 Task: Check the traffic conditions on the I-95 in South Florida .
Action: Mouse moved to (313, 127)
Screenshot: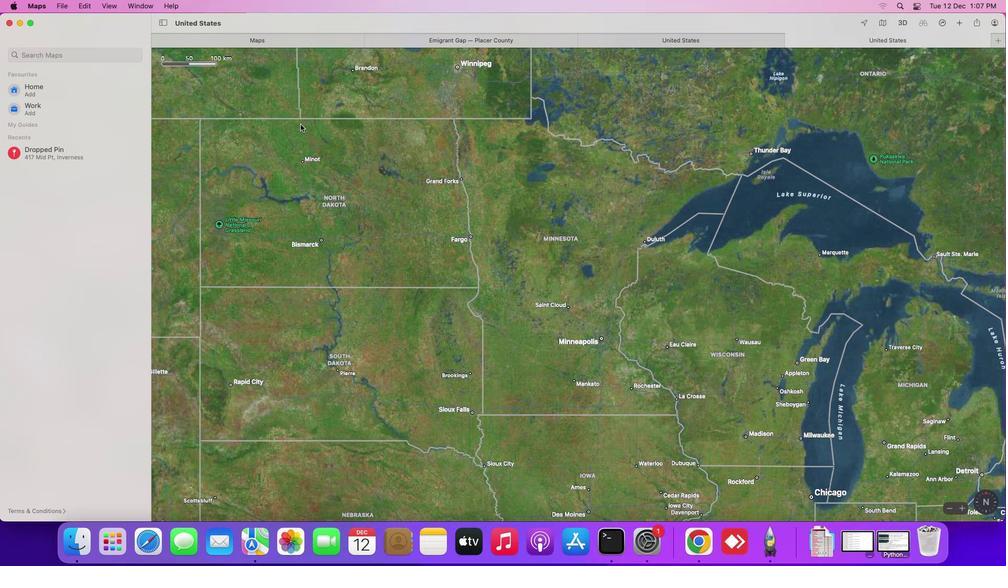 
Action: Mouse pressed left at (313, 127)
Screenshot: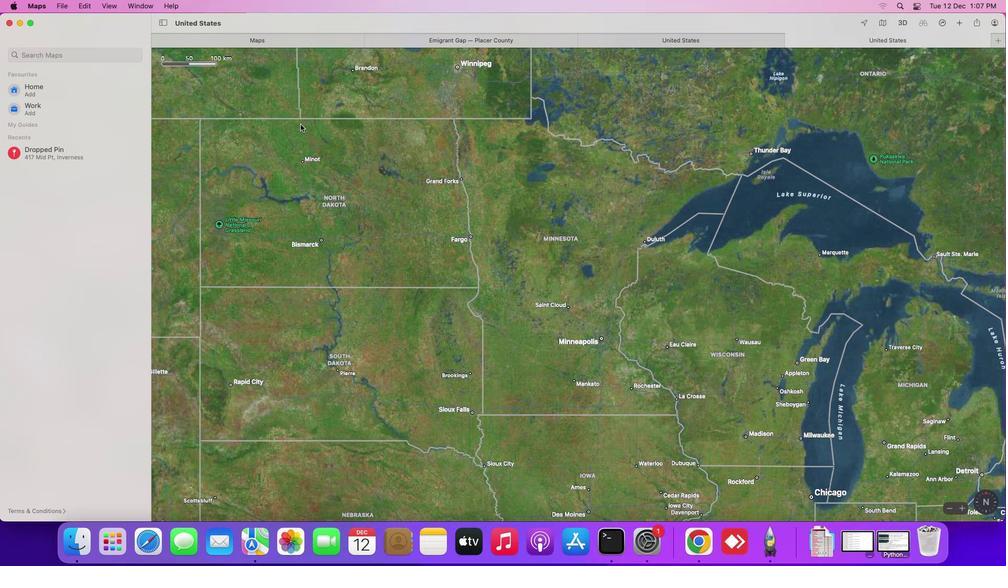 
Action: Mouse moved to (78, 58)
Screenshot: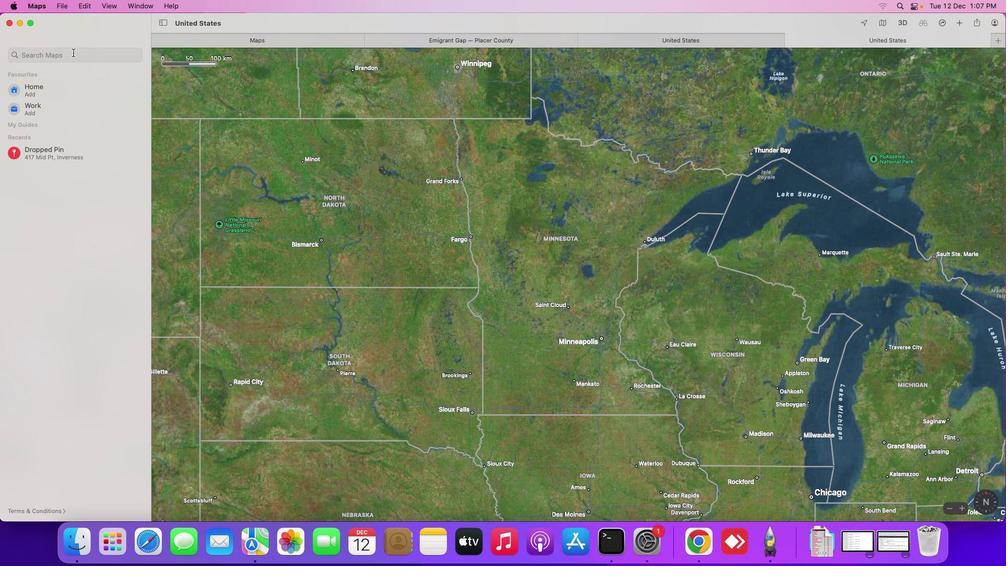 
Action: Mouse pressed left at (78, 58)
Screenshot: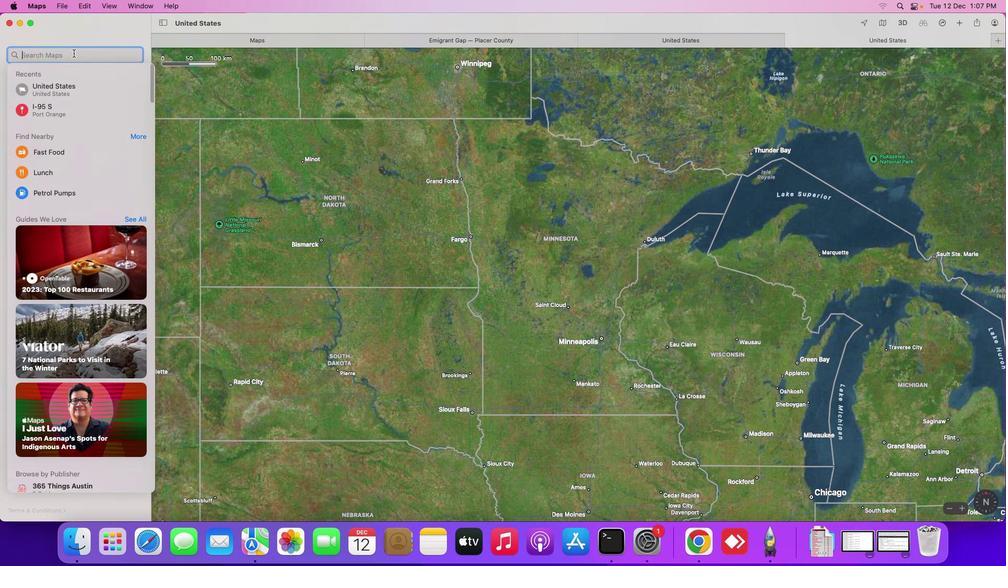 
Action: Mouse moved to (79, 58)
Screenshot: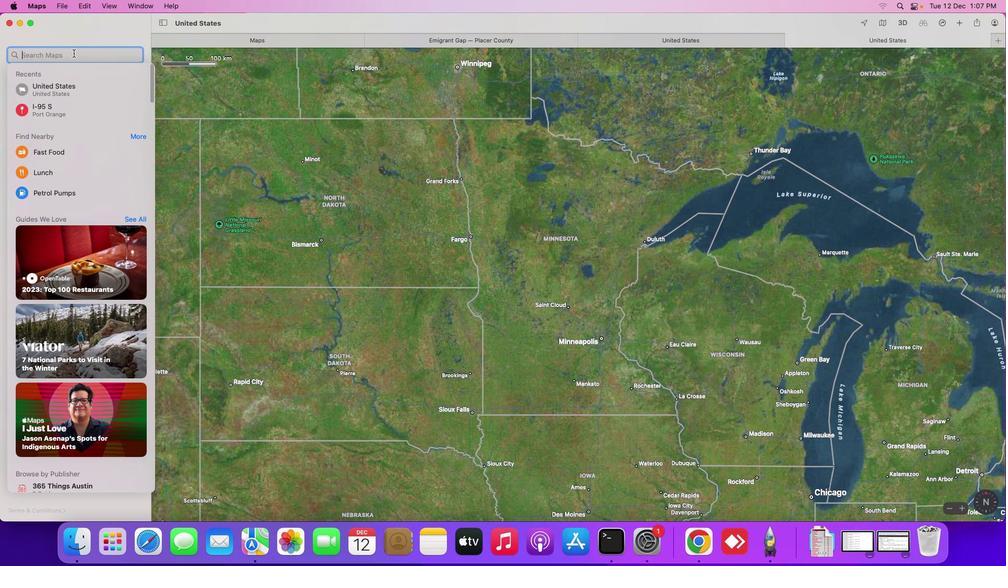 
Action: Key pressed Key.shift_r'I''-''9''5'Key.space'i''n'Key.spaceKey.shift_r'S''o''u''t''h'Key.spaceKey.shift_r'F''l''o''r''i''d''a'Key.enter
Screenshot: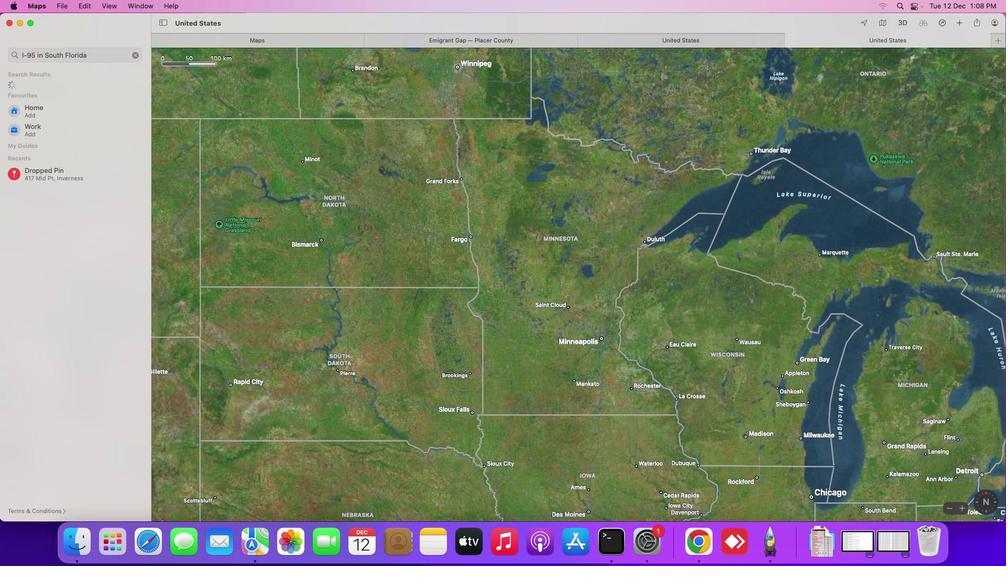 
Action: Mouse moved to (888, 26)
Screenshot: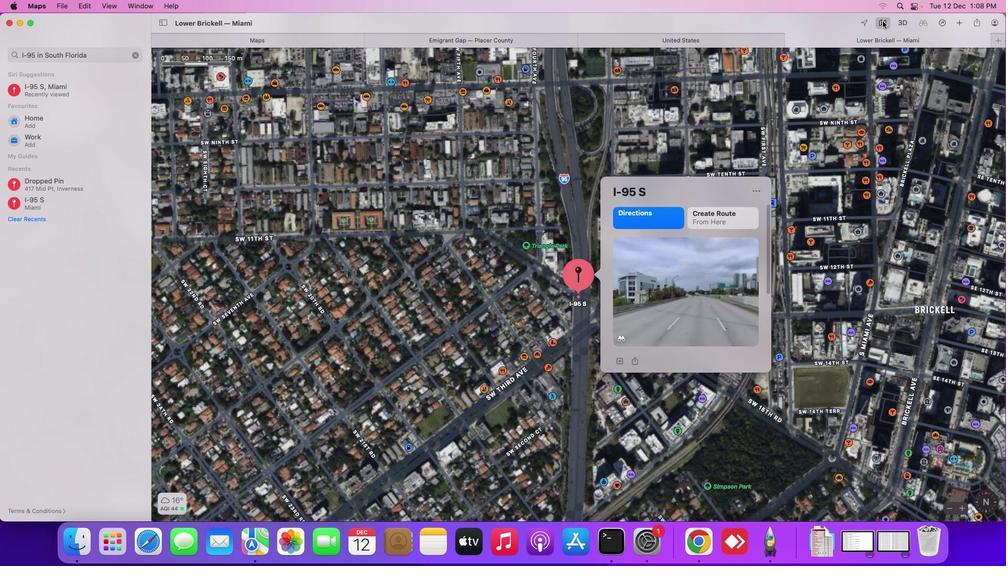 
Action: Mouse pressed left at (888, 26)
Screenshot: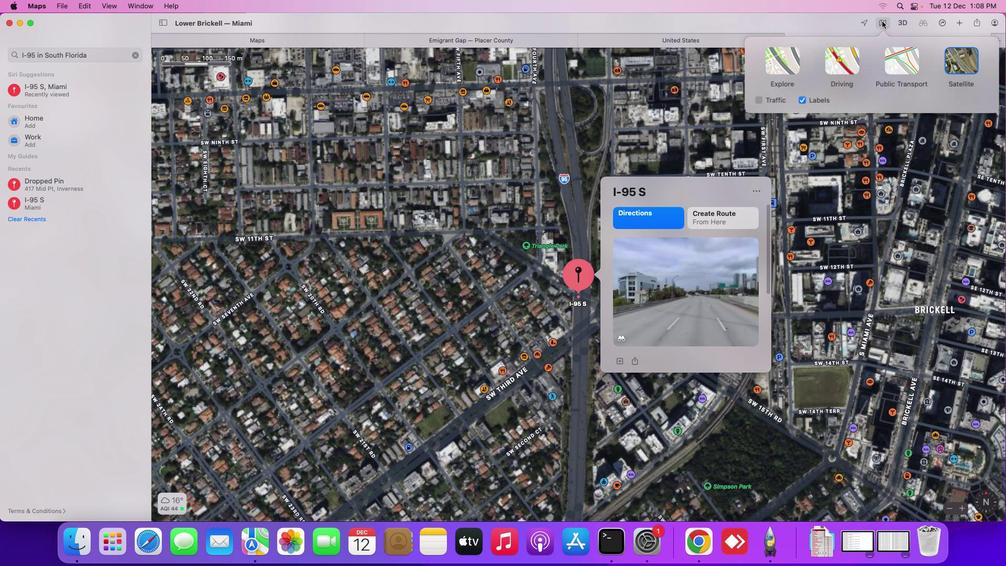
Action: Mouse moved to (767, 106)
Screenshot: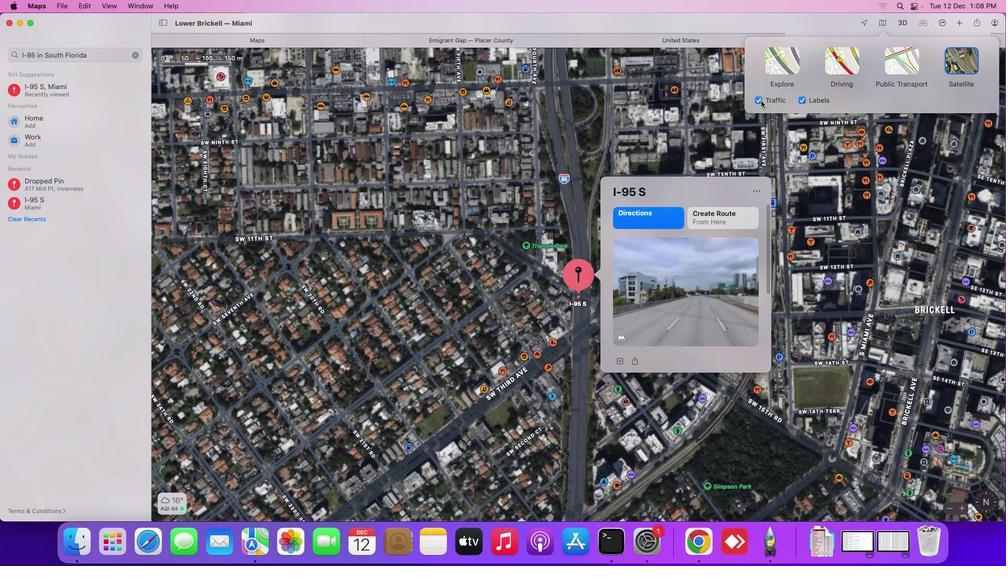 
Action: Mouse pressed left at (767, 106)
Screenshot: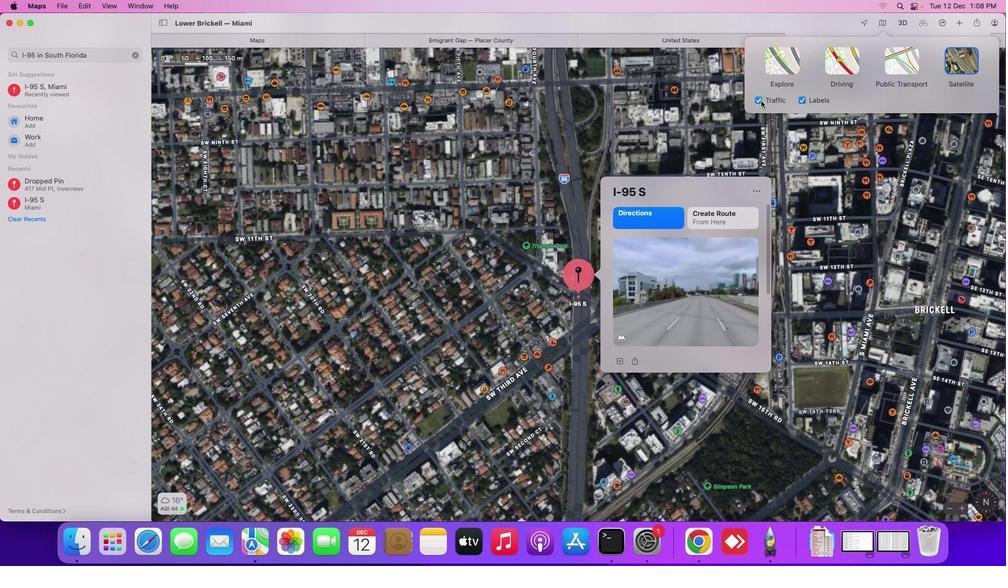 
Action: Mouse moved to (991, 512)
Screenshot: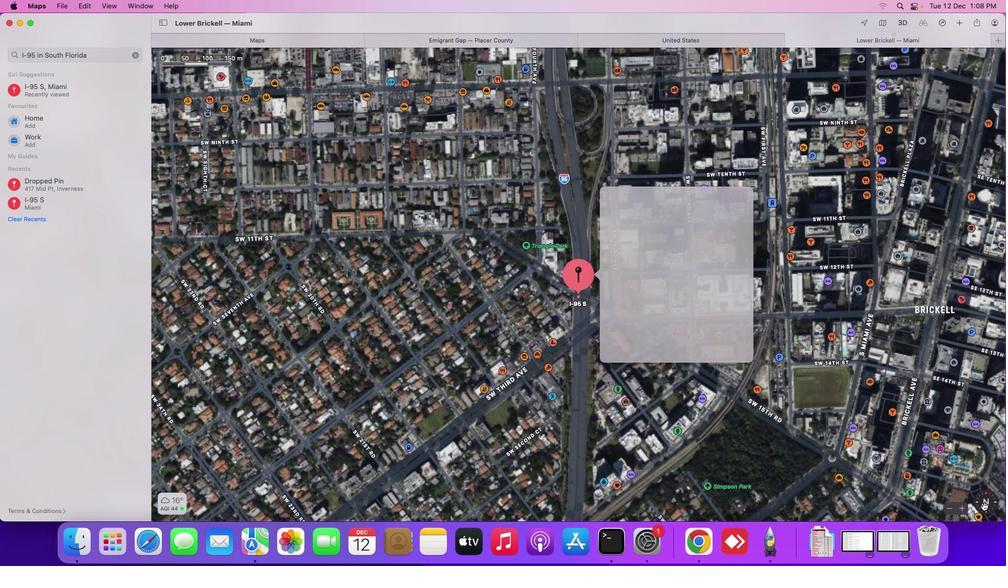 
Action: Mouse pressed left at (991, 512)
Screenshot: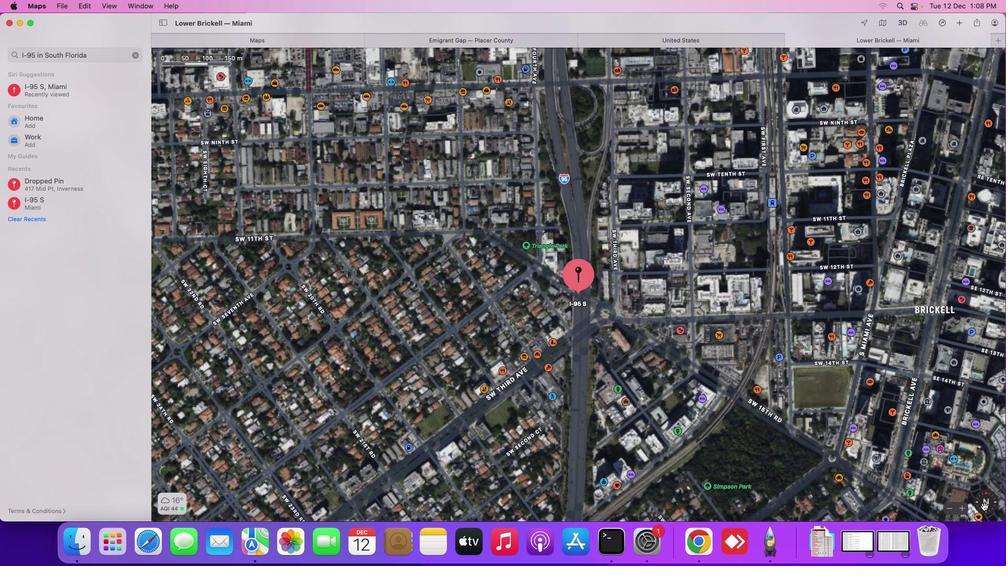 
Action: Mouse moved to (991, 512)
Screenshot: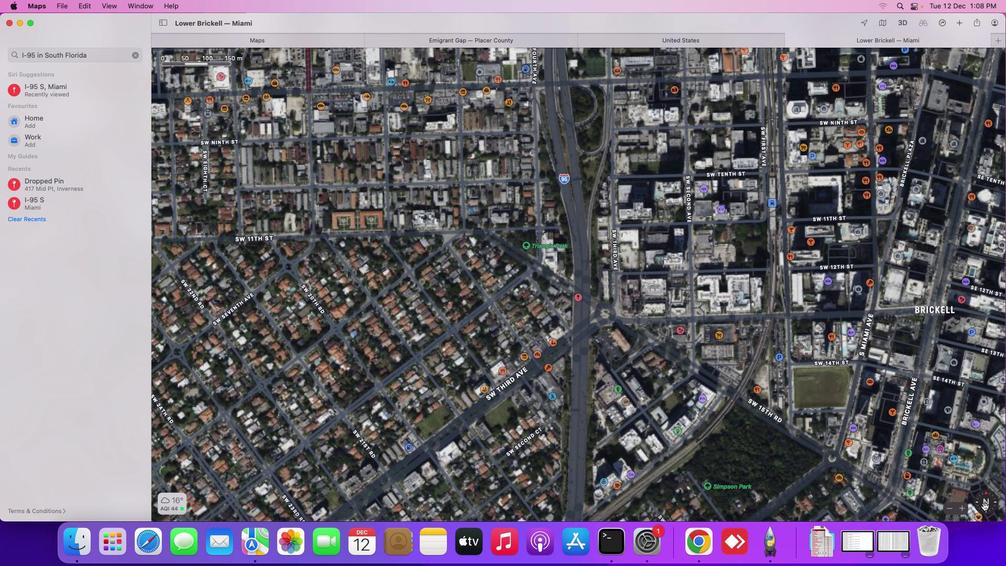 
Action: Mouse pressed left at (991, 512)
Screenshot: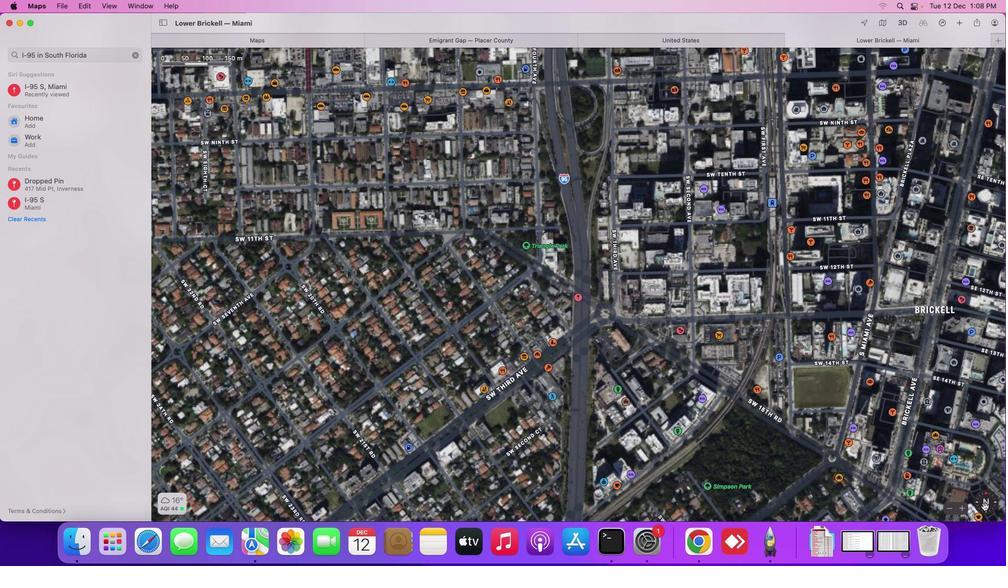 
Action: Mouse moved to (585, 314)
Screenshot: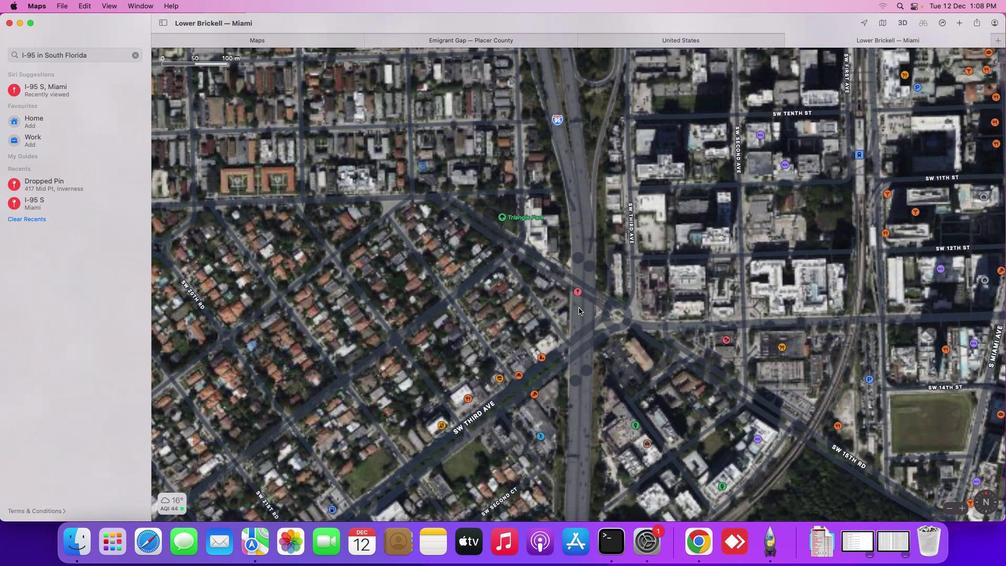 
Action: Mouse scrolled (585, 314) with delta (5, 6)
Screenshot: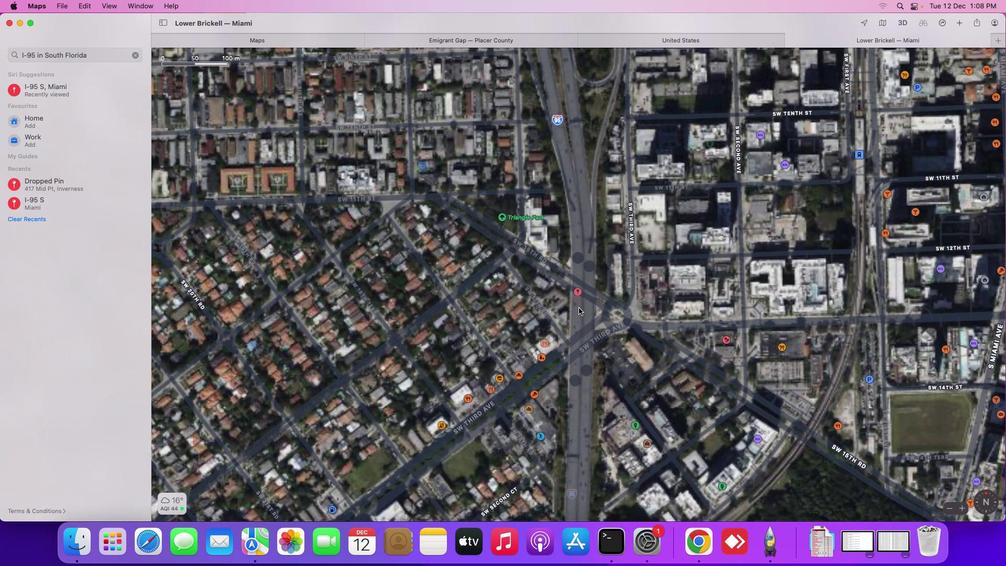 
Action: Mouse scrolled (585, 314) with delta (5, 6)
Screenshot: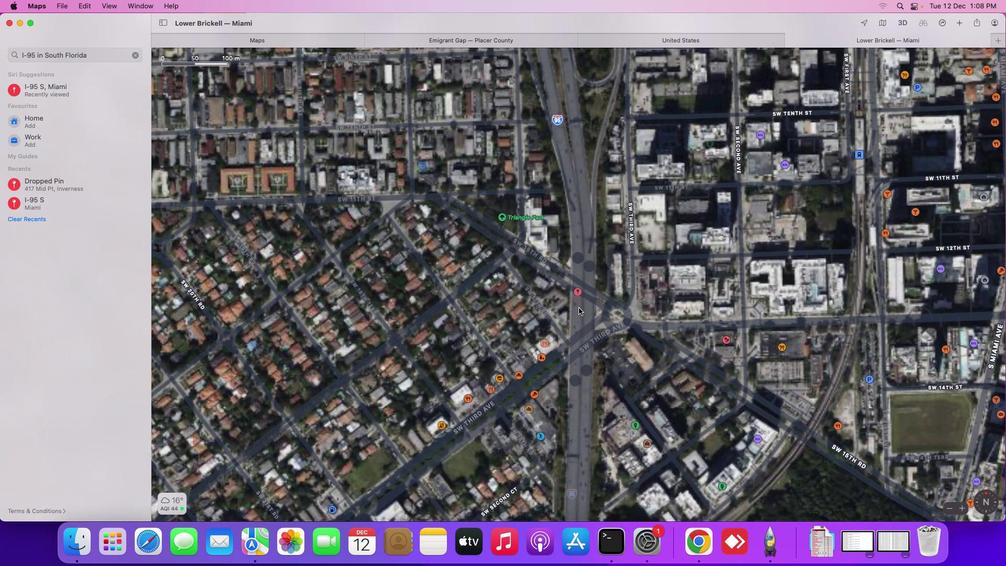 
Action: Mouse scrolled (585, 314) with delta (5, 7)
Screenshot: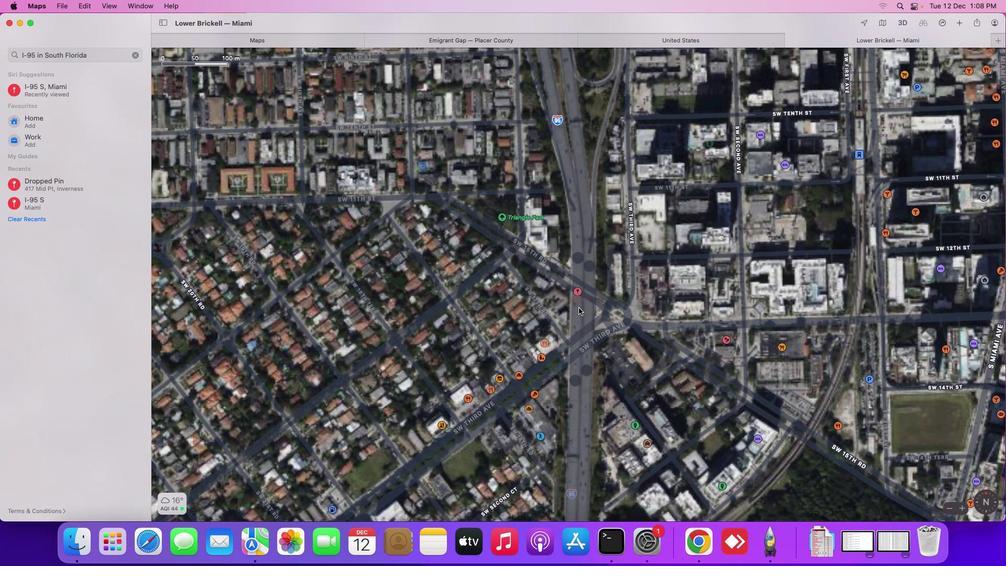 
Action: Mouse scrolled (585, 314) with delta (5, 8)
Screenshot: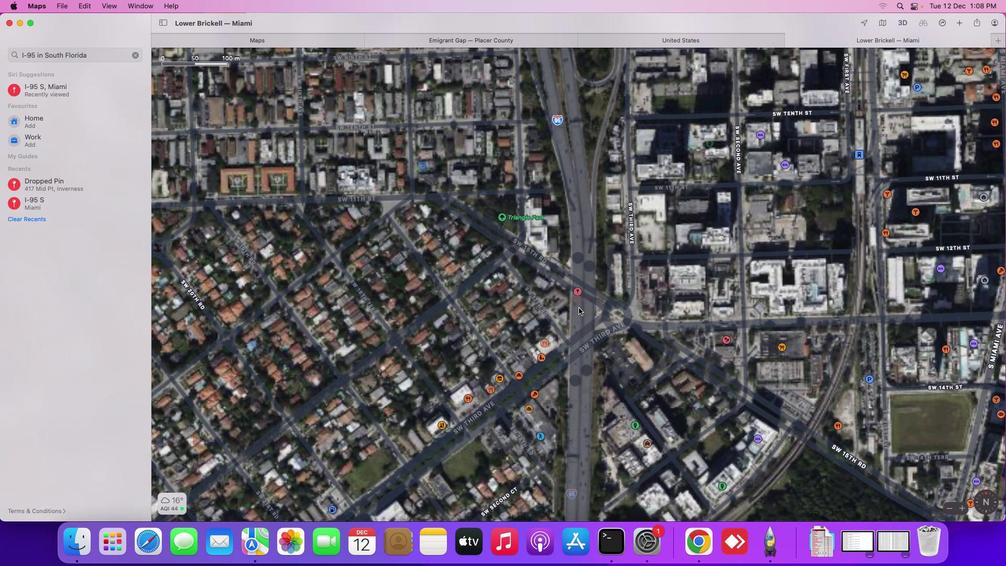 
Action: Mouse moved to (585, 314)
Screenshot: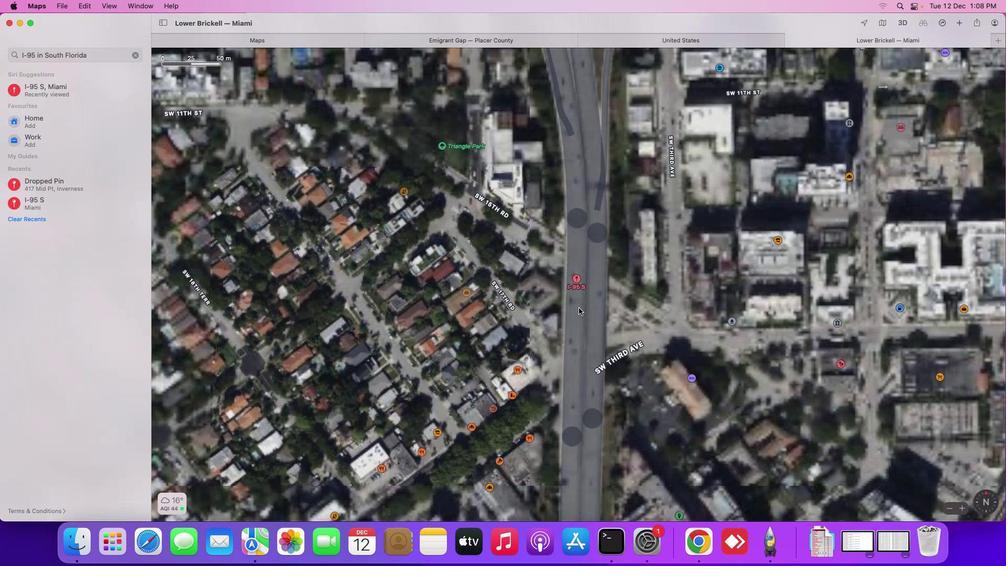 
Action: Mouse scrolled (585, 314) with delta (5, 6)
Screenshot: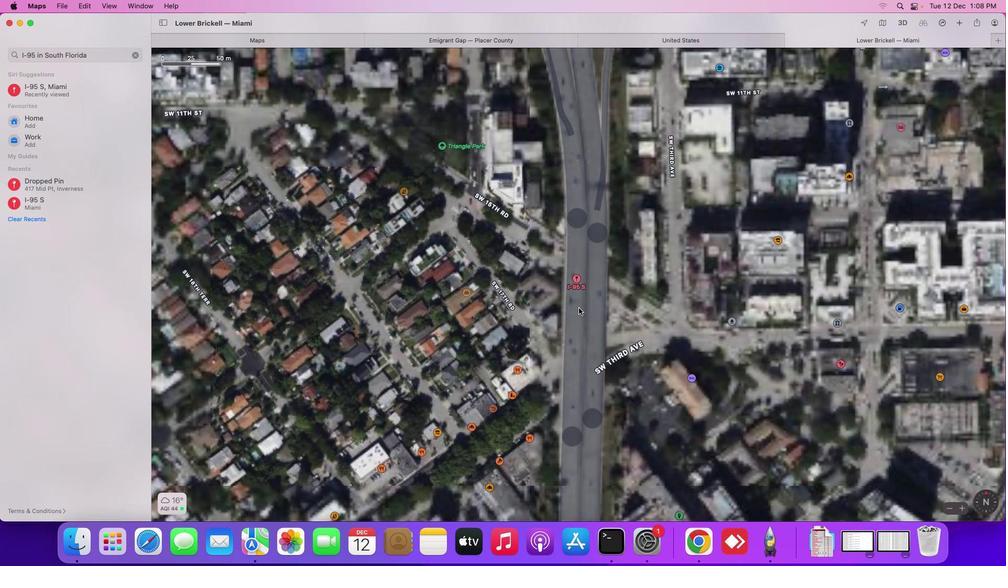 
Action: Mouse scrolled (585, 314) with delta (5, 6)
Screenshot: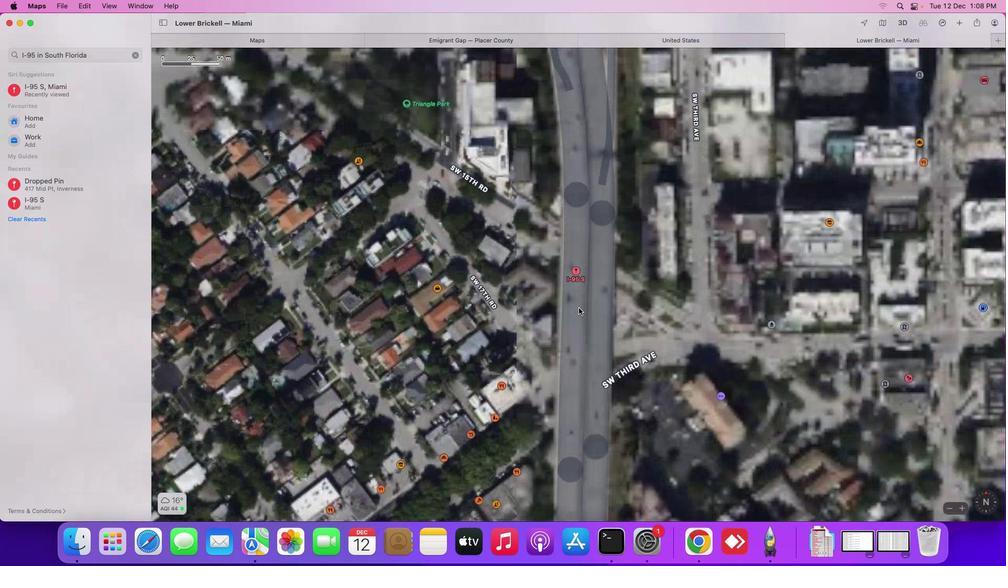 
Action: Mouse scrolled (585, 314) with delta (5, 7)
Screenshot: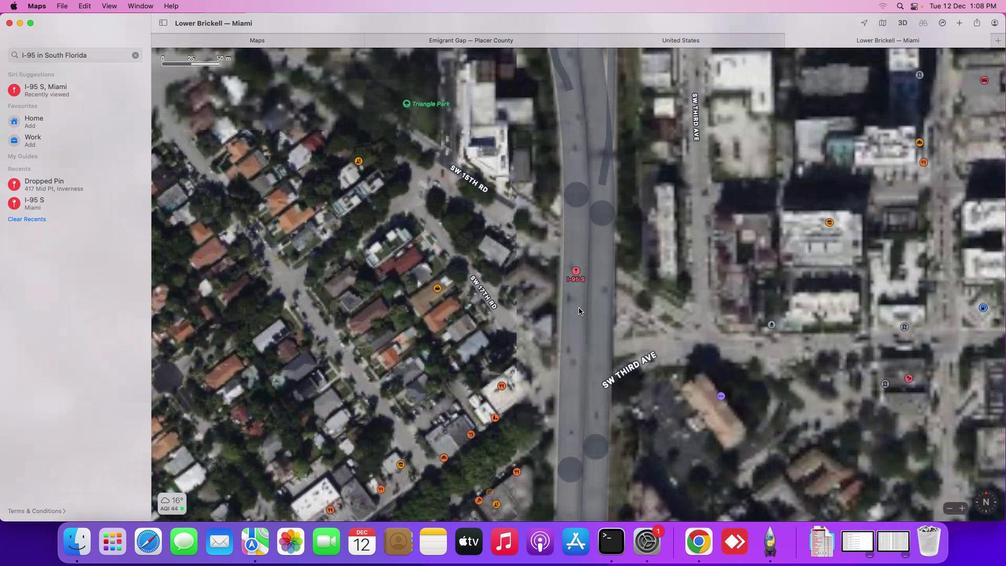 
Action: Mouse scrolled (585, 314) with delta (5, 8)
Screenshot: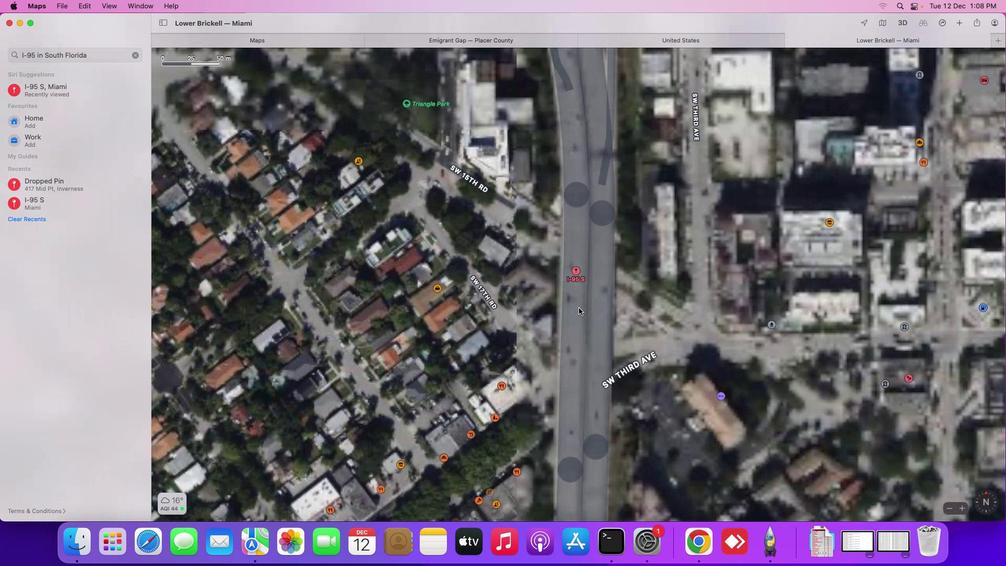 
Action: Mouse scrolled (585, 314) with delta (5, 8)
Screenshot: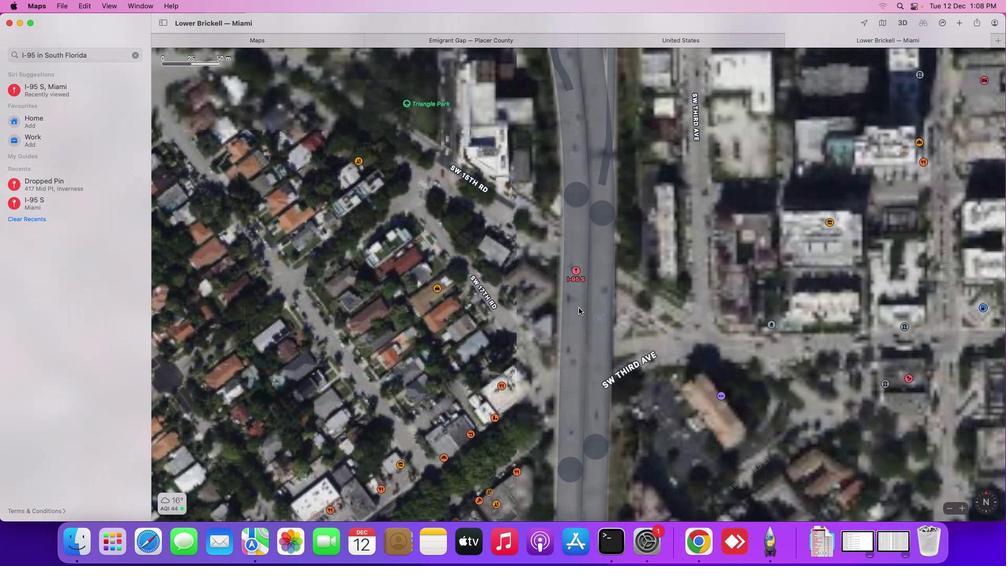 
Action: Mouse scrolled (585, 314) with delta (5, 8)
Screenshot: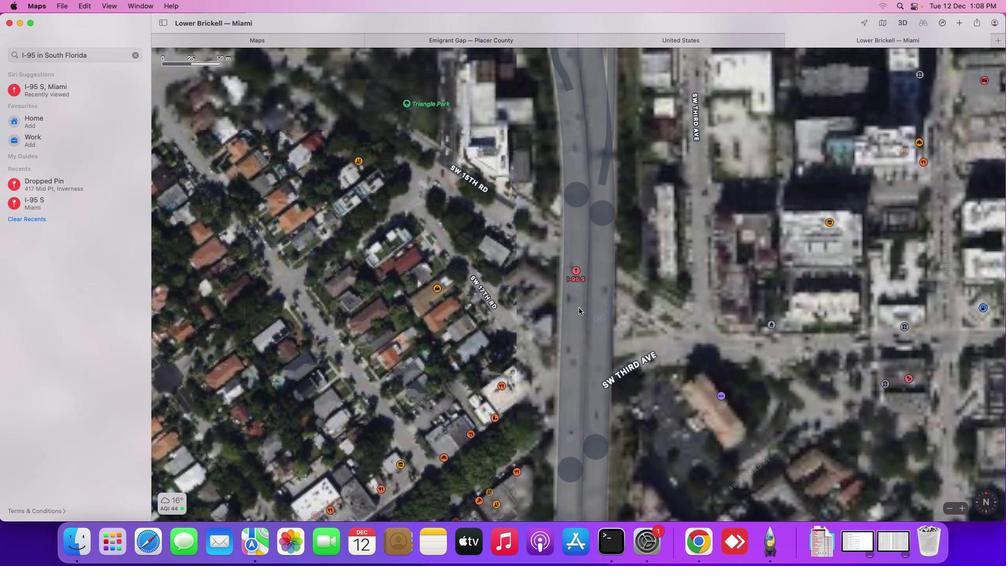 
Action: Mouse scrolled (585, 314) with delta (5, 6)
Screenshot: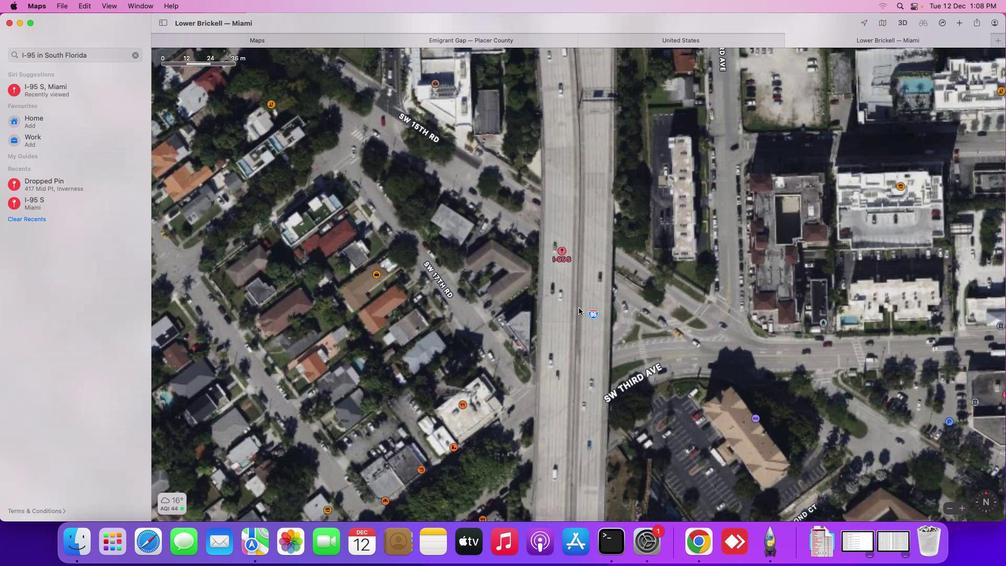 
Action: Mouse scrolled (585, 314) with delta (5, 6)
Screenshot: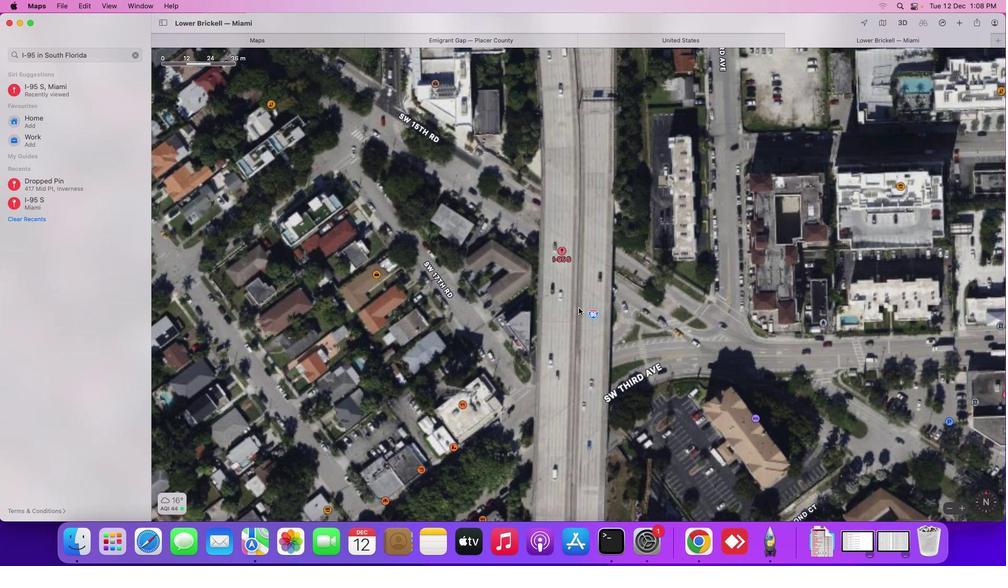 
Action: Mouse scrolled (585, 314) with delta (5, 6)
Screenshot: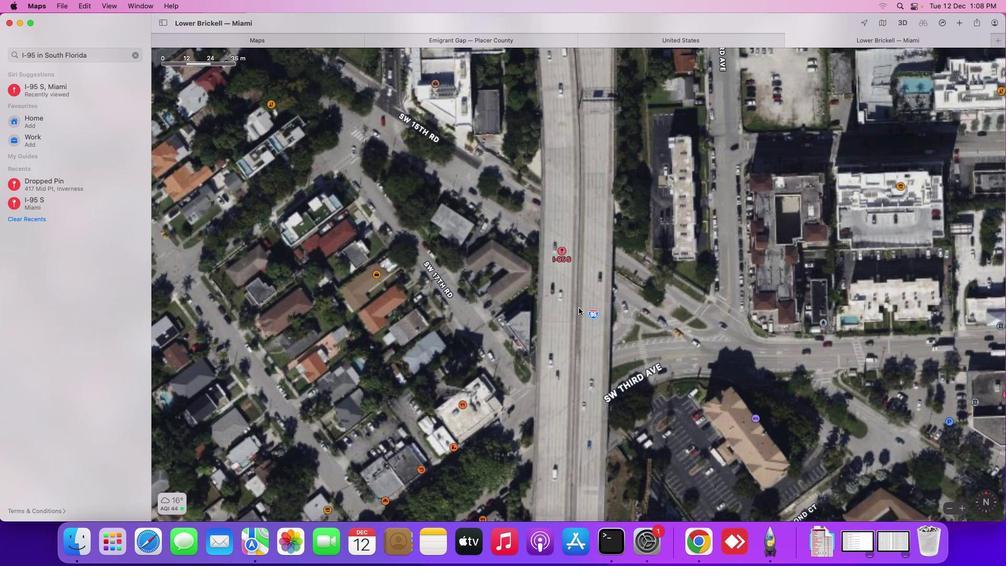
Action: Mouse scrolled (585, 314) with delta (5, 7)
Screenshot: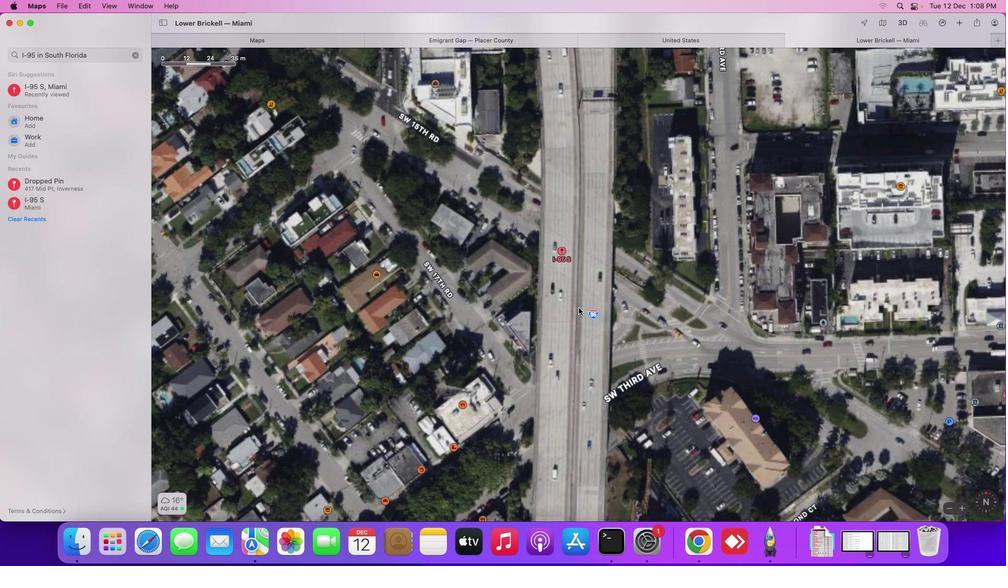 
Action: Mouse scrolled (585, 314) with delta (5, 8)
Screenshot: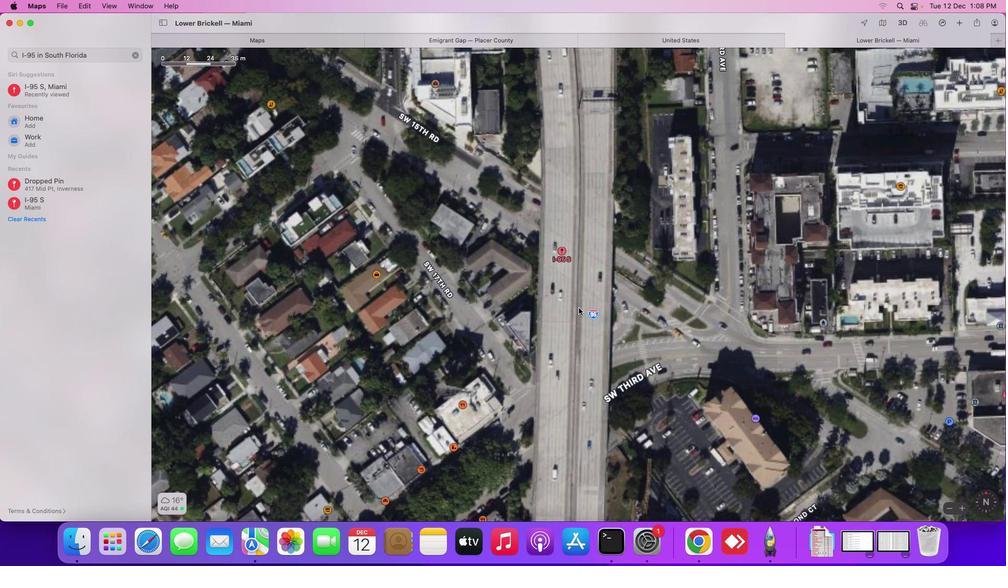 
Action: Mouse scrolled (585, 314) with delta (5, 8)
Screenshot: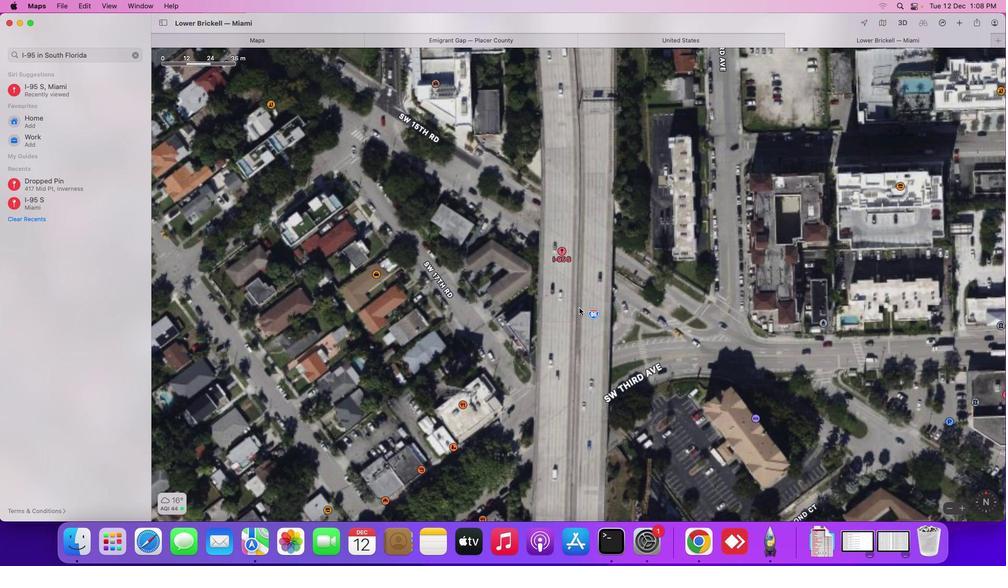 
Action: Mouse moved to (578, 299)
Screenshot: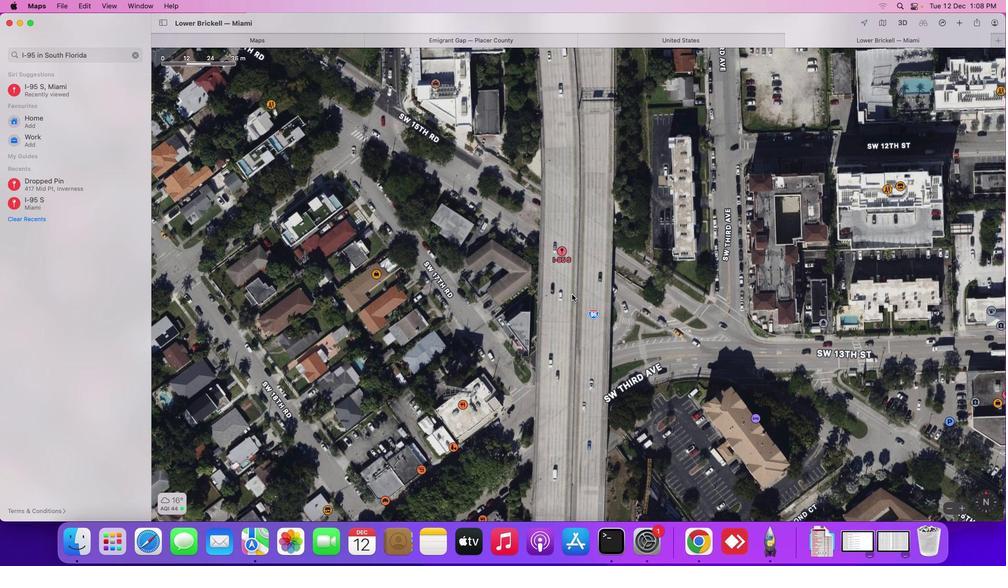 
Action: Mouse scrolled (578, 299) with delta (5, 6)
Screenshot: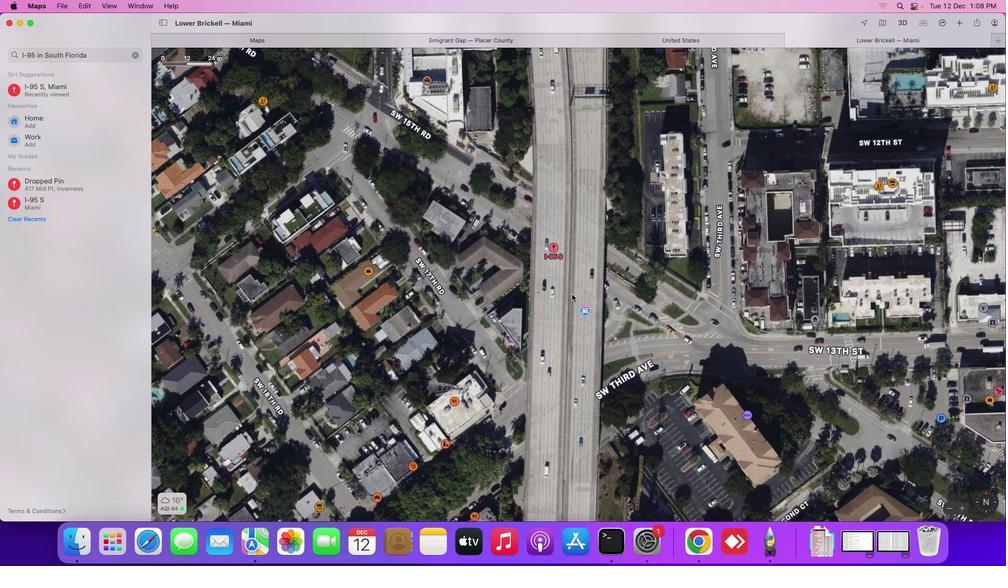 
Action: Mouse moved to (578, 299)
Screenshot: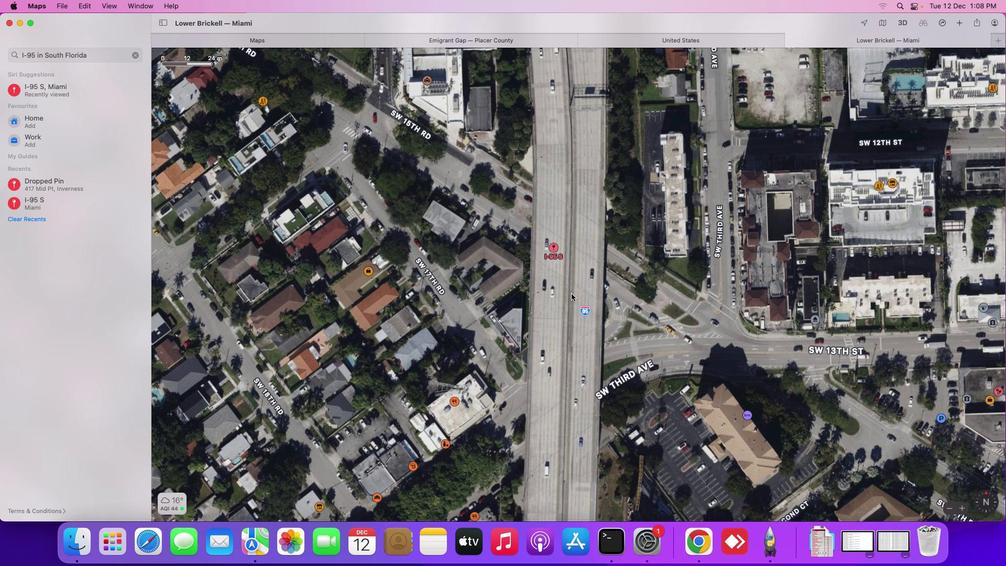 
Action: Mouse scrolled (578, 299) with delta (5, 6)
Screenshot: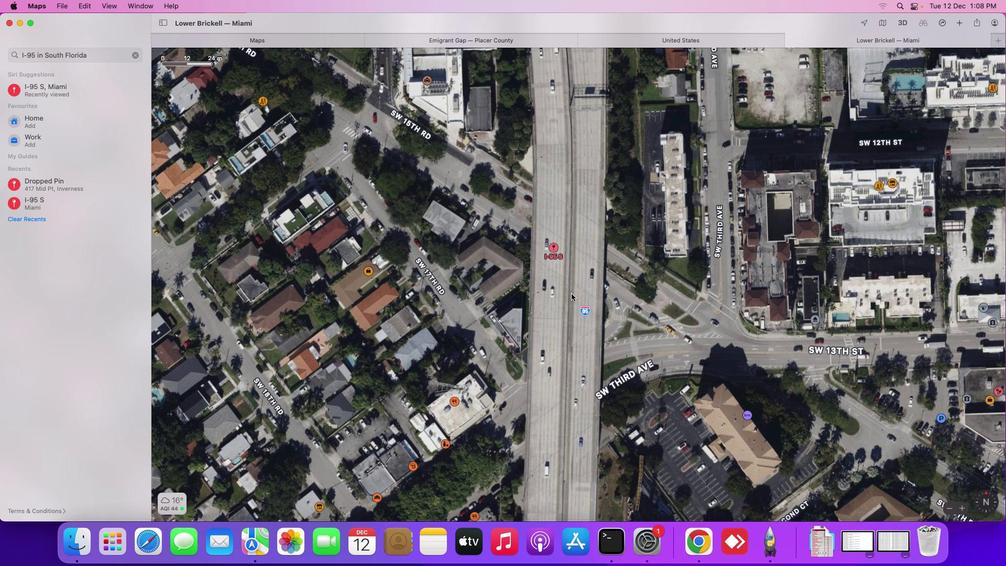 
Action: Mouse moved to (578, 299)
Screenshot: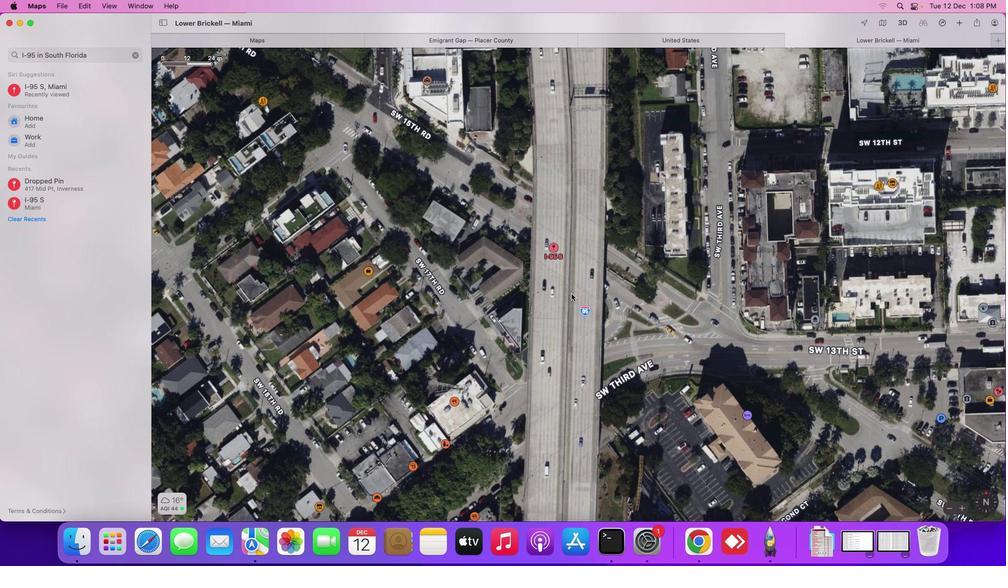 
Action: Mouse scrolled (578, 299) with delta (5, 7)
Screenshot: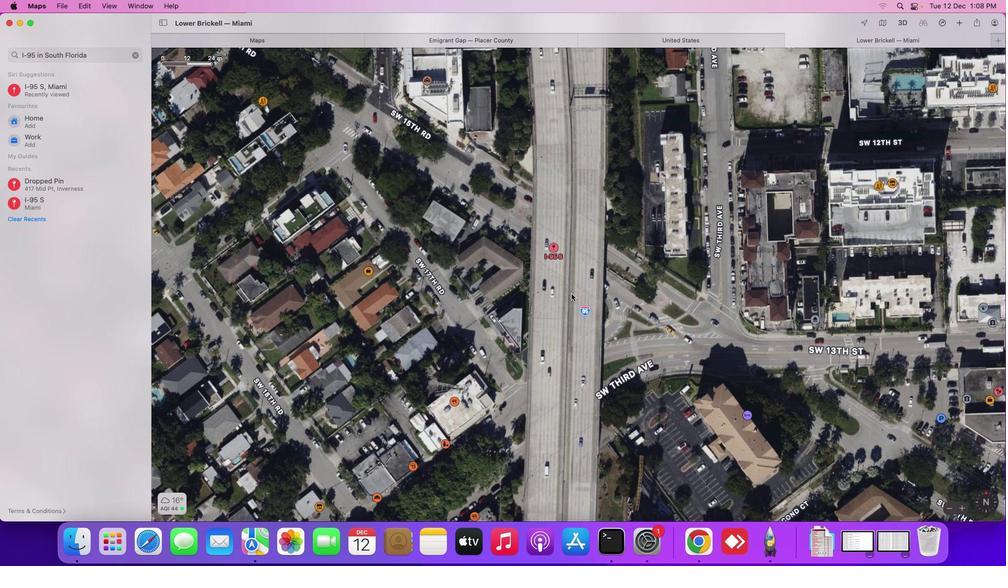 
Action: Mouse moved to (578, 299)
Screenshot: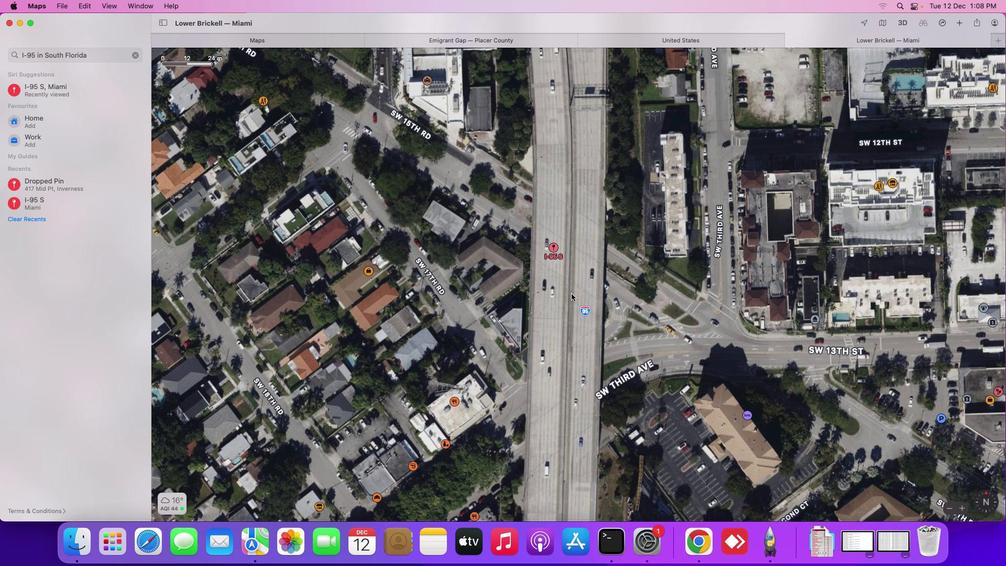 
Action: Mouse scrolled (578, 299) with delta (5, 7)
Screenshot: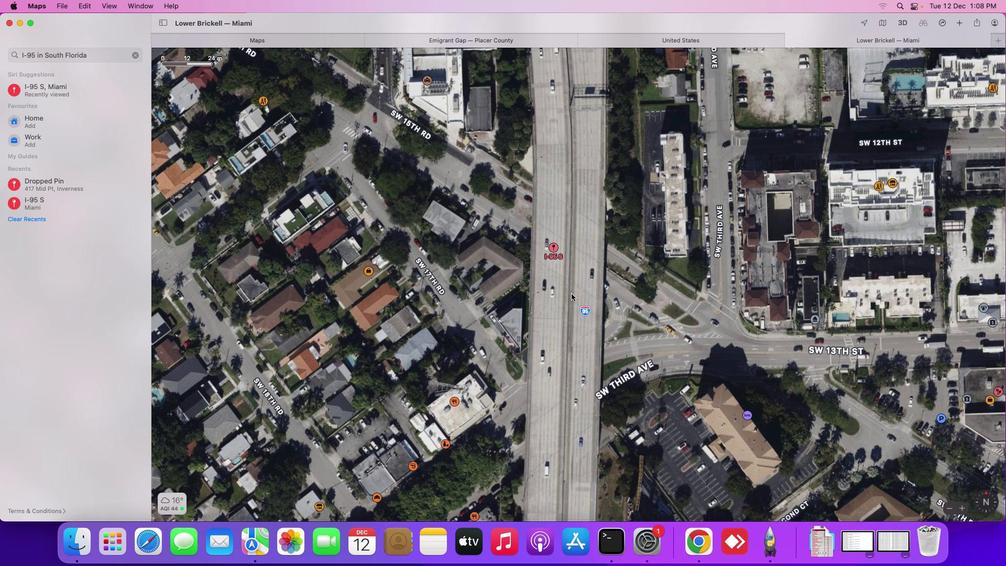 
Action: Mouse moved to (577, 299)
Screenshot: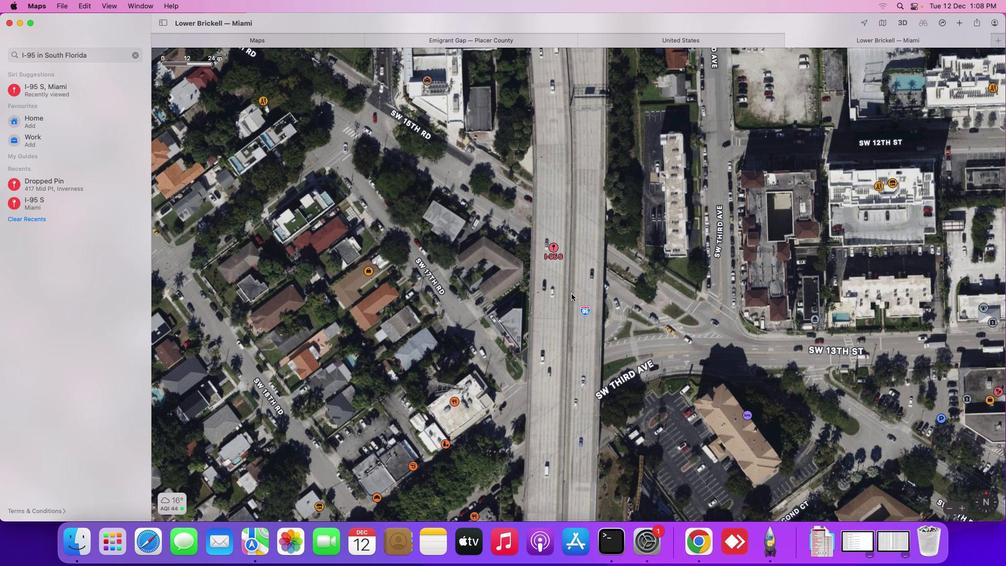 
Action: Mouse scrolled (577, 299) with delta (5, 5)
Screenshot: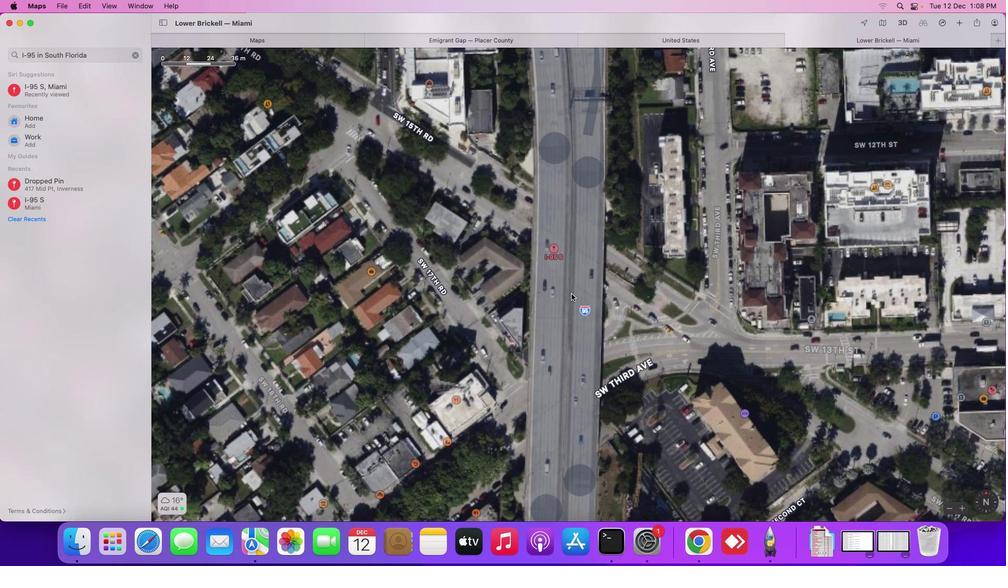 
Action: Mouse scrolled (577, 299) with delta (5, 5)
Screenshot: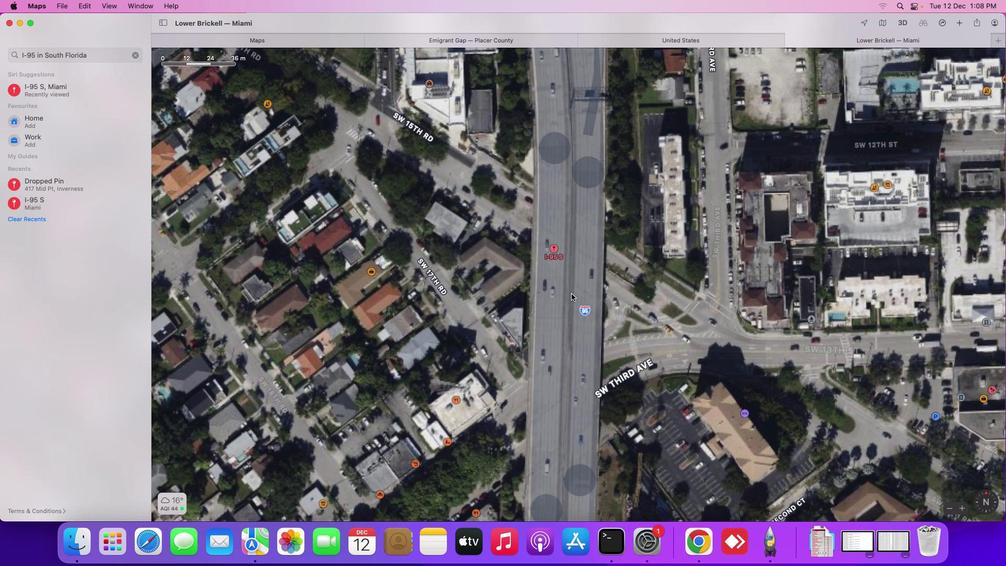 
Action: Mouse scrolled (577, 299) with delta (5, 5)
Screenshot: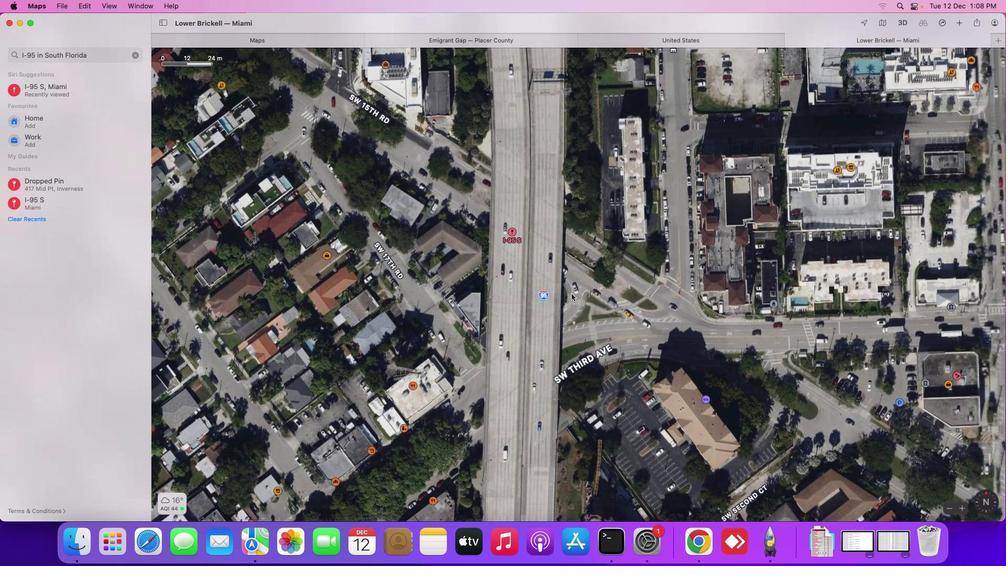 
Action: Mouse scrolled (577, 299) with delta (5, 6)
Screenshot: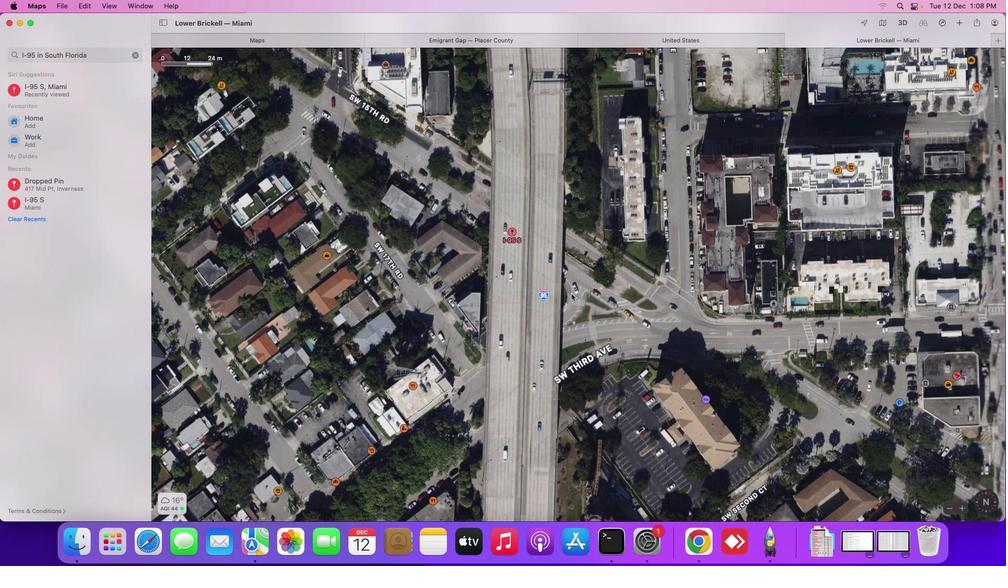 
Action: Mouse scrolled (577, 299) with delta (5, 6)
Screenshot: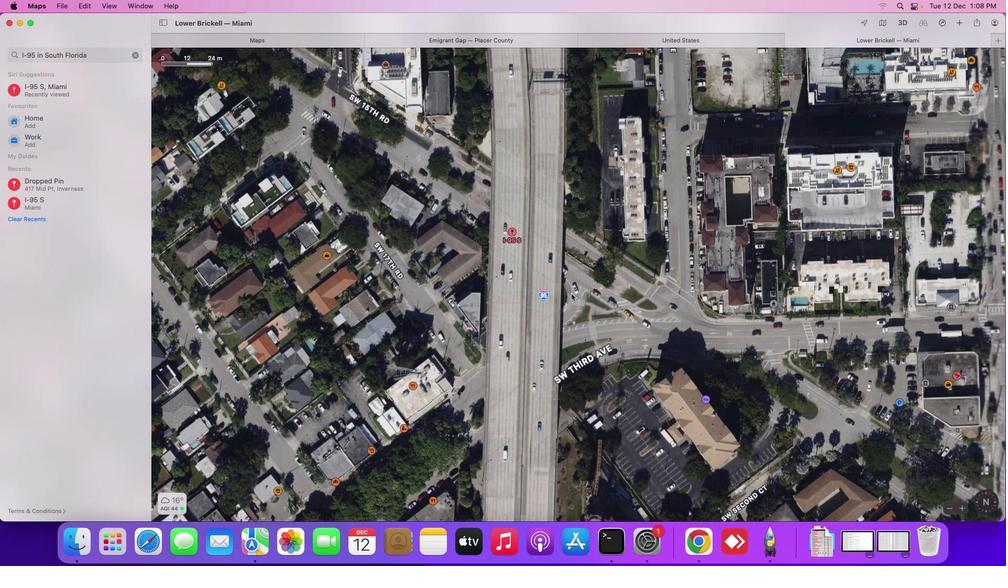 
Action: Mouse scrolled (577, 299) with delta (5, 8)
Screenshot: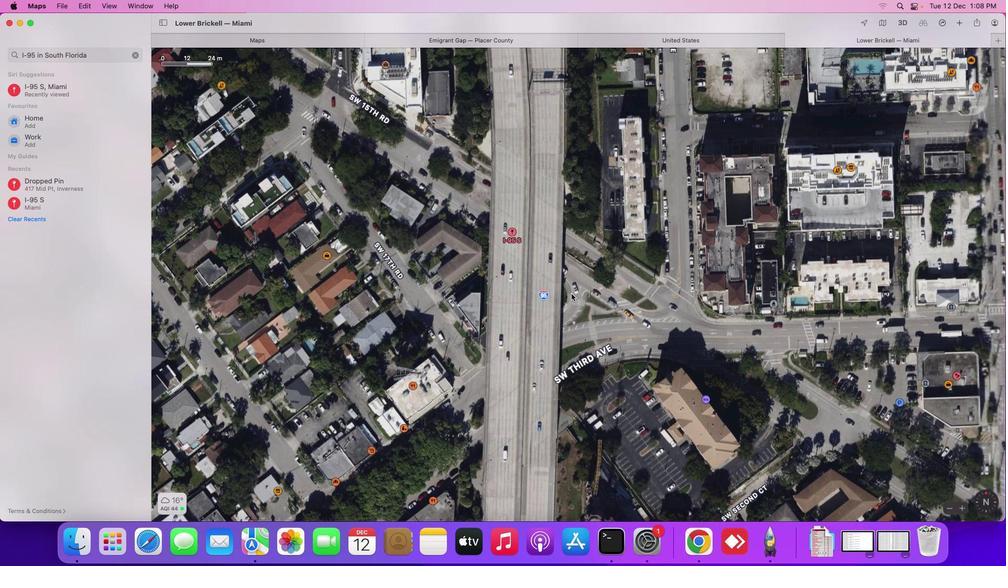 
Action: Mouse scrolled (577, 299) with delta (5, 8)
Screenshot: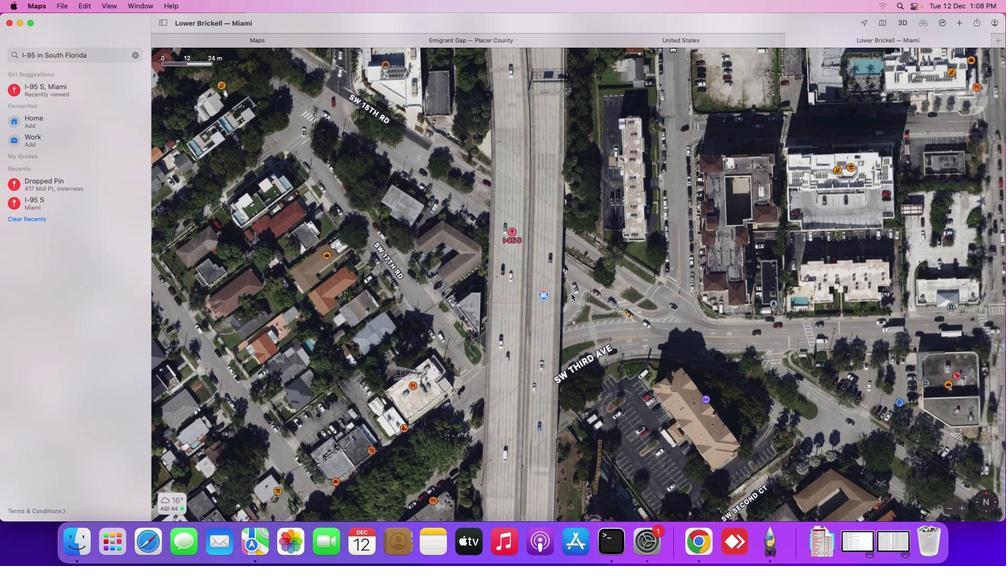 
Action: Mouse scrolled (577, 299) with delta (5, 8)
Screenshot: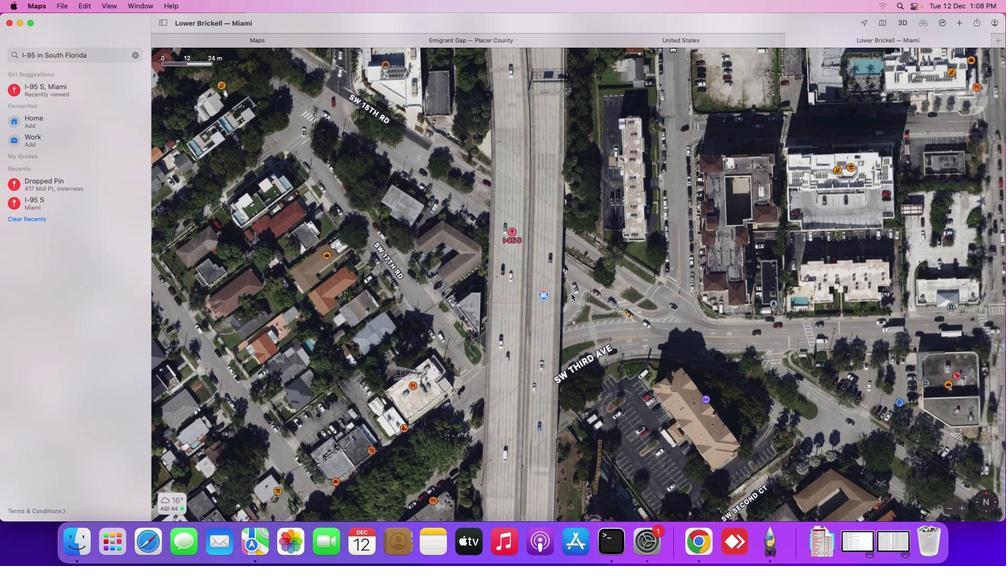 
Action: Mouse scrolled (577, 299) with delta (5, 9)
Screenshot: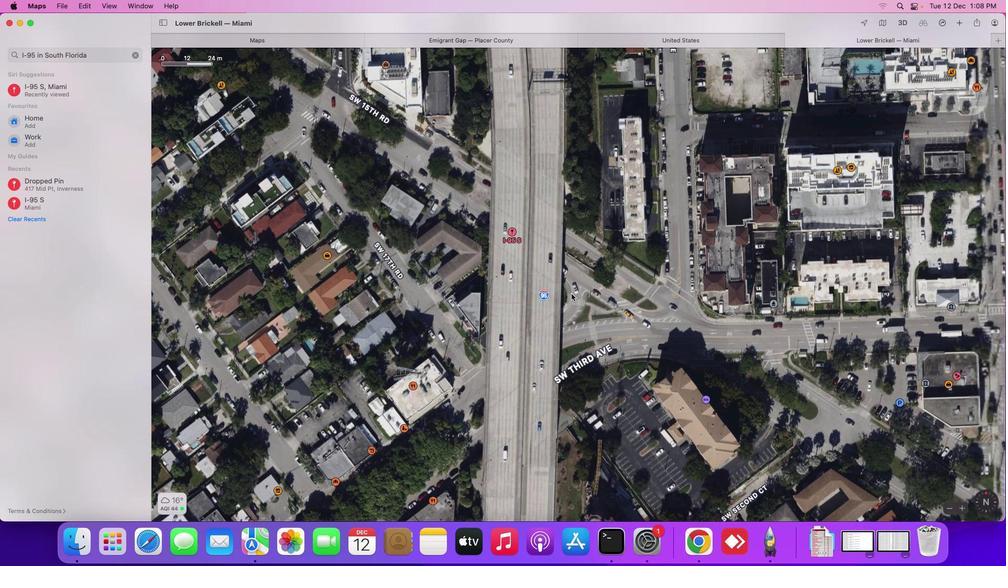 
Action: Mouse moved to (510, 245)
Screenshot: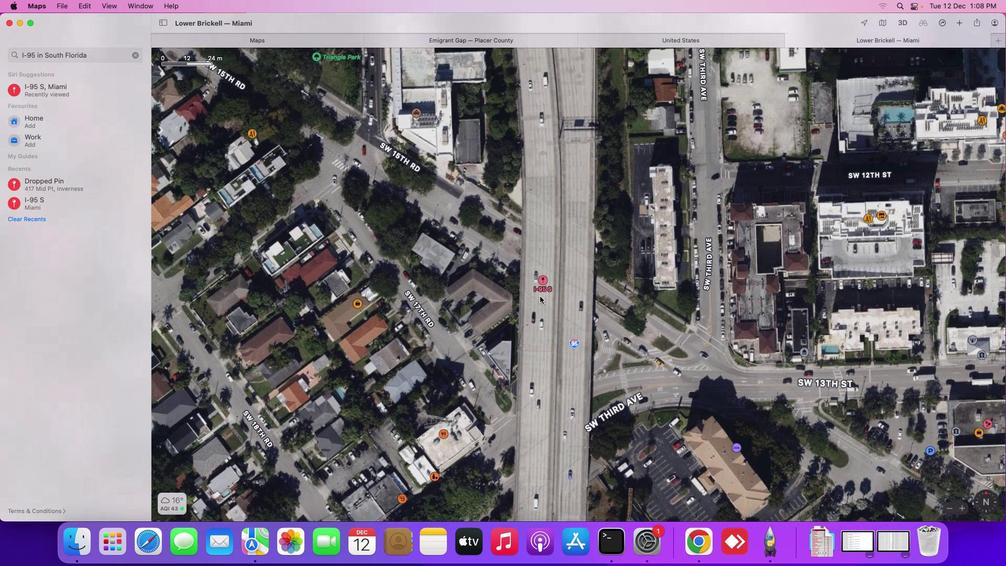 
Action: Mouse pressed left at (510, 245)
Screenshot: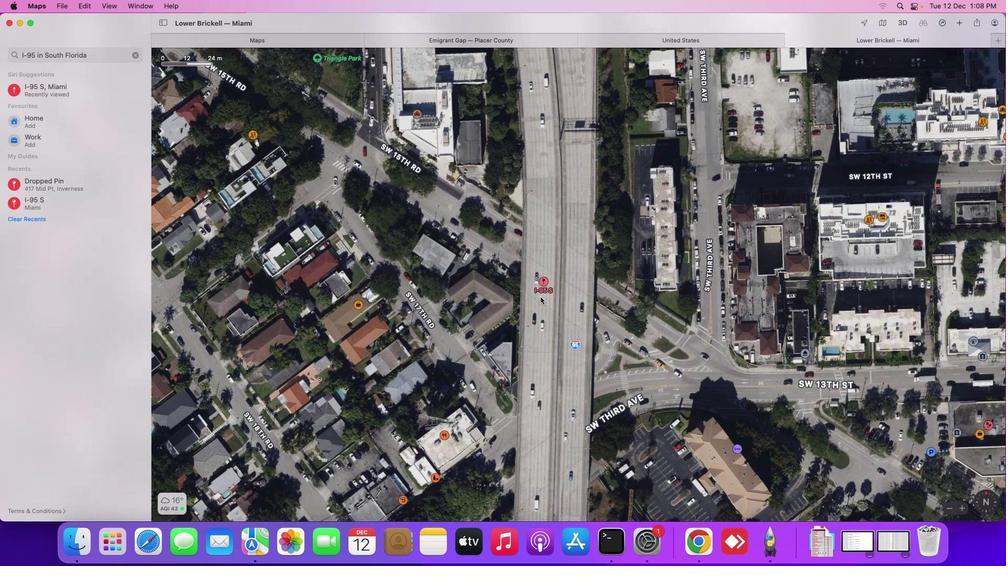 
Action: Mouse moved to (95, 60)
Screenshot: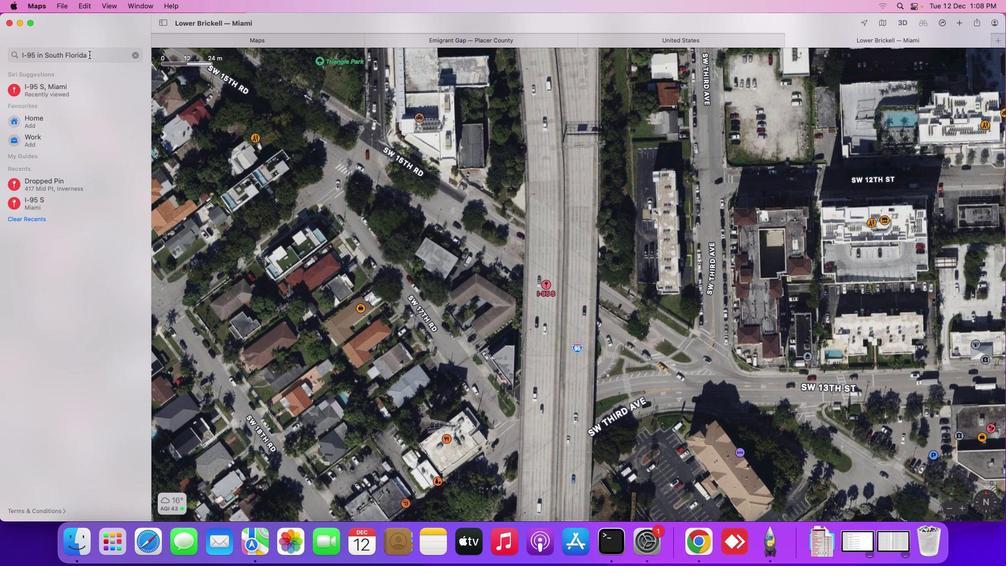 
Action: Mouse pressed left at (95, 60)
Screenshot: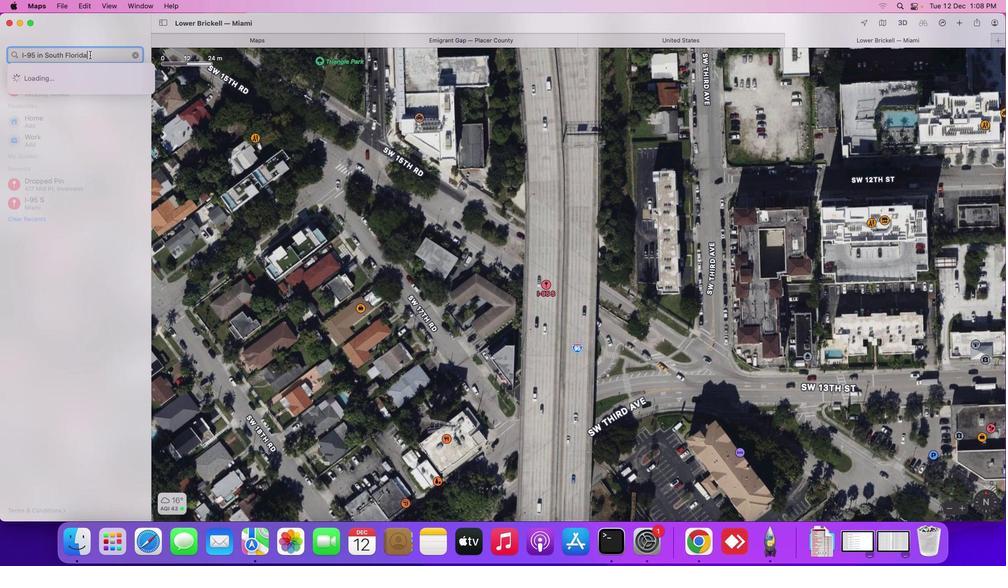 
Action: Mouse moved to (95, 60)
Screenshot: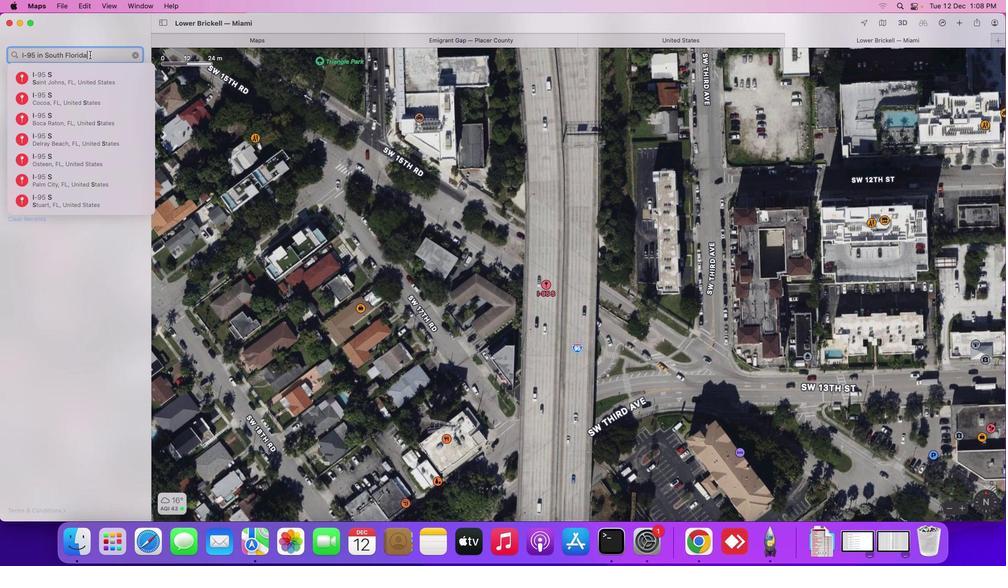 
Action: Key pressed Key.enter
Screenshot: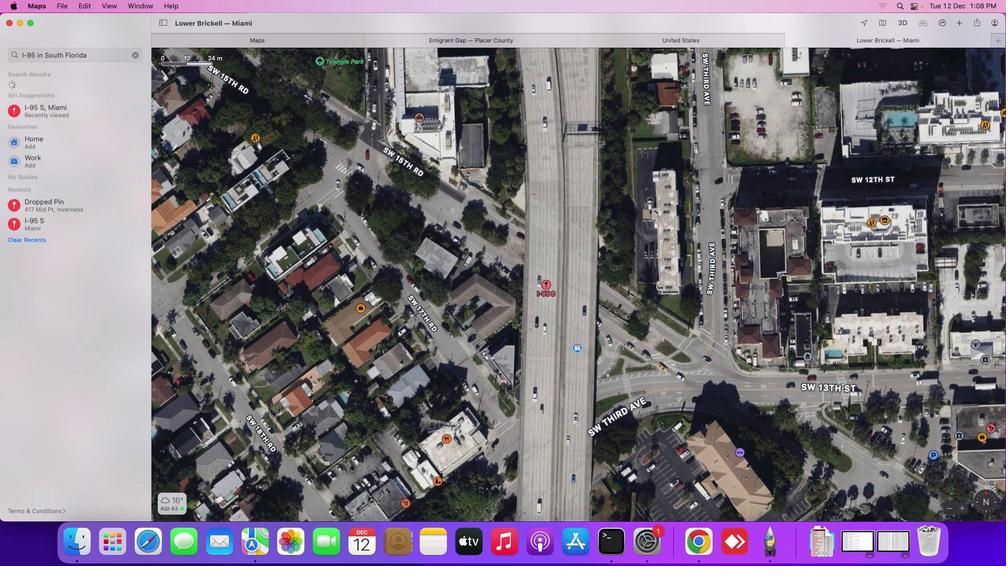 
Action: Mouse moved to (715, 319)
Screenshot: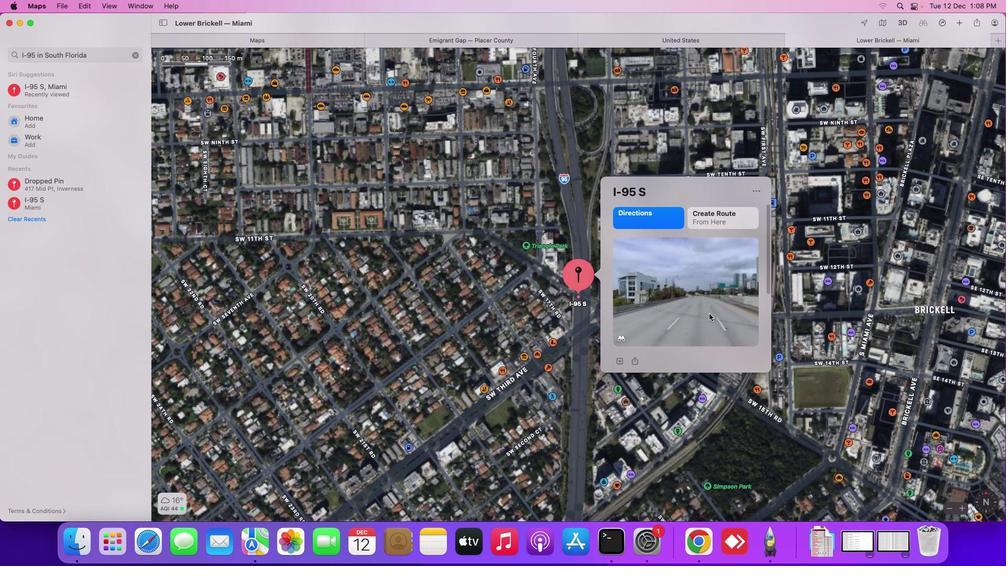 
Action: Mouse scrolled (715, 319) with delta (5, 5)
Screenshot: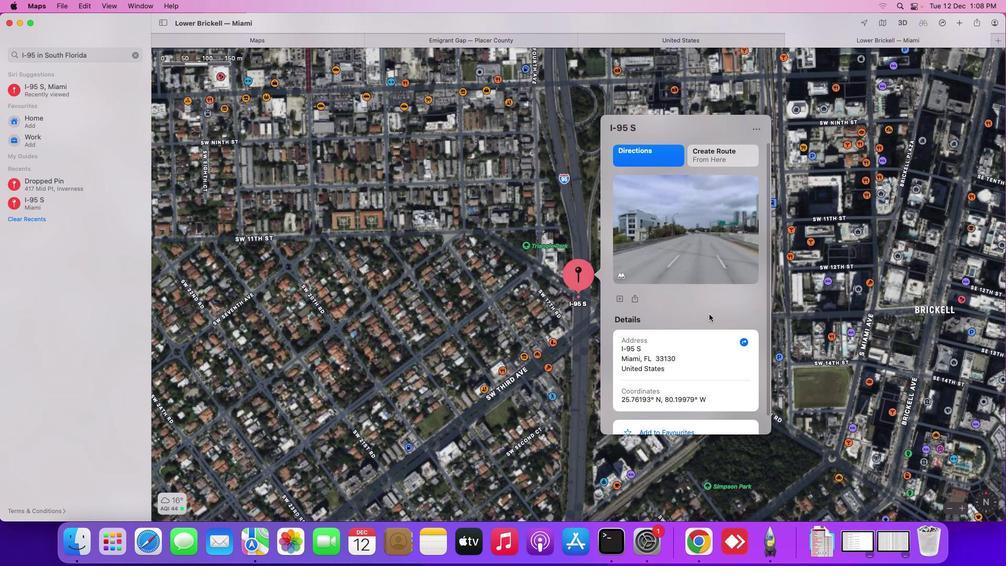 
Action: Mouse moved to (715, 321)
Screenshot: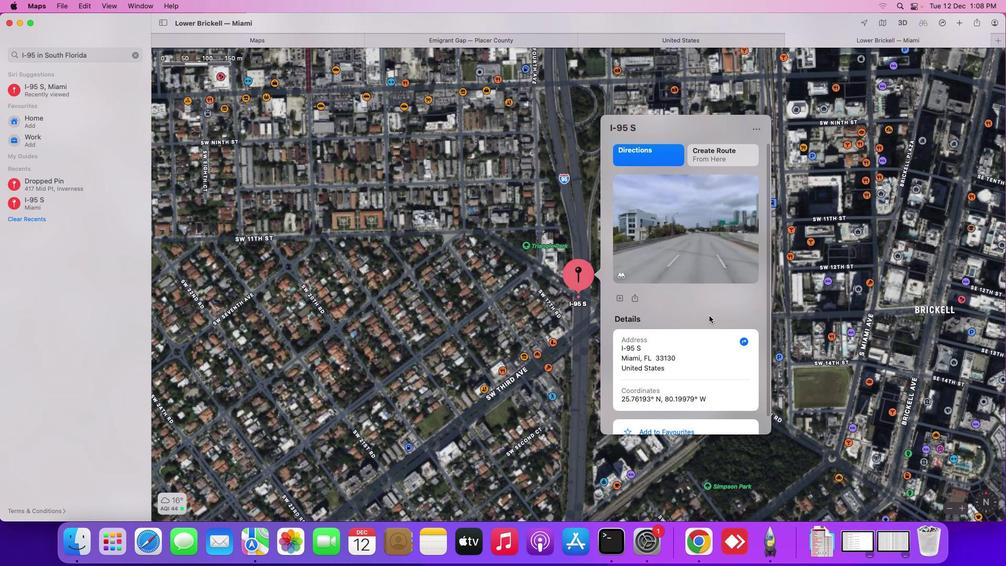 
Action: Mouse scrolled (715, 321) with delta (5, 5)
Screenshot: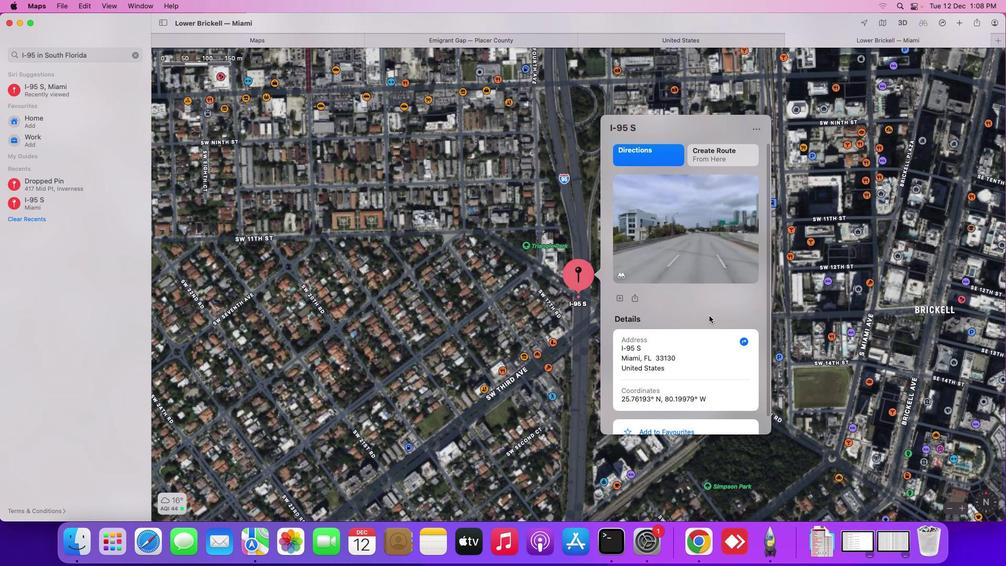 
Action: Mouse moved to (715, 321)
Screenshot: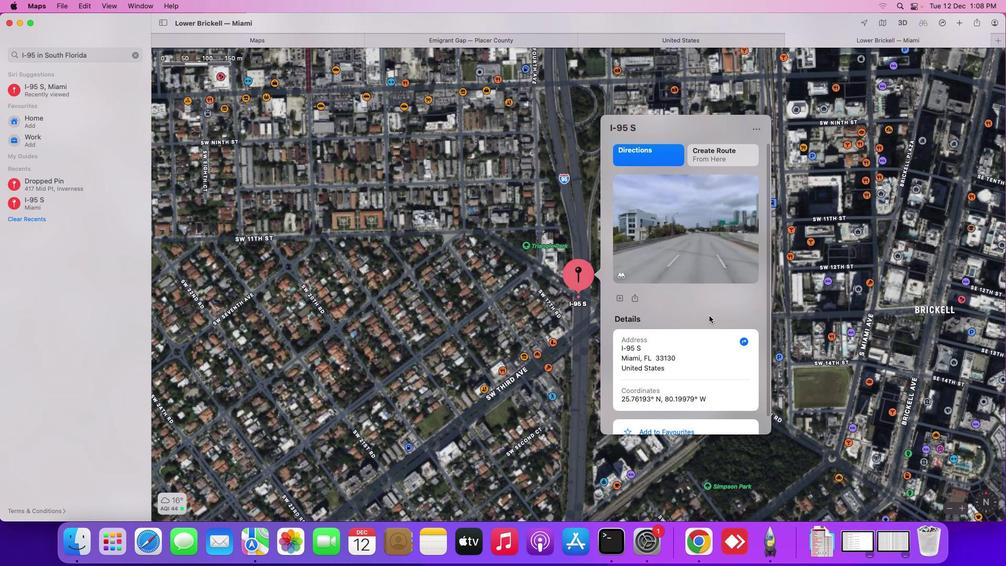 
Action: Mouse scrolled (715, 321) with delta (5, 5)
Screenshot: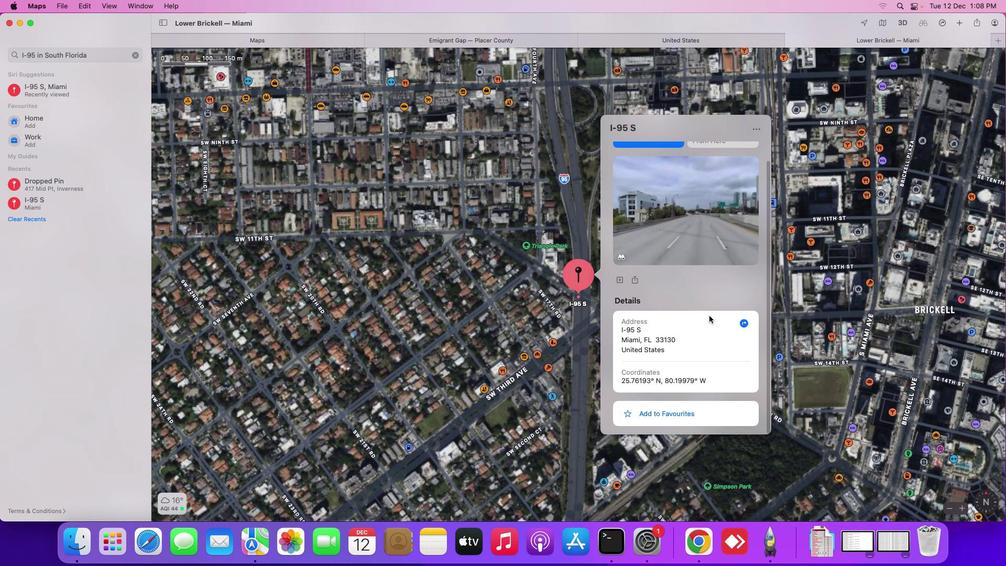 
Action: Mouse scrolled (715, 321) with delta (5, 5)
Screenshot: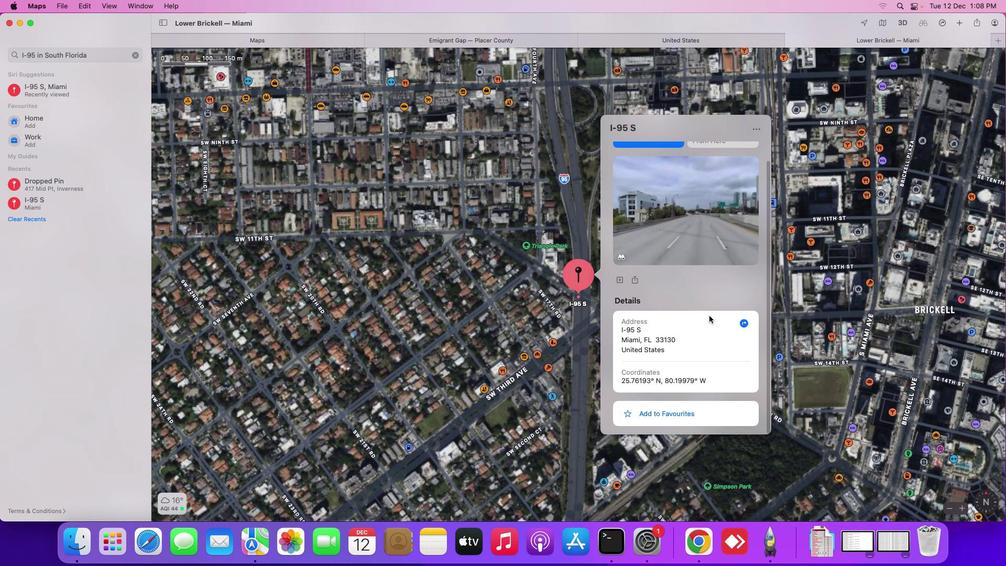 
Action: Mouse scrolled (715, 321) with delta (5, 4)
Screenshot: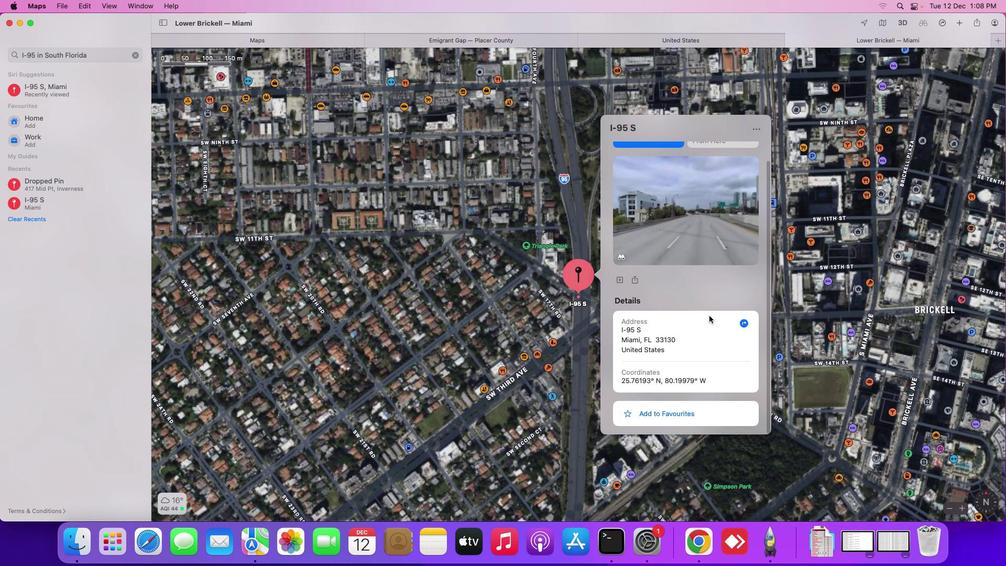 
Action: Mouse scrolled (715, 321) with delta (5, 3)
Screenshot: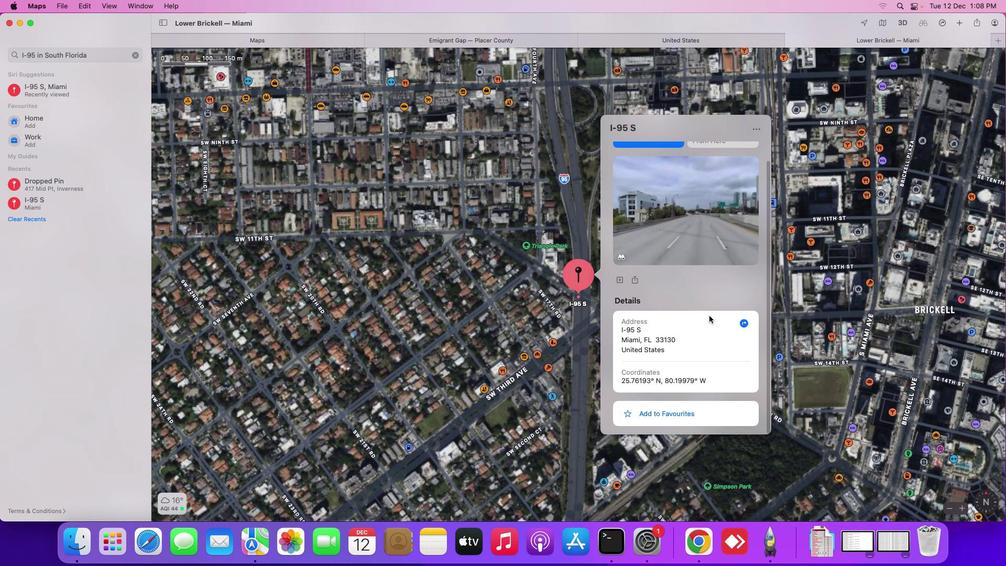 
Action: Mouse scrolled (715, 321) with delta (5, 5)
Screenshot: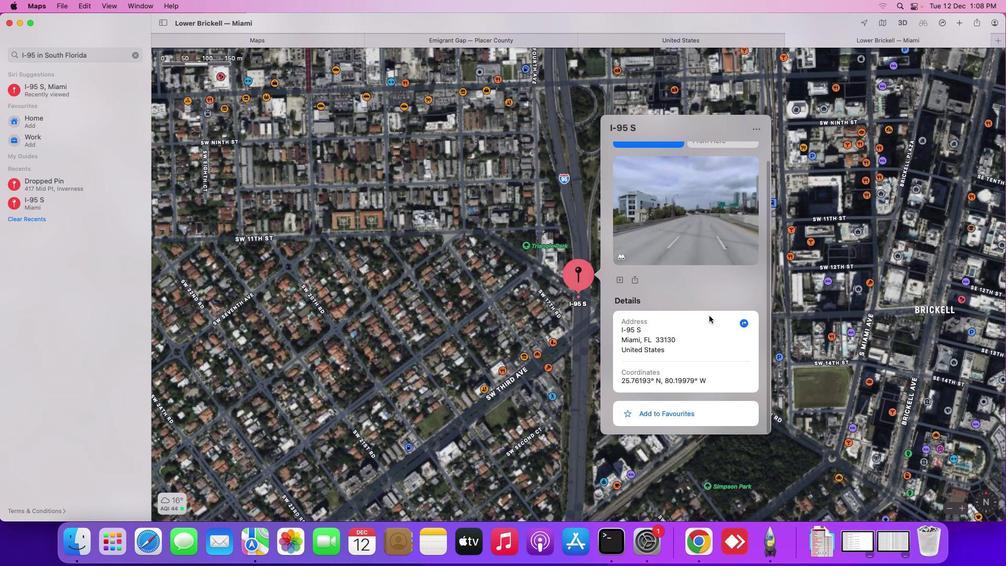 
Action: Mouse moved to (715, 321)
Screenshot: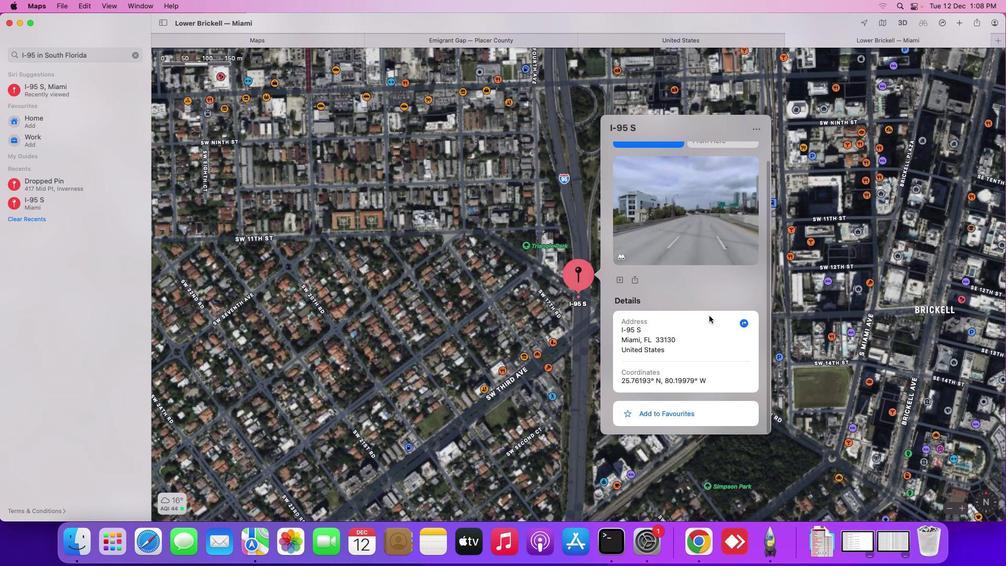 
Action: Mouse scrolled (715, 321) with delta (5, 6)
Screenshot: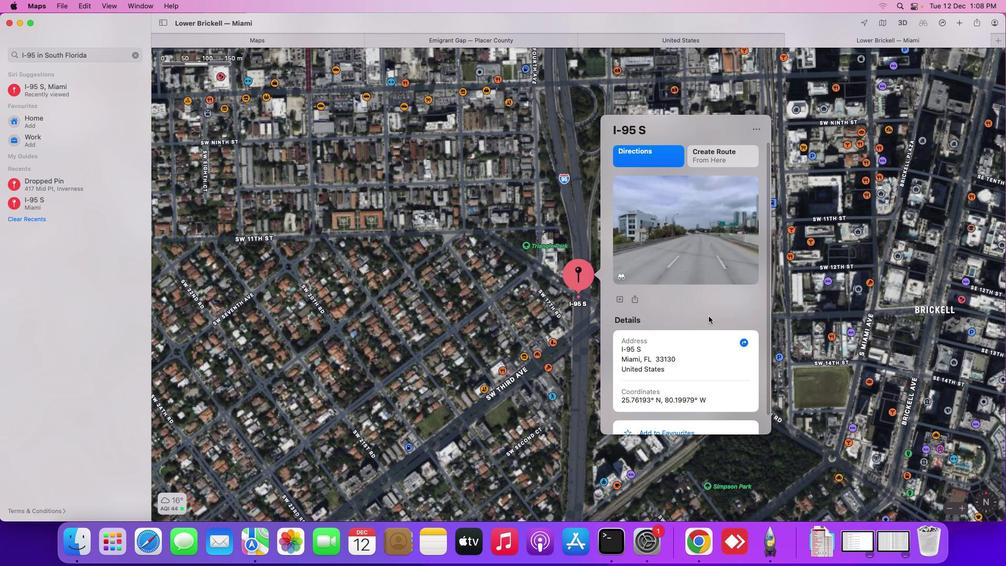 
Action: Mouse scrolled (715, 321) with delta (5, 6)
Screenshot: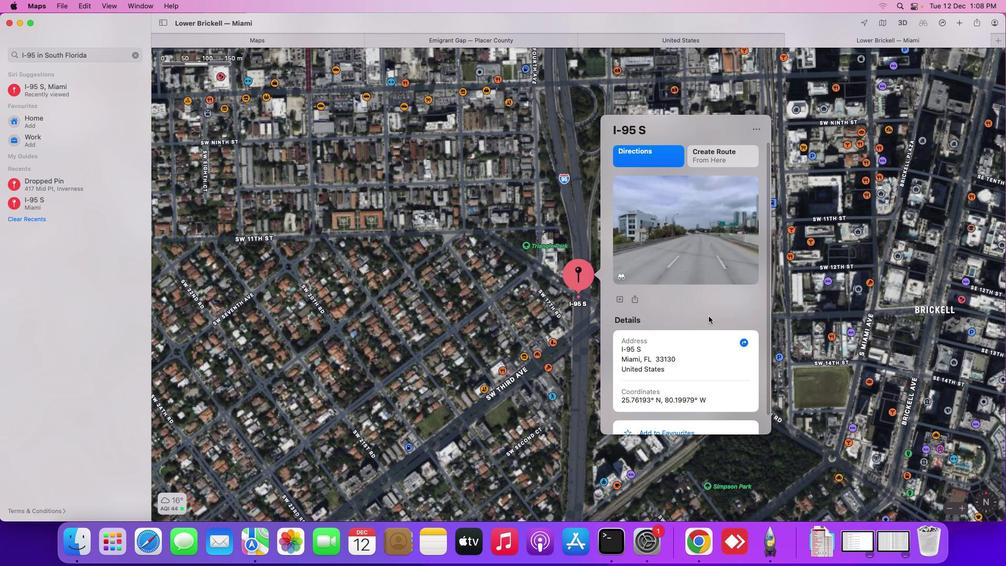 
Action: Mouse scrolled (715, 321) with delta (5, 7)
Screenshot: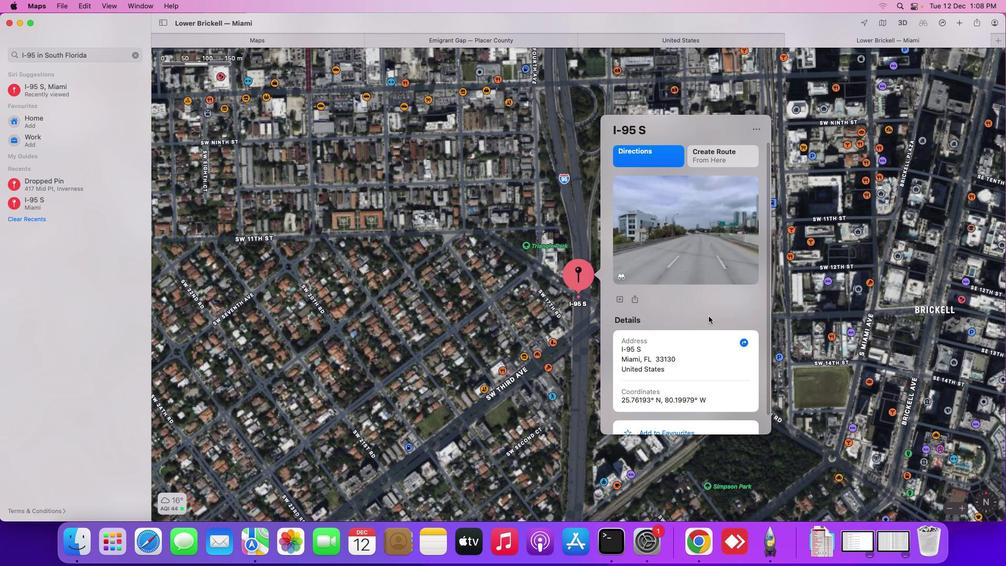 
Action: Mouse scrolled (715, 321) with delta (5, 8)
Screenshot: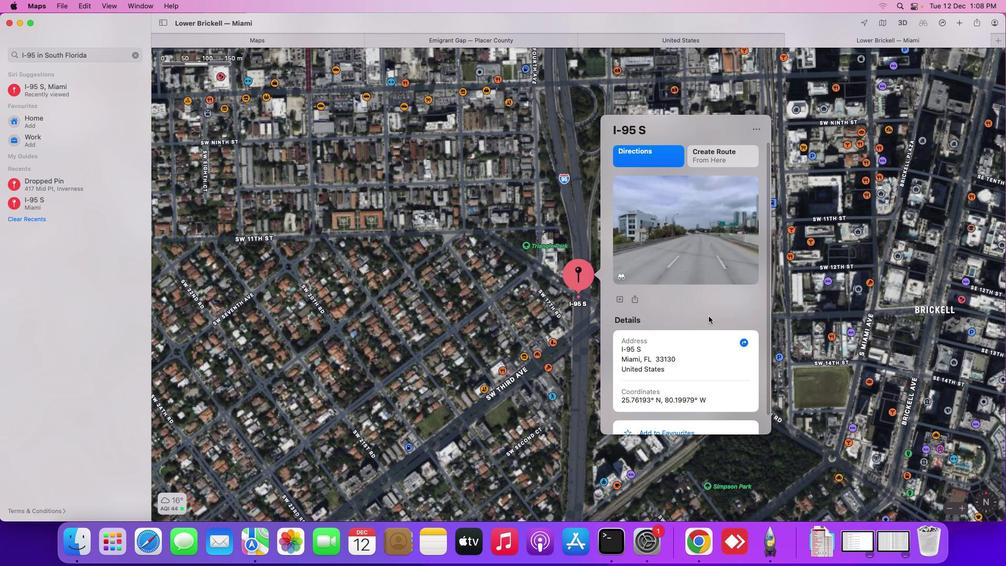 
Action: Mouse moved to (715, 321)
Screenshot: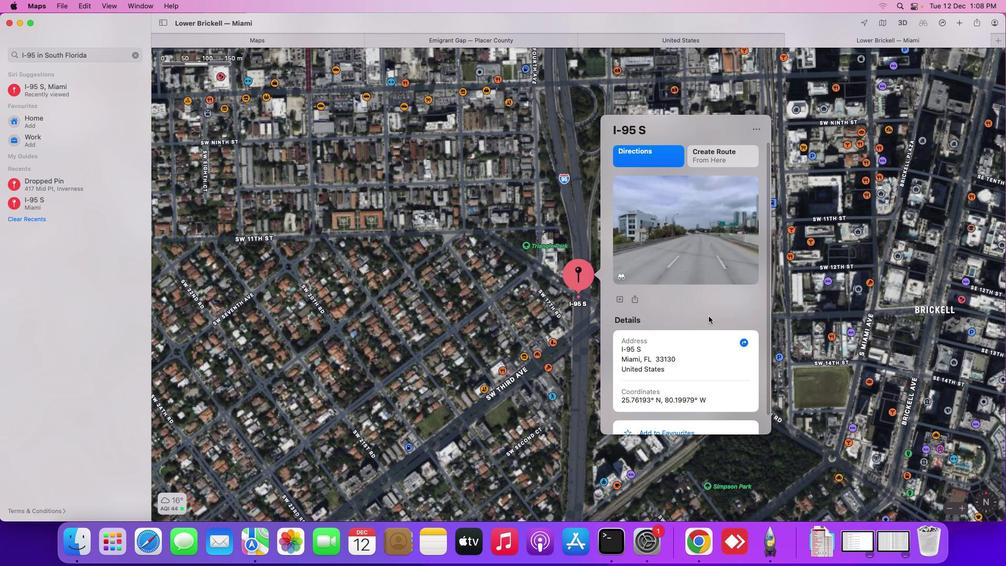 
Action: Mouse scrolled (715, 321) with delta (5, 8)
Screenshot: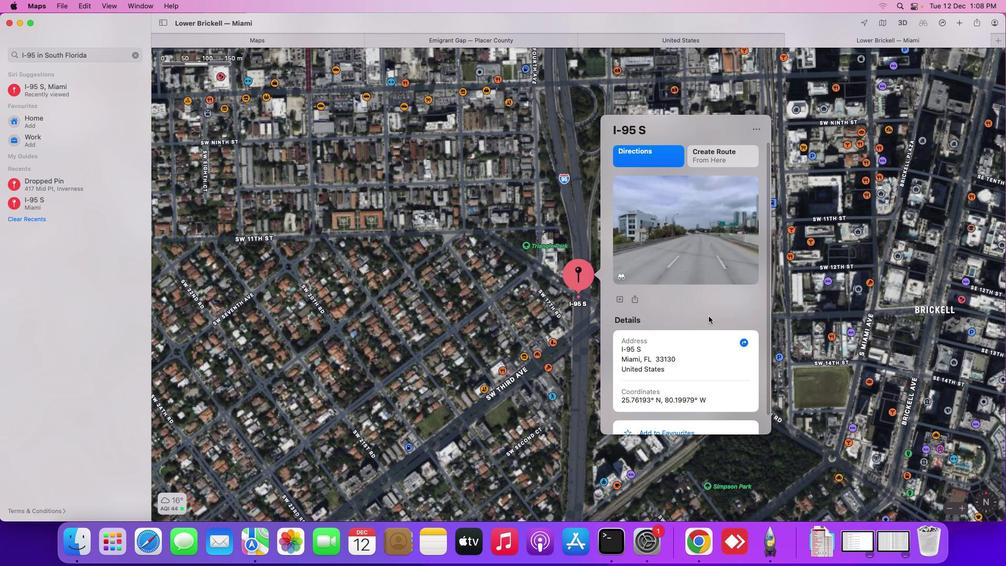 
Action: Mouse scrolled (715, 321) with delta (5, 9)
Screenshot: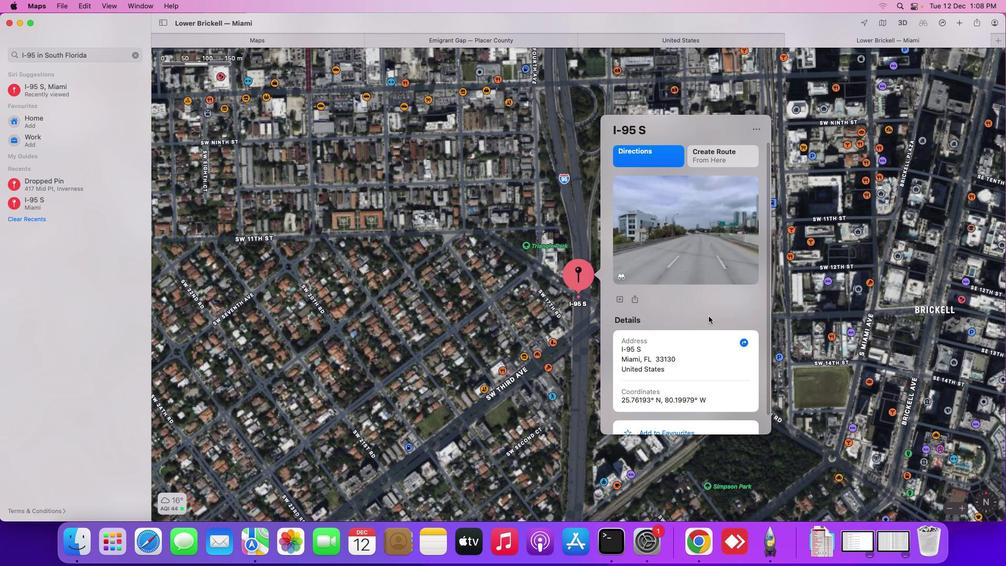 
Action: Mouse scrolled (715, 321) with delta (5, 9)
Screenshot: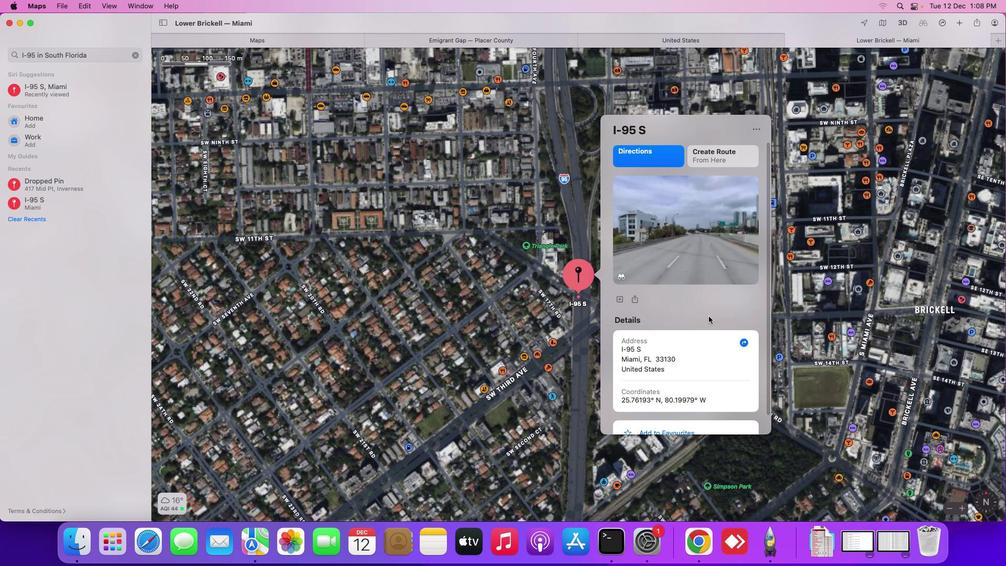 
Action: Mouse scrolled (715, 321) with delta (5, 6)
Screenshot: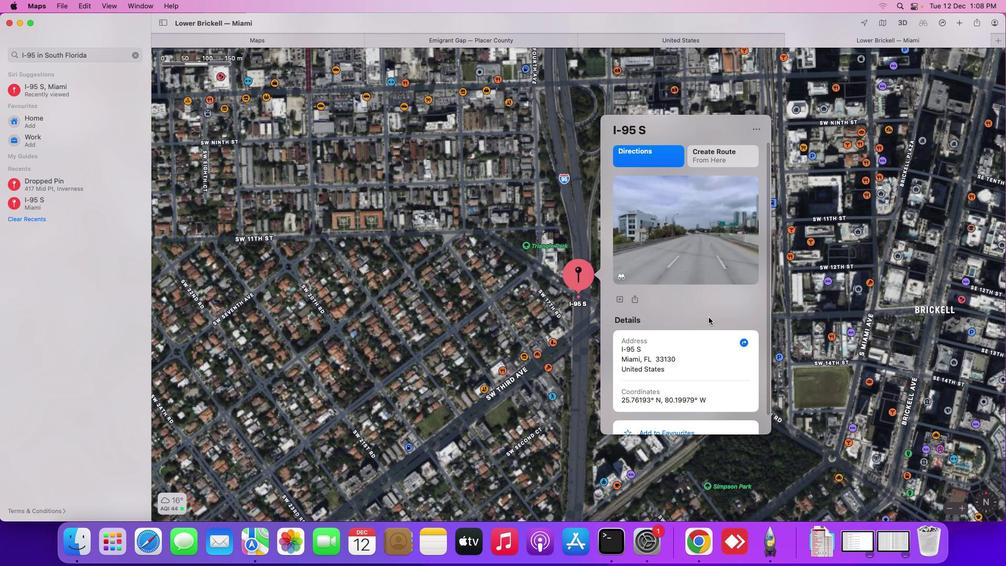 
Action: Mouse moved to (715, 323)
Screenshot: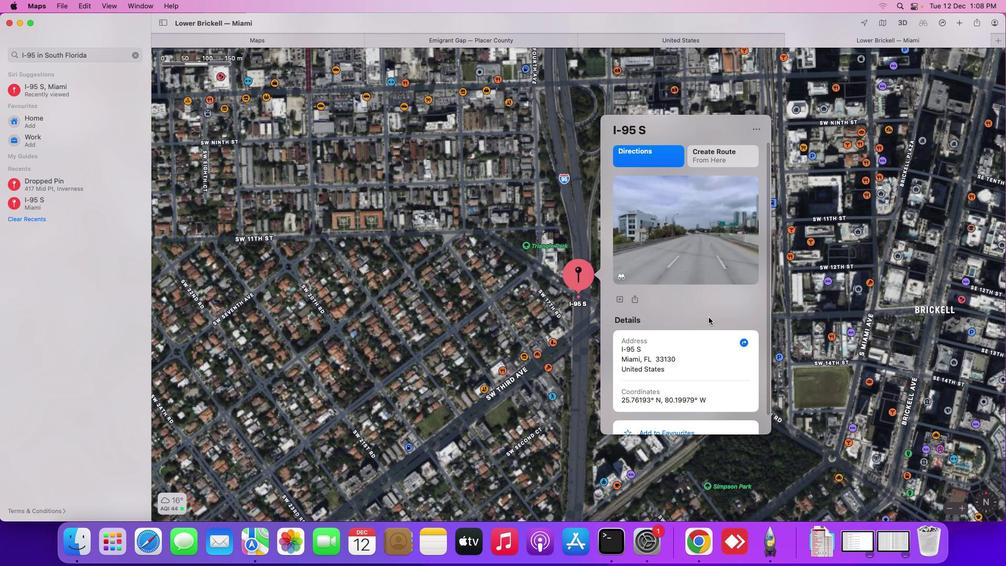 
Action: Mouse scrolled (715, 323) with delta (5, 6)
Screenshot: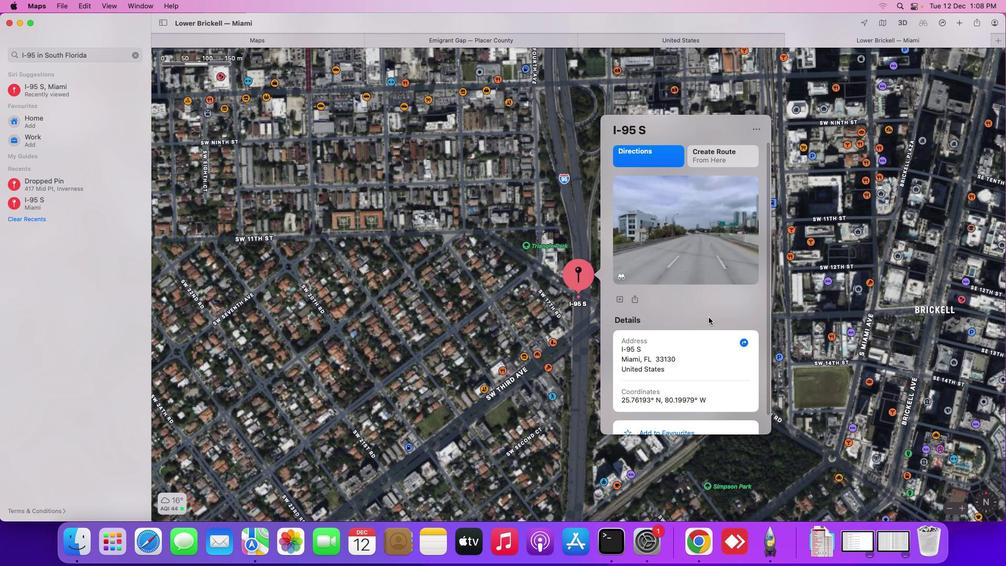 
Action: Mouse moved to (715, 323)
Screenshot: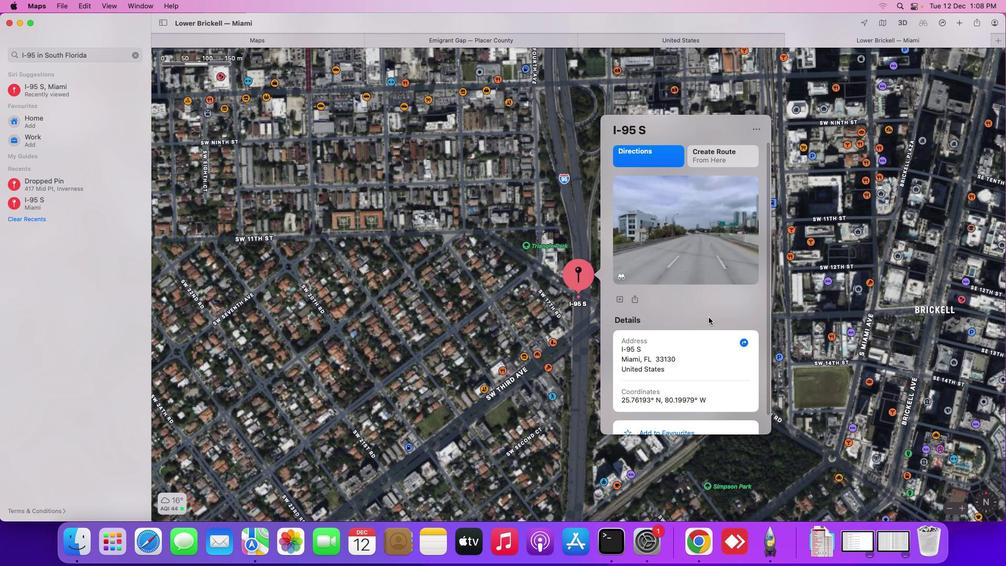 
Action: Mouse scrolled (715, 323) with delta (5, 7)
Screenshot: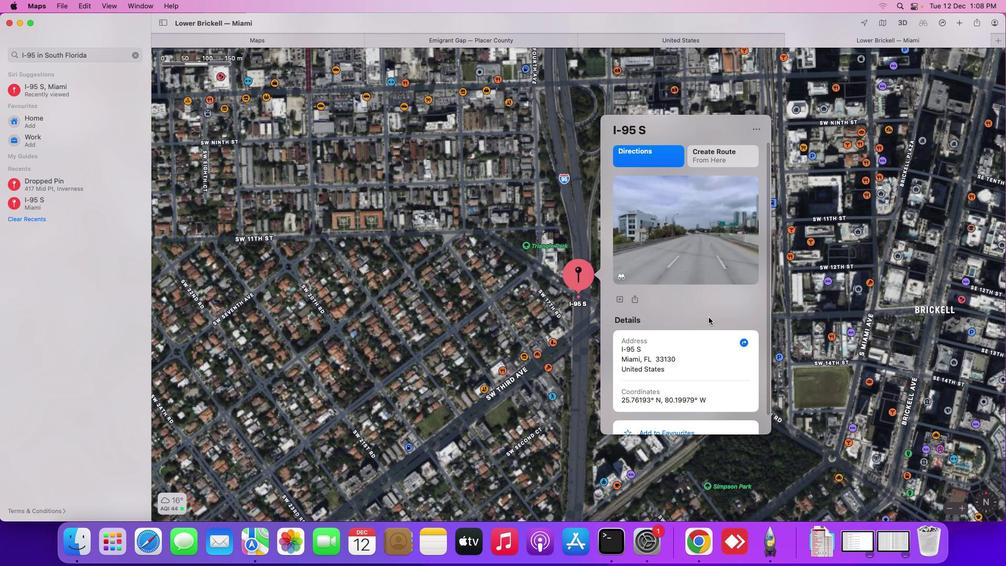
Action: Mouse moved to (714, 323)
Screenshot: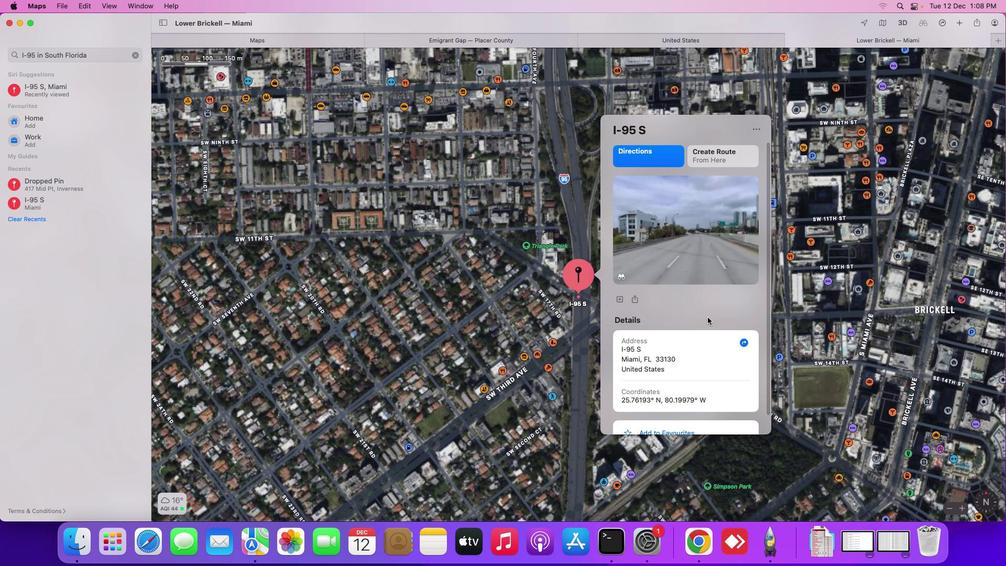 
Action: Mouse scrolled (714, 323) with delta (5, 8)
Screenshot: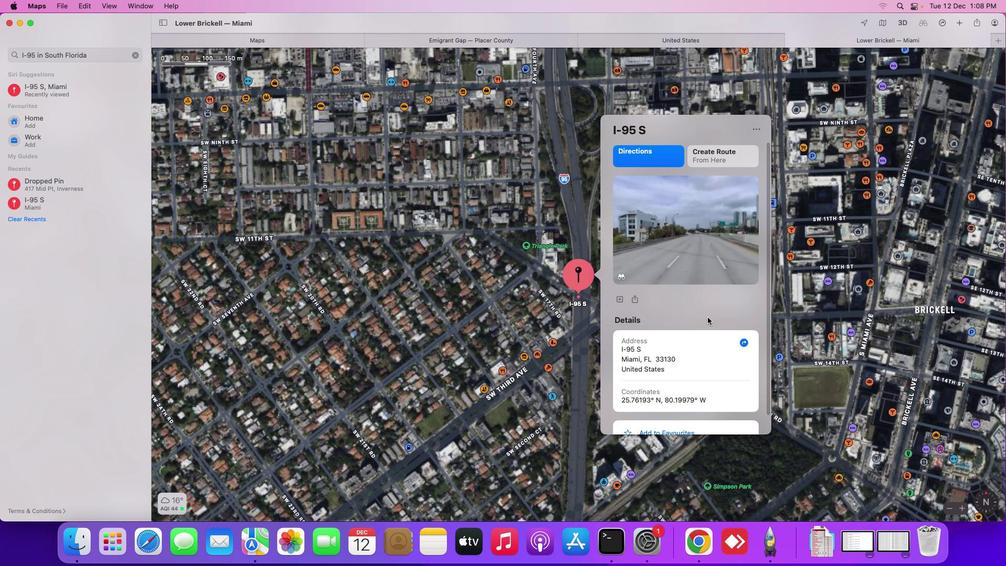 
Action: Mouse scrolled (714, 323) with delta (5, 8)
Screenshot: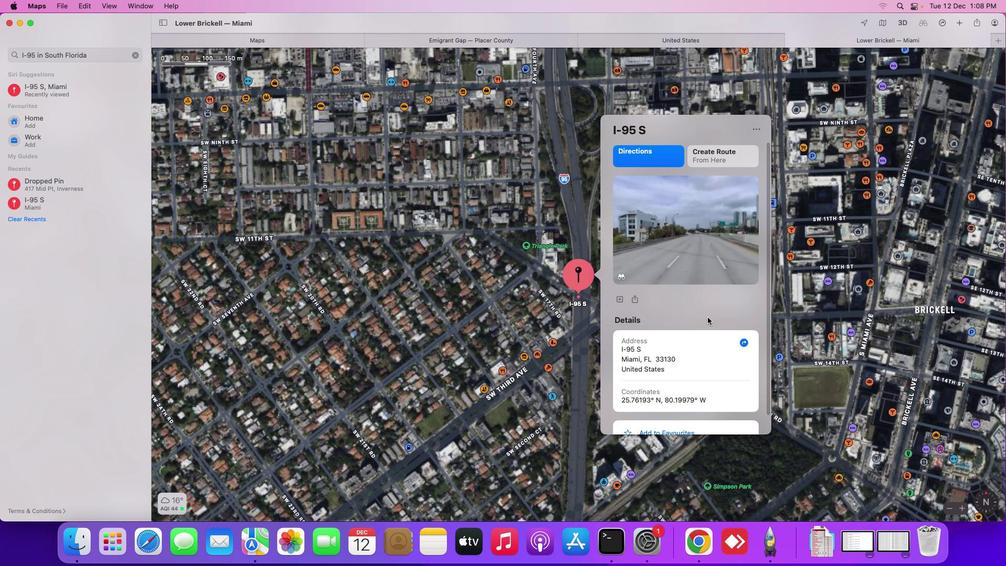 
Action: Mouse scrolled (714, 323) with delta (5, 9)
Screenshot: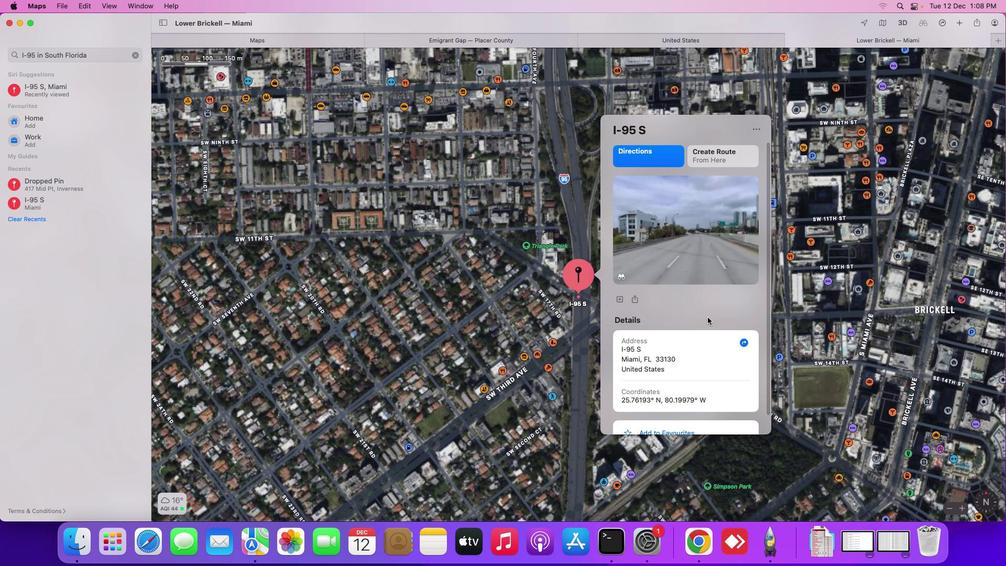 
Action: Mouse scrolled (714, 323) with delta (5, 9)
Screenshot: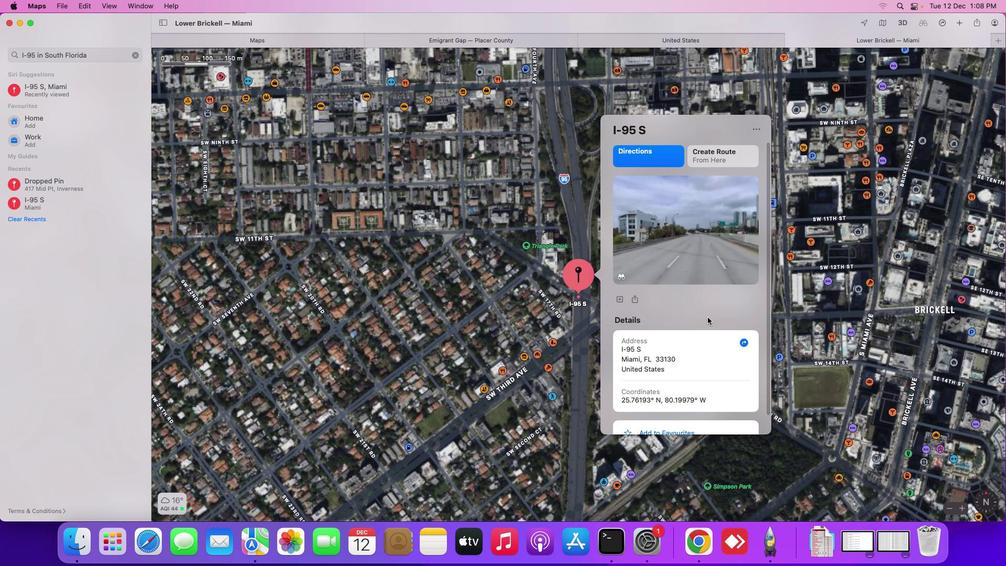 
Action: Mouse moved to (668, 235)
Screenshot: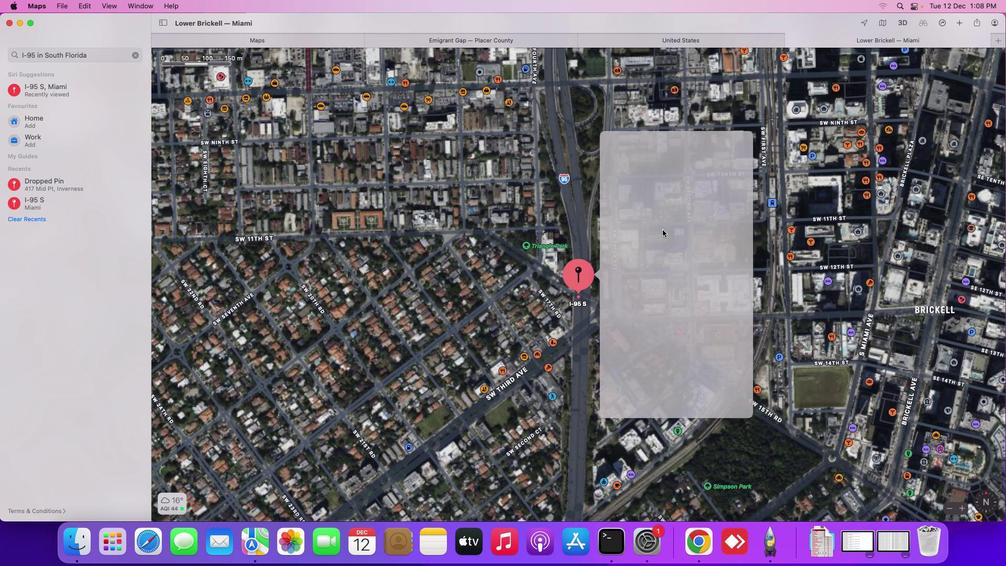 
Action: Mouse pressed left at (668, 235)
Screenshot: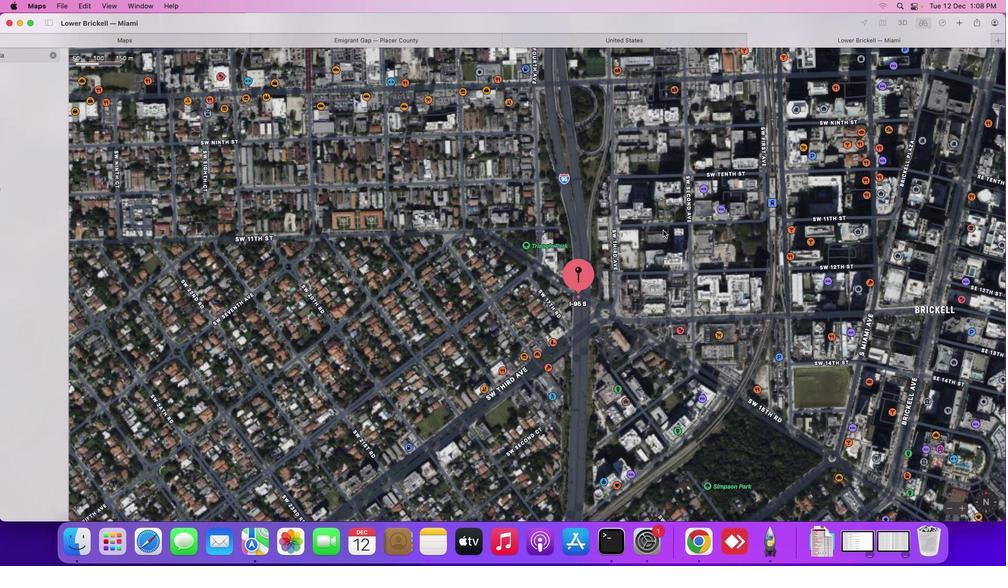 
Action: Mouse moved to (994, 509)
Screenshot: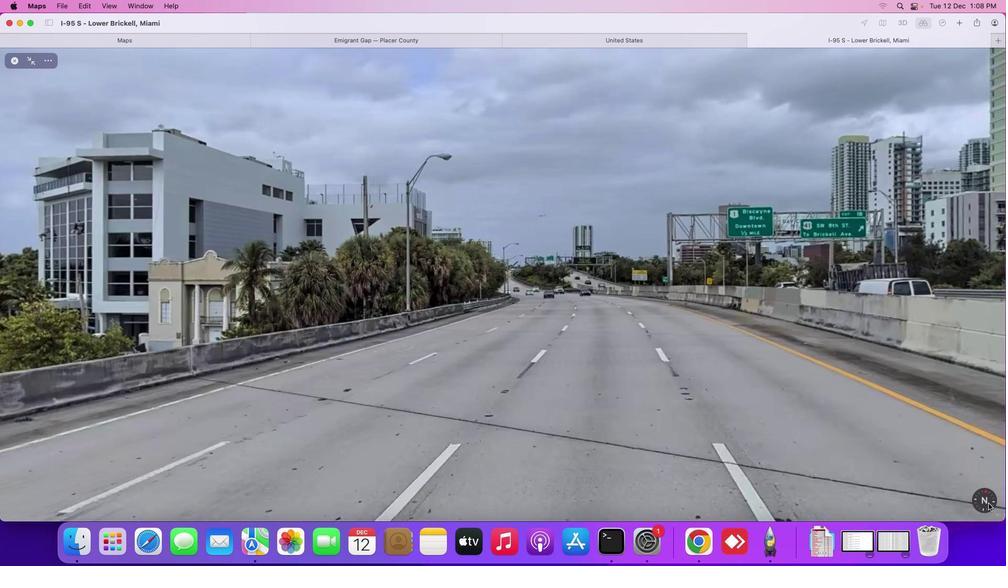 
Action: Mouse pressed left at (994, 509)
Screenshot: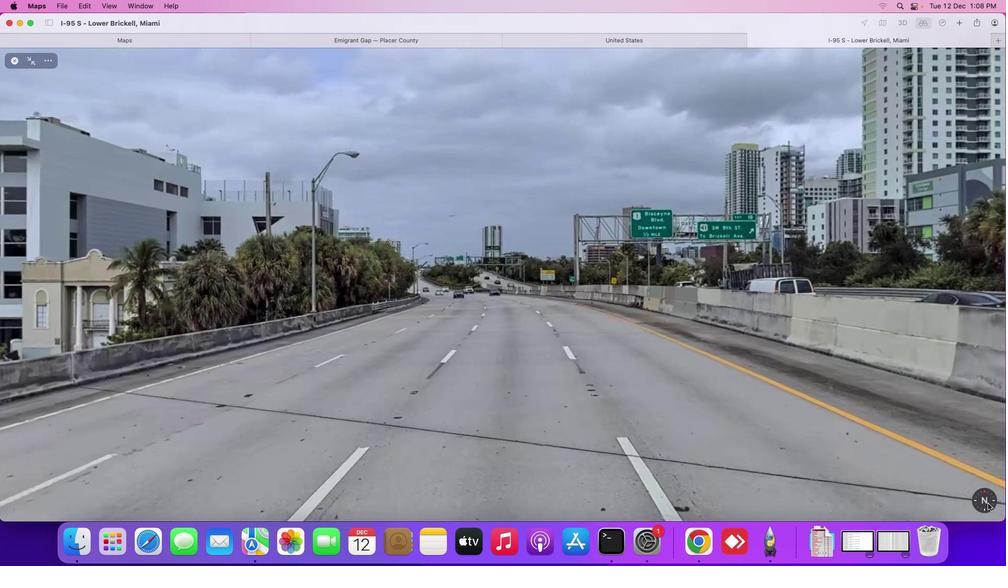 
Action: Mouse moved to (993, 509)
Screenshot: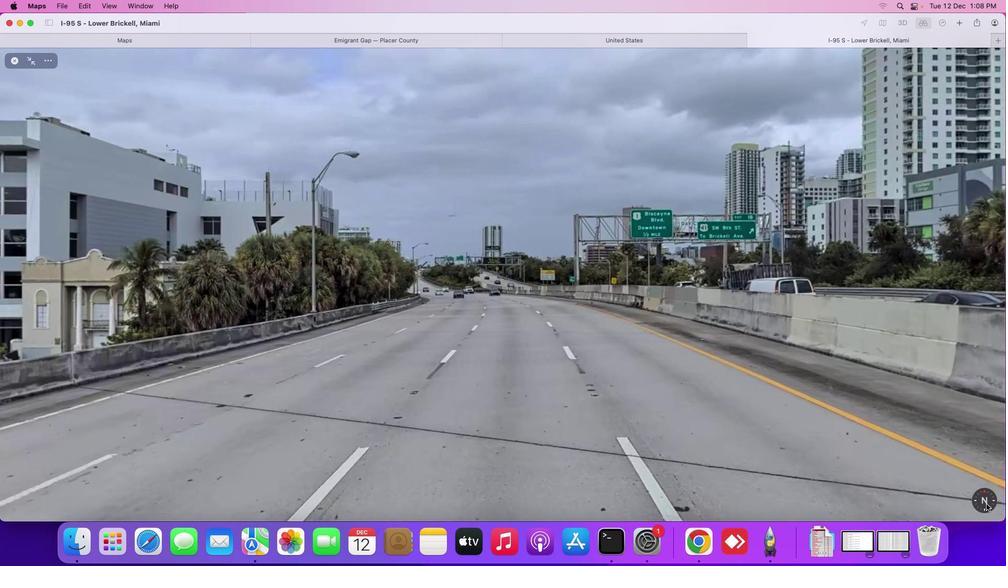 
Action: Mouse pressed left at (993, 509)
Screenshot: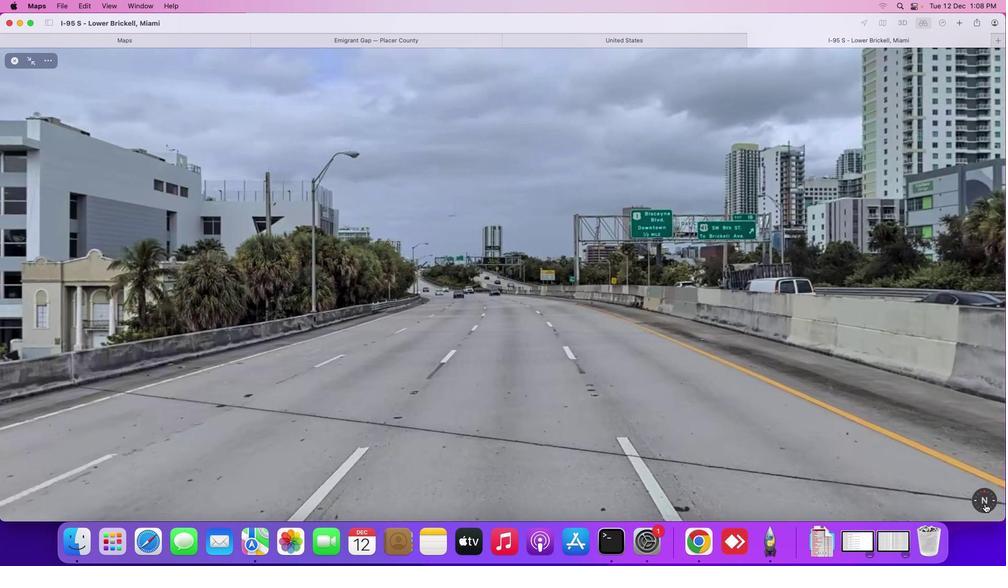 
Action: Mouse moved to (991, 509)
Screenshot: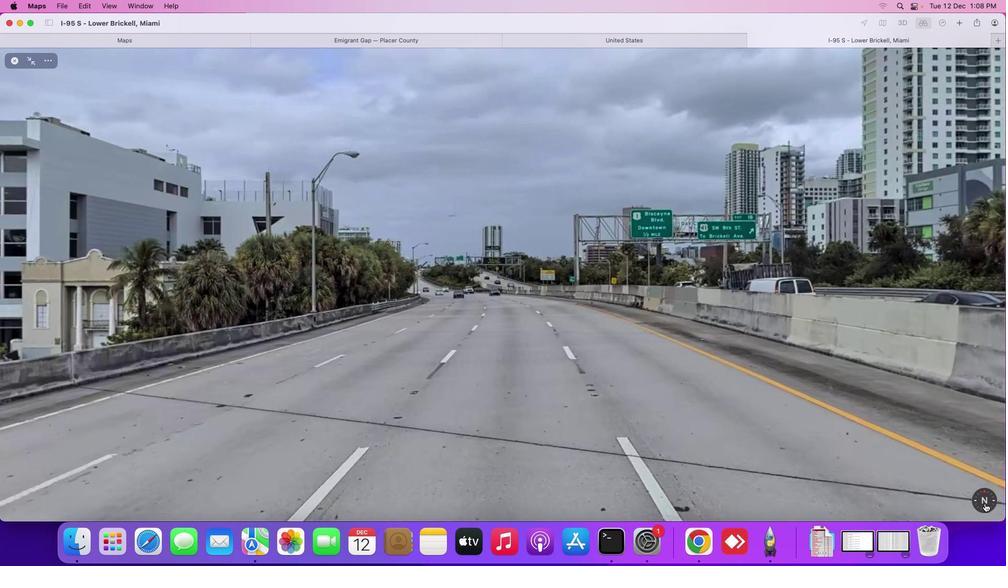 
Action: Mouse pressed left at (991, 509)
Screenshot: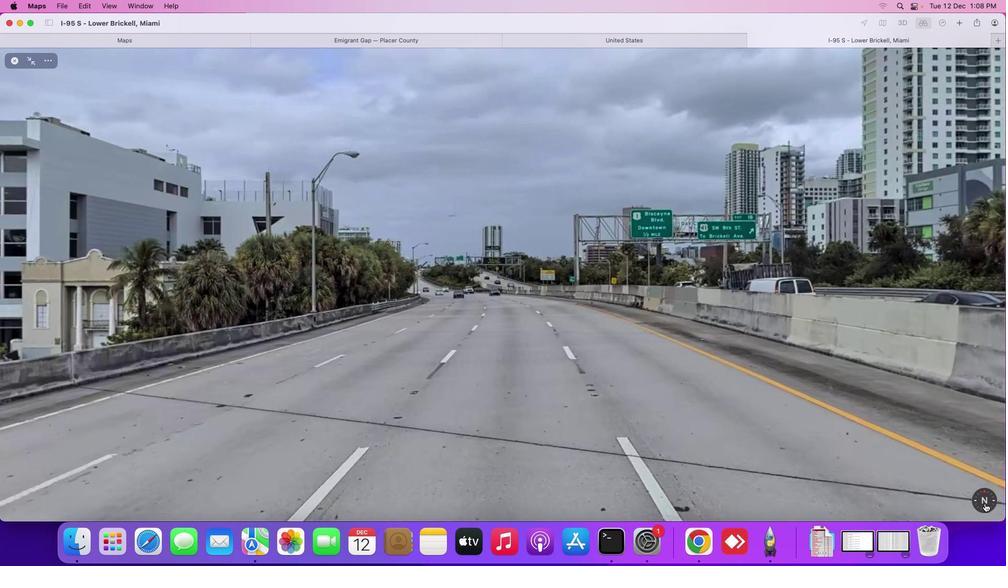 
Action: Mouse moved to (990, 506)
Screenshot: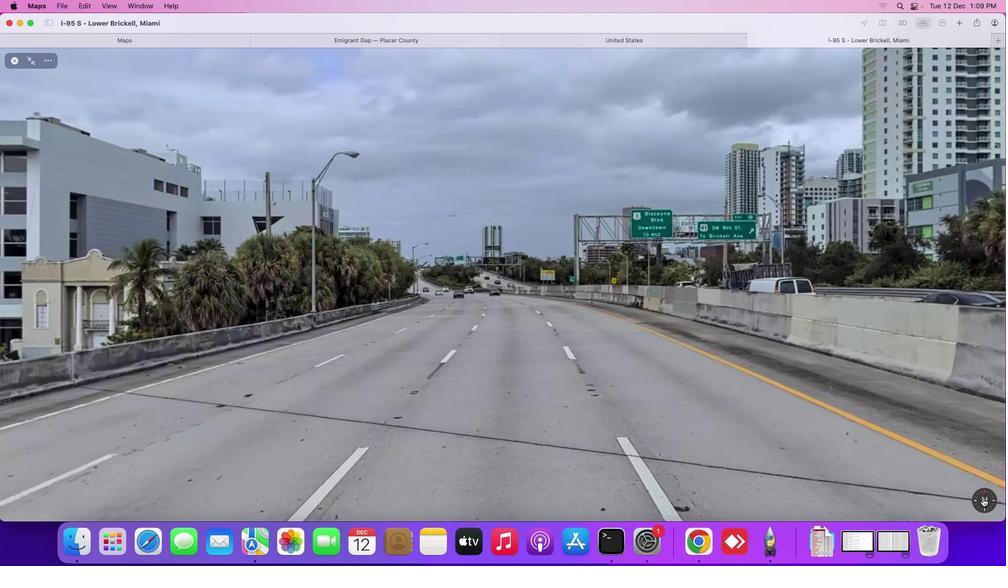 
Action: Mouse pressed left at (990, 506)
Screenshot: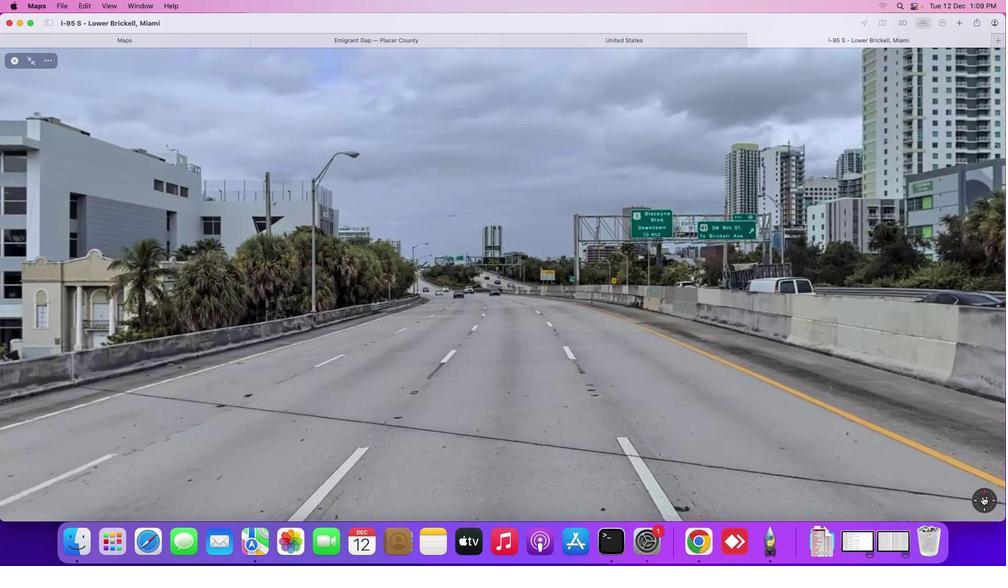 
Action: Mouse moved to (987, 512)
Screenshot: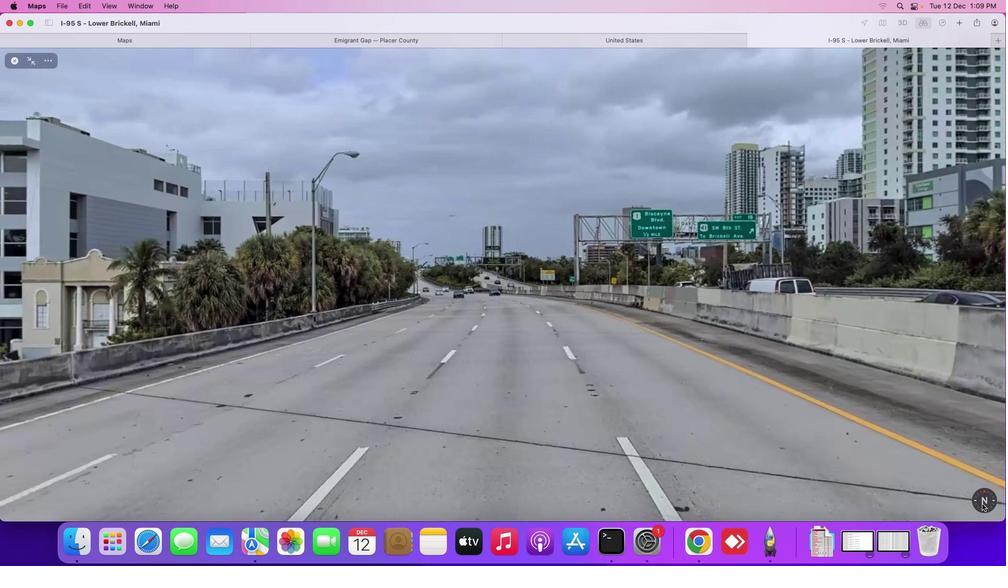 
Action: Mouse pressed left at (987, 512)
Screenshot: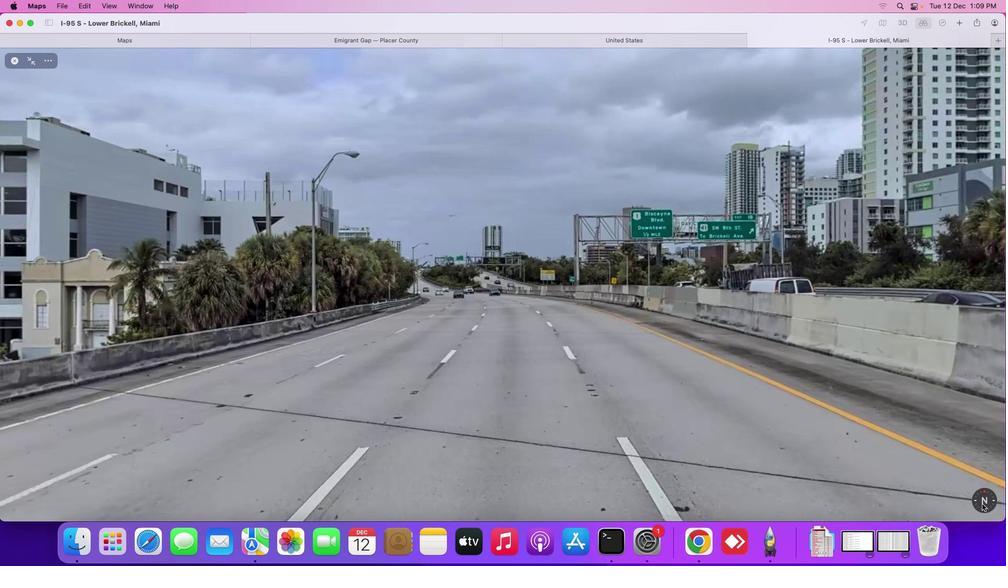 
Action: Mouse moved to (989, 509)
Screenshot: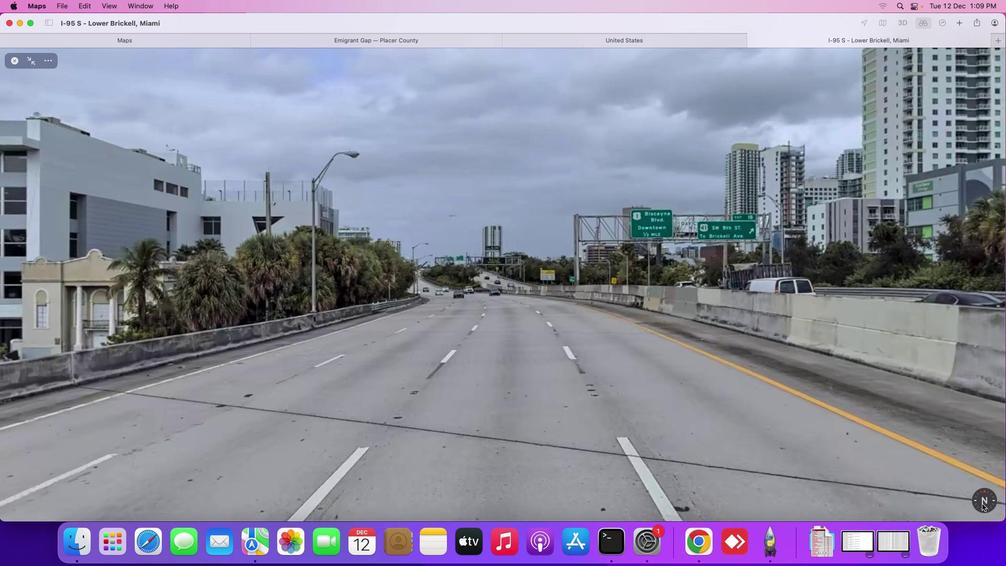 
Action: Mouse pressed left at (989, 509)
Screenshot: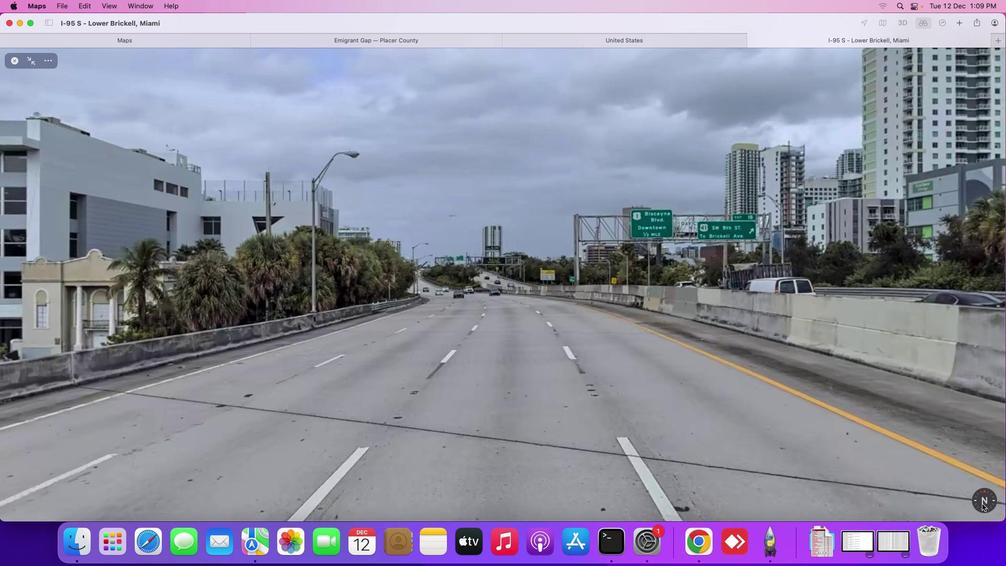 
Action: Mouse pressed left at (989, 509)
Screenshot: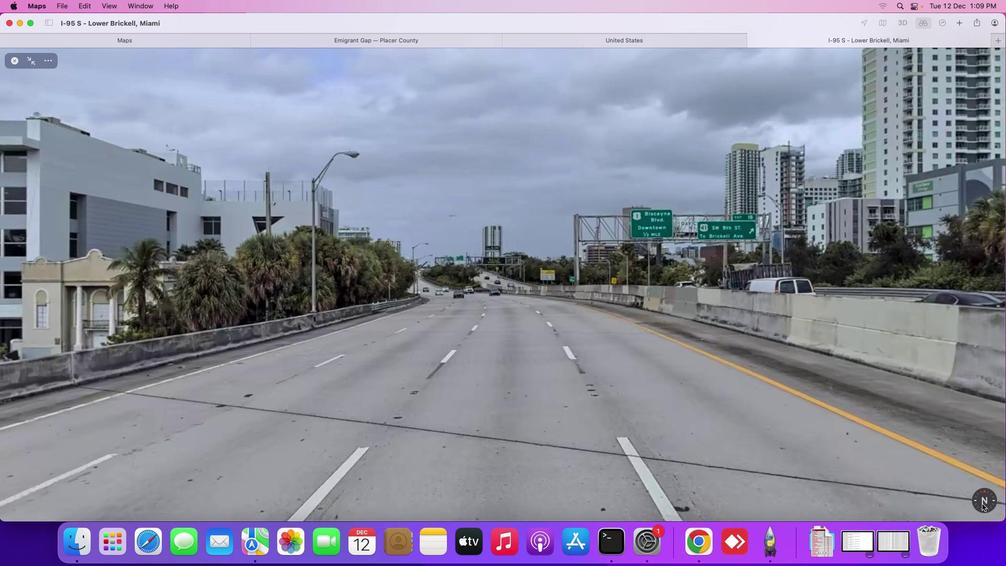 
Action: Mouse pressed left at (989, 509)
Screenshot: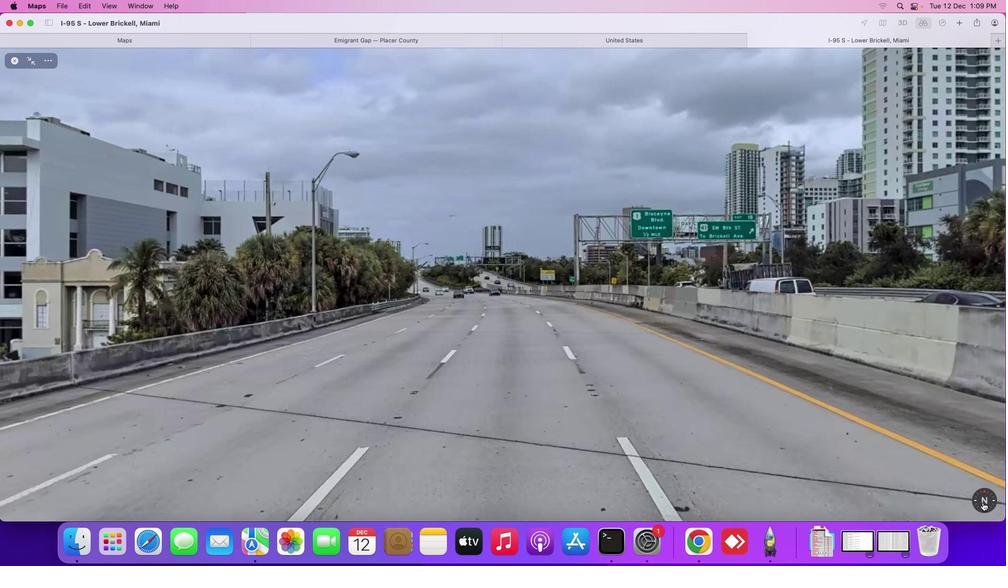 
Action: Mouse pressed left at (989, 509)
Screenshot: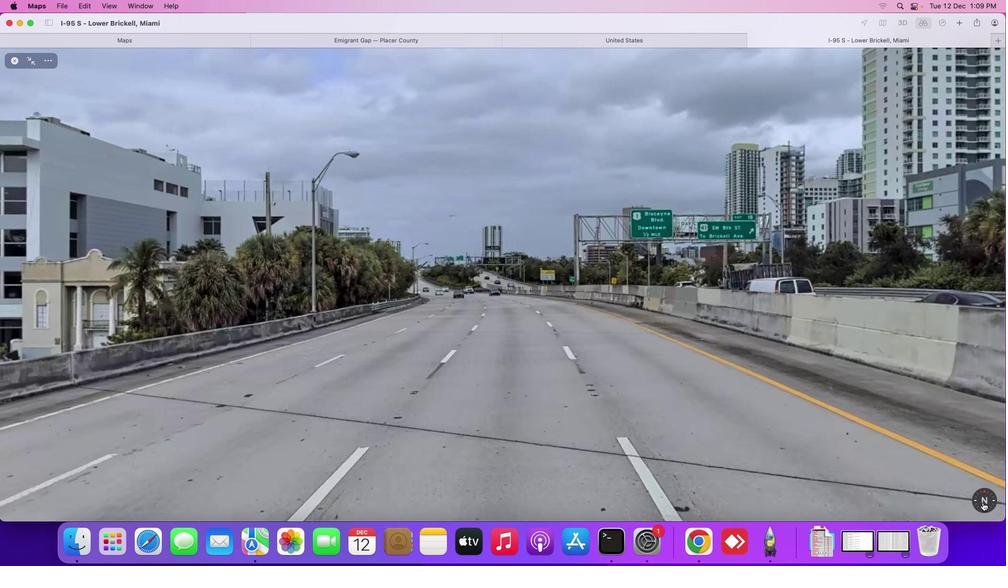 
Action: Mouse moved to (989, 508)
Screenshot: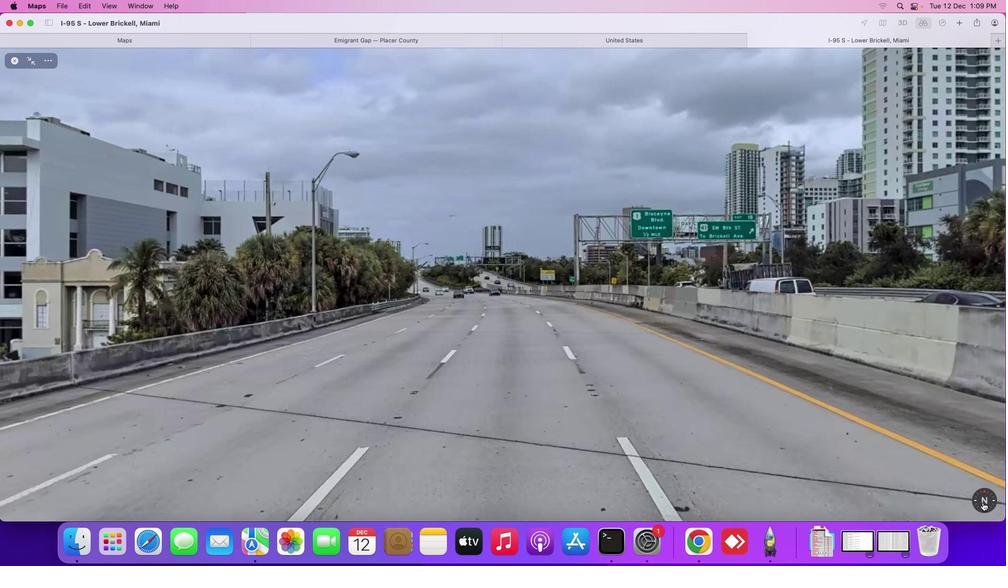 
Action: Mouse pressed left at (989, 508)
Screenshot: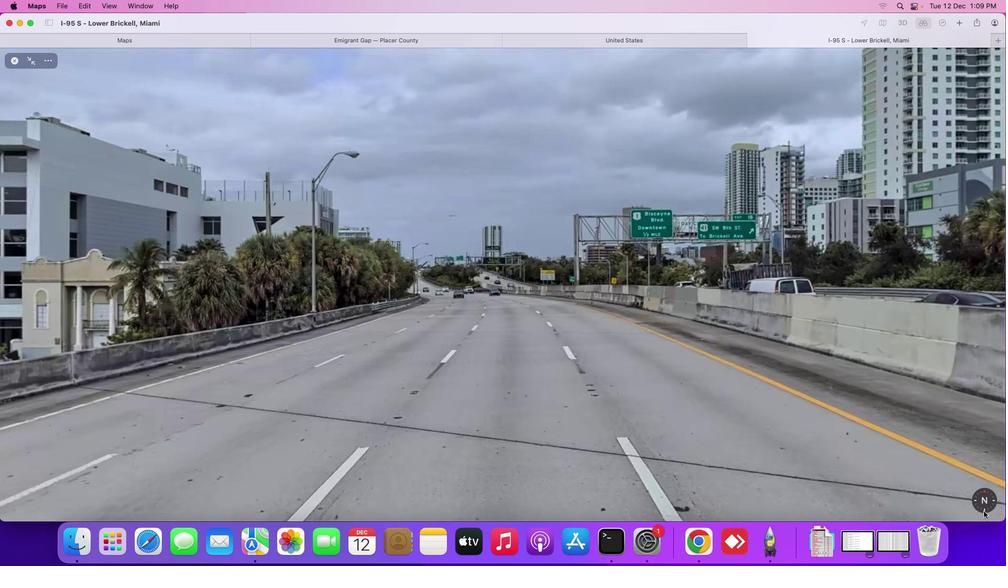
Action: Mouse moved to (990, 514)
Screenshot: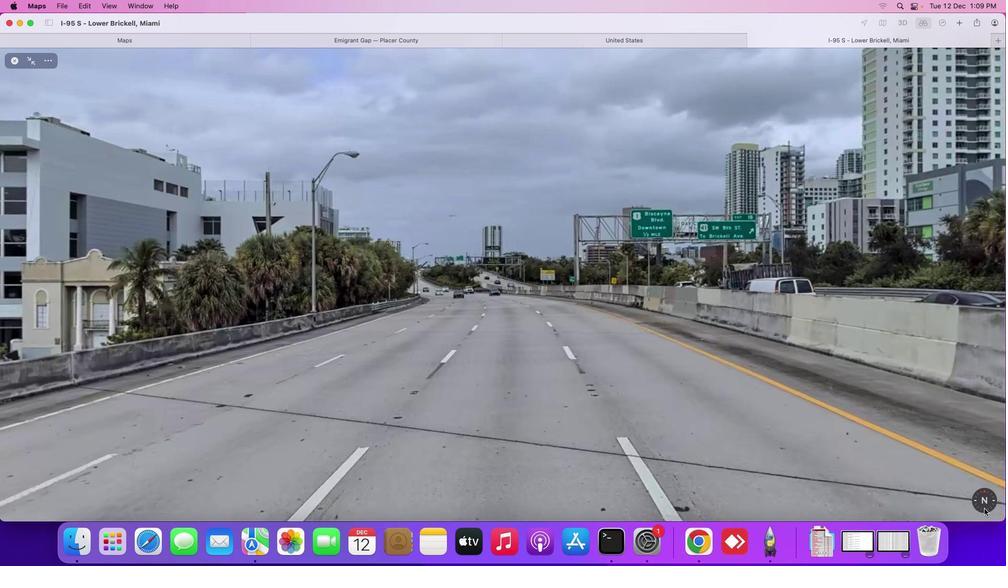 
Action: Mouse pressed left at (990, 514)
Screenshot: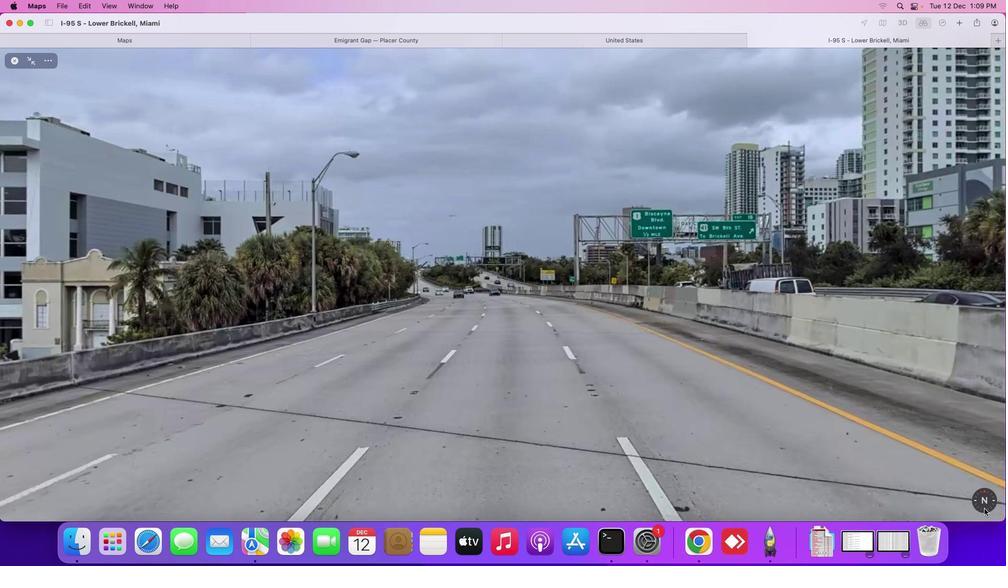 
Action: Mouse pressed left at (990, 514)
Screenshot: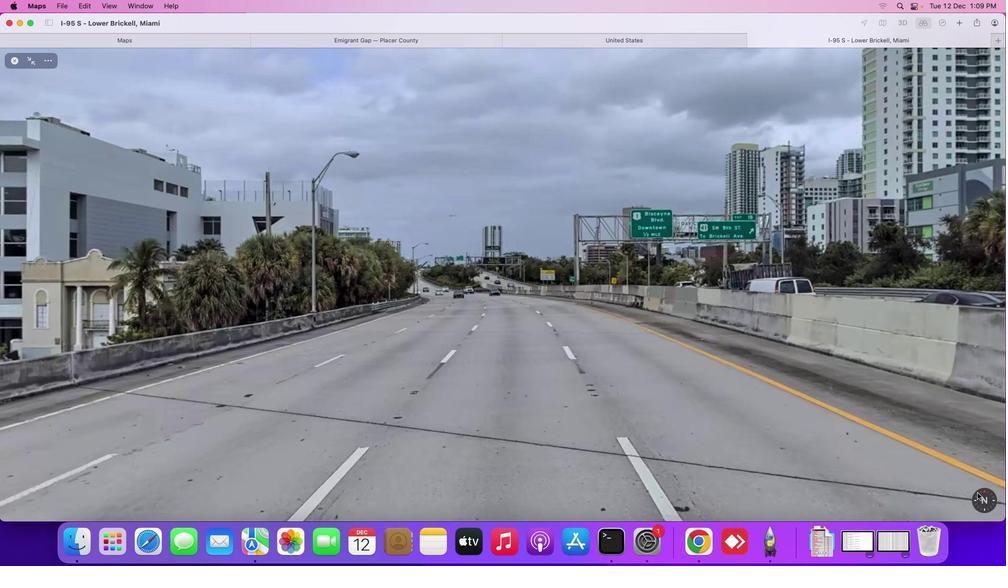 
Action: Mouse moved to (984, 498)
Screenshot: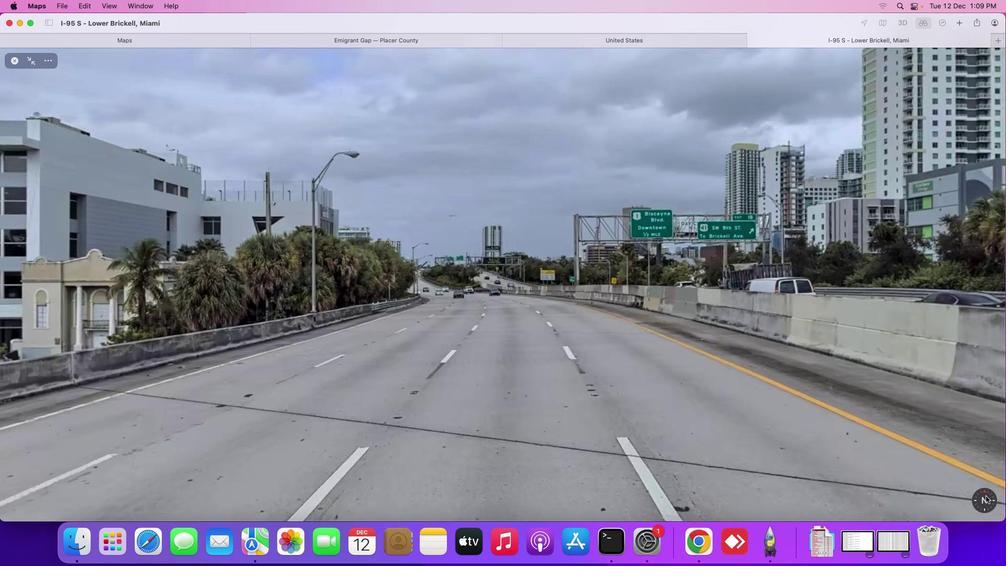 
Action: Mouse pressed left at (984, 498)
Screenshot: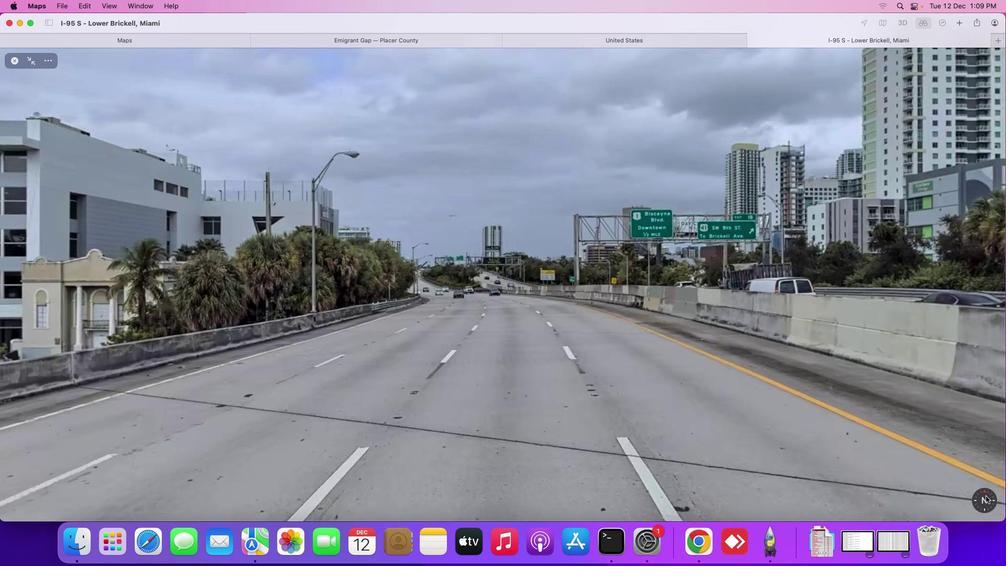 
Action: Mouse moved to (992, 502)
Screenshot: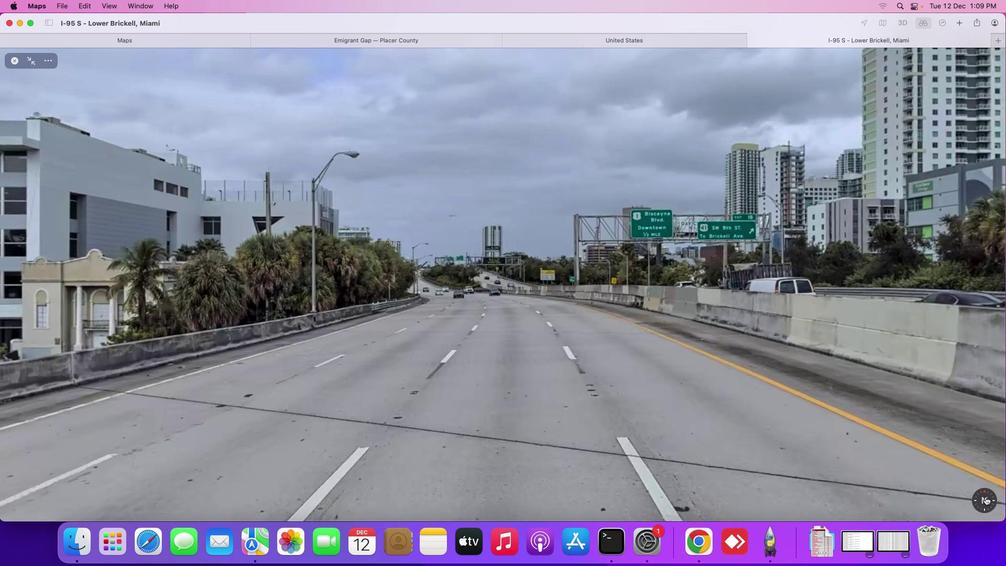
Action: Mouse pressed left at (992, 502)
Screenshot: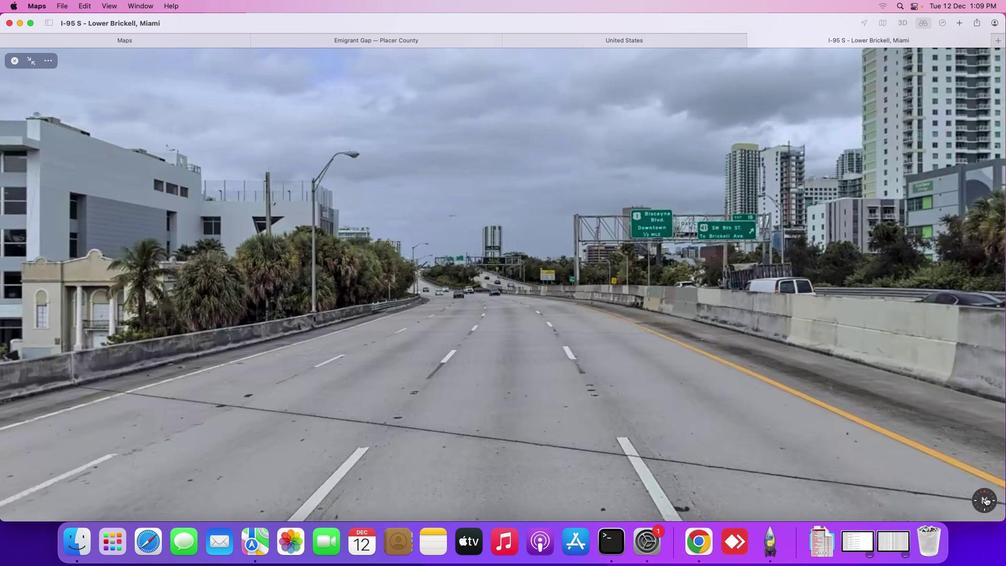 
Action: Mouse pressed left at (992, 502)
Screenshot: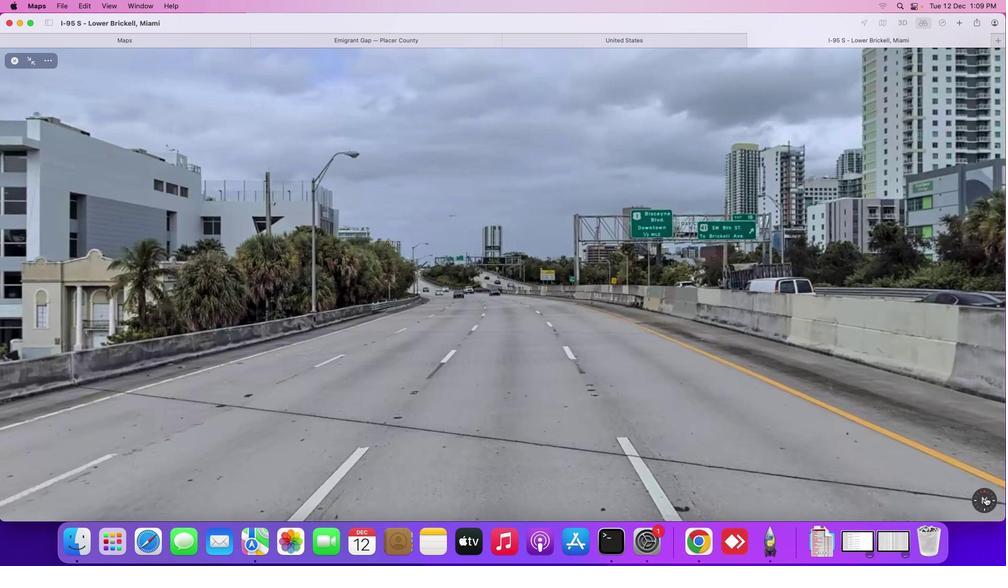 
Action: Mouse moved to (991, 502)
Screenshot: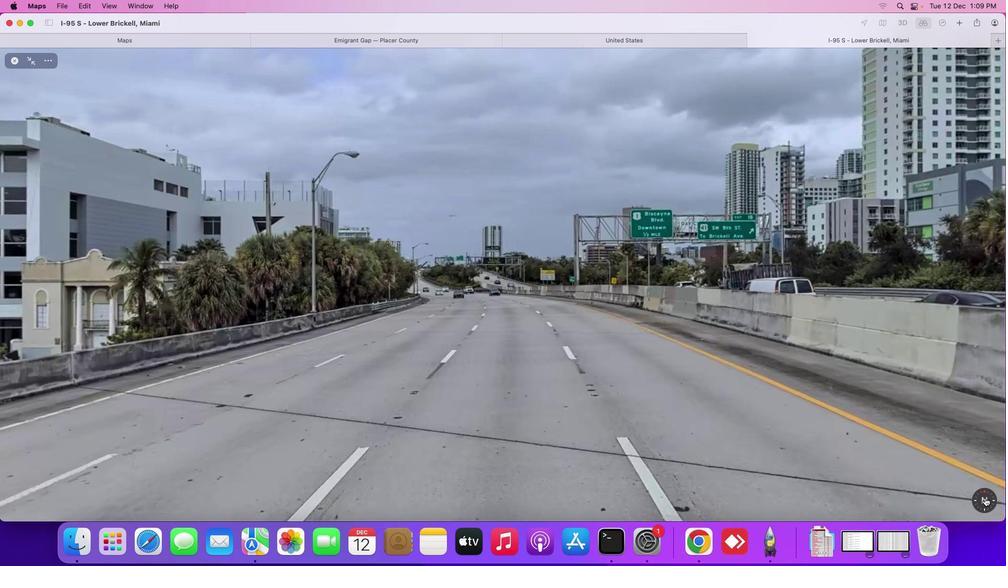 
Action: Mouse pressed left at (991, 502)
Screenshot: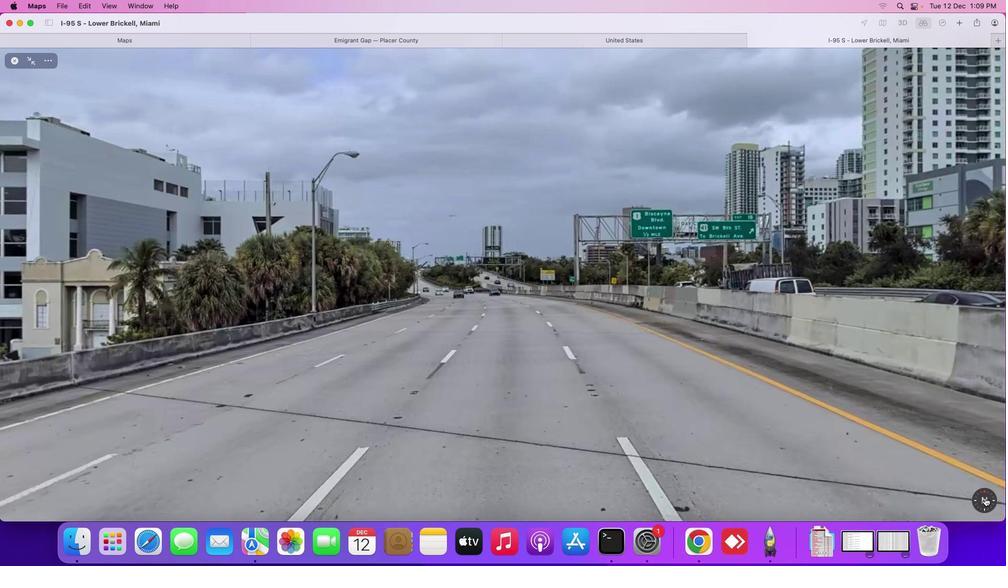 
Action: Mouse moved to (991, 502)
Screenshot: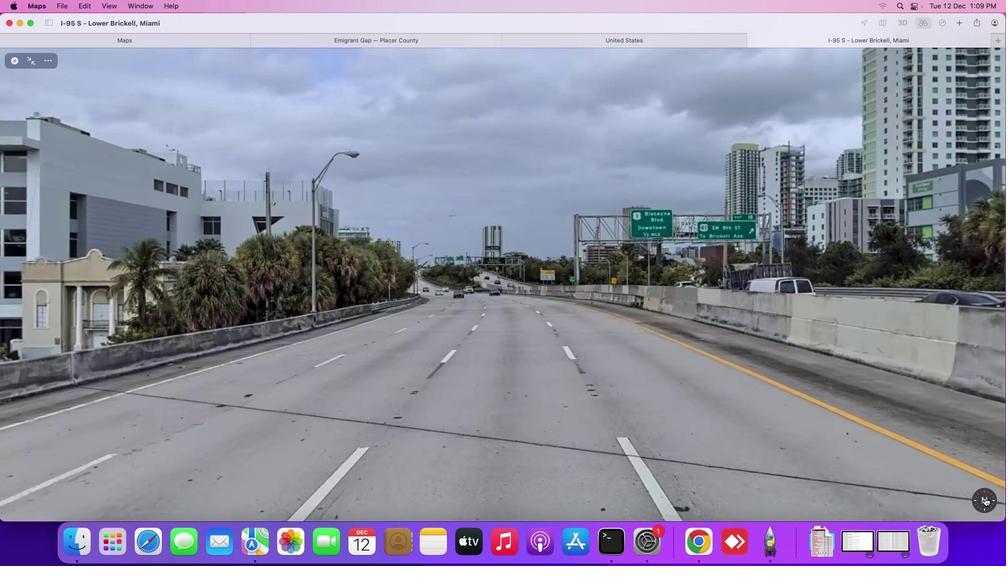 
Action: Mouse pressed left at (991, 502)
Screenshot: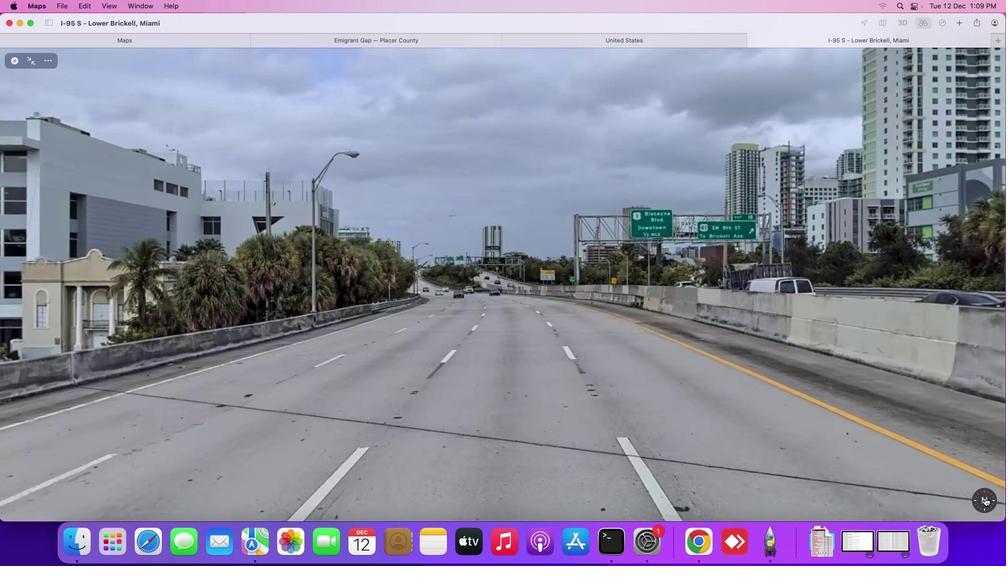 
Action: Mouse moved to (991, 503)
Screenshot: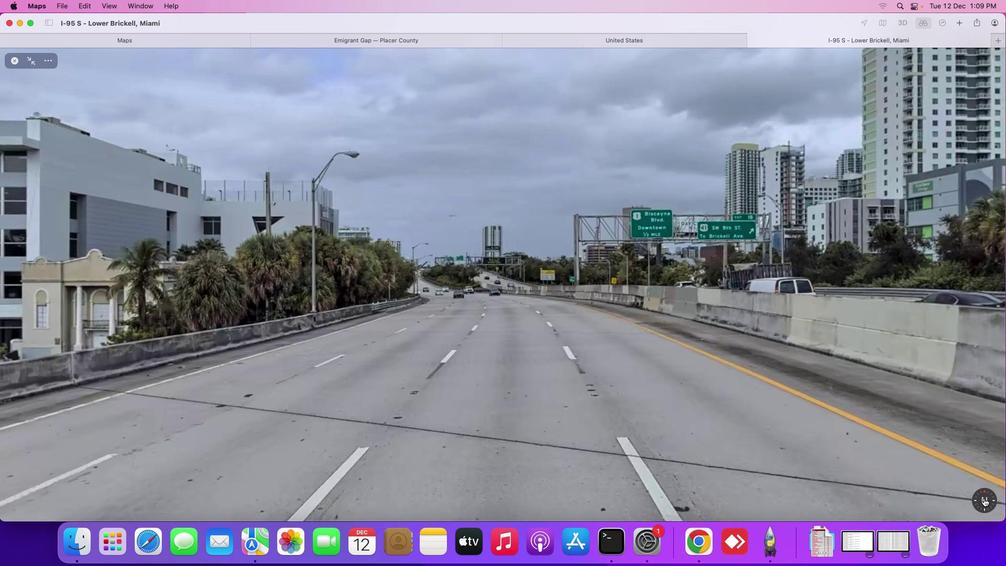 
Action: Mouse pressed left at (991, 503)
Screenshot: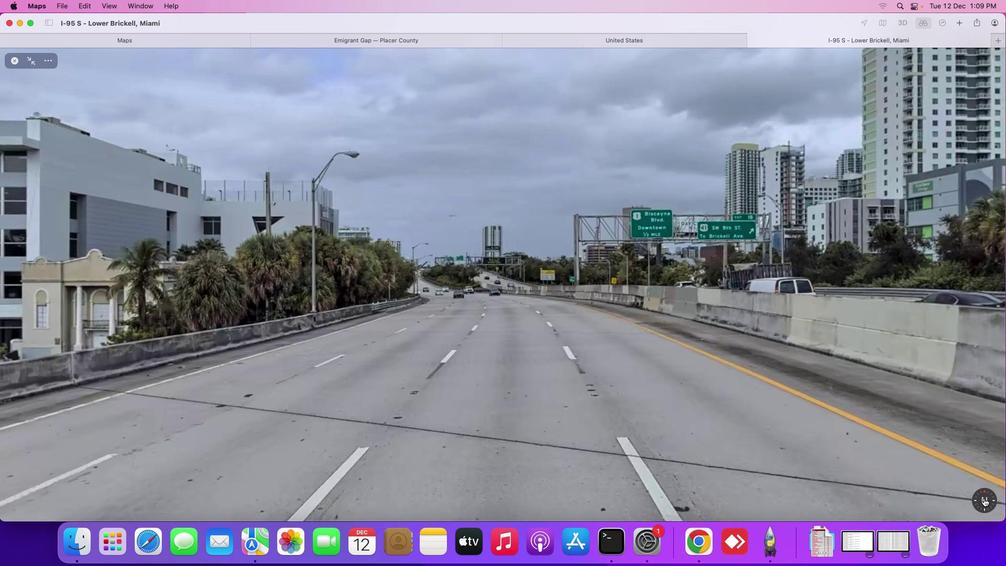 
Action: Mouse moved to (990, 504)
Screenshot: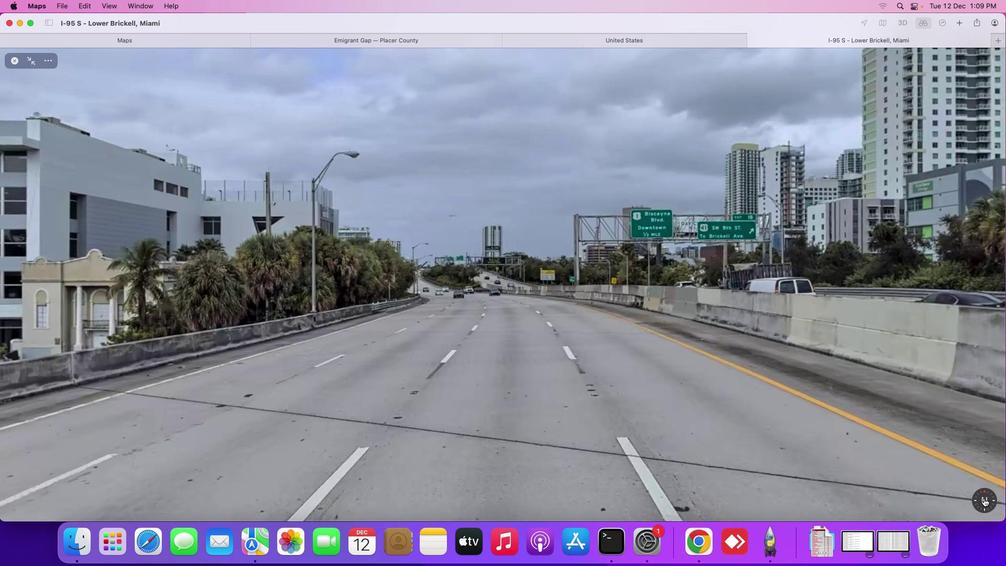 
Action: Mouse pressed left at (990, 504)
Screenshot: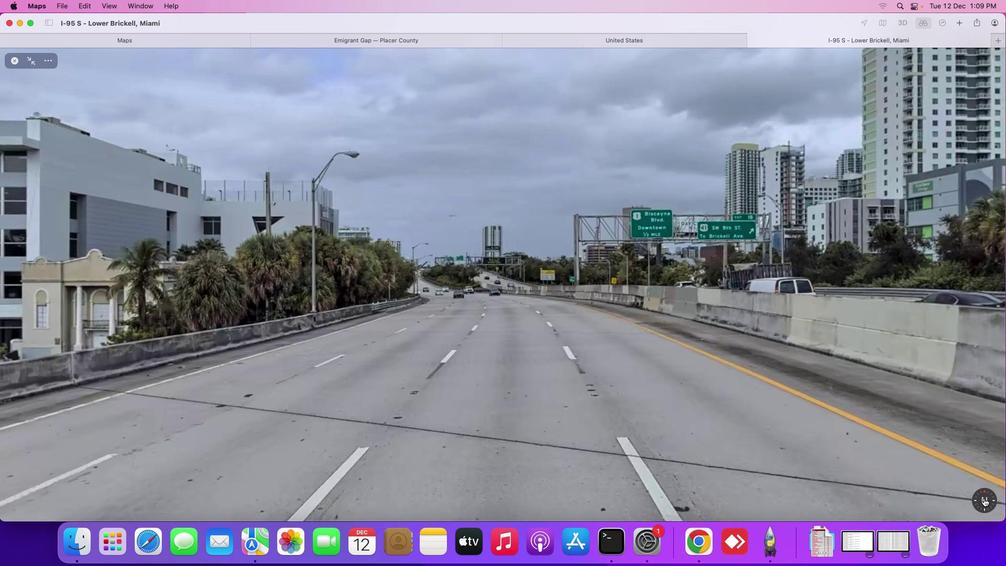 
Action: Mouse pressed left at (990, 504)
Screenshot: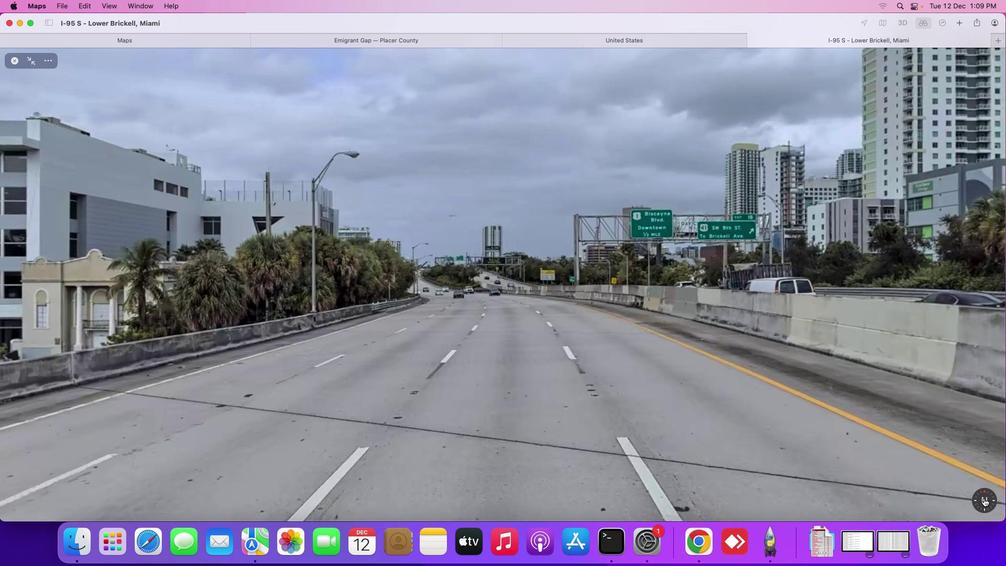 
Action: Mouse pressed left at (990, 504)
Screenshot: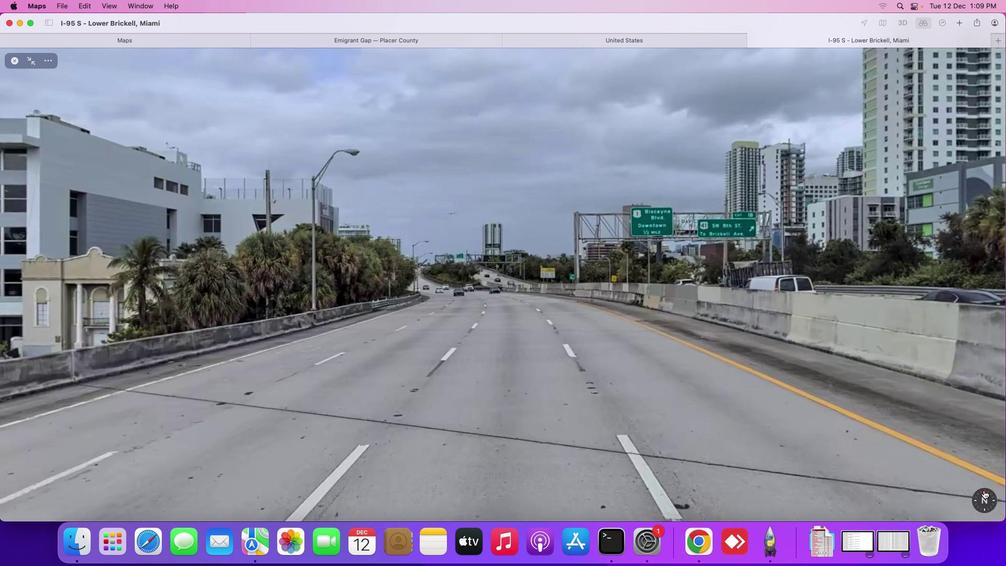 
Action: Mouse moved to (991, 513)
Screenshot: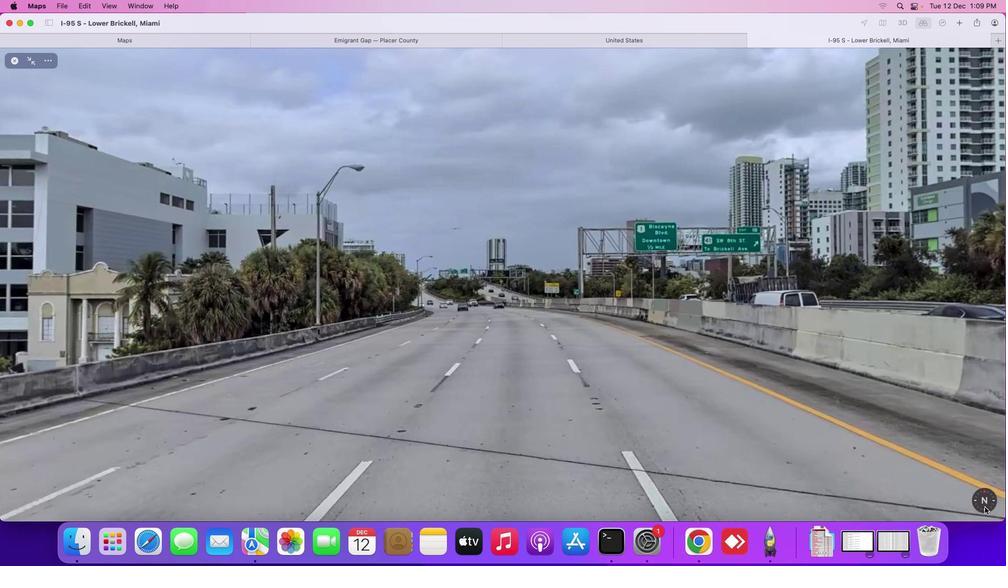 
Action: Mouse pressed left at (991, 513)
Screenshot: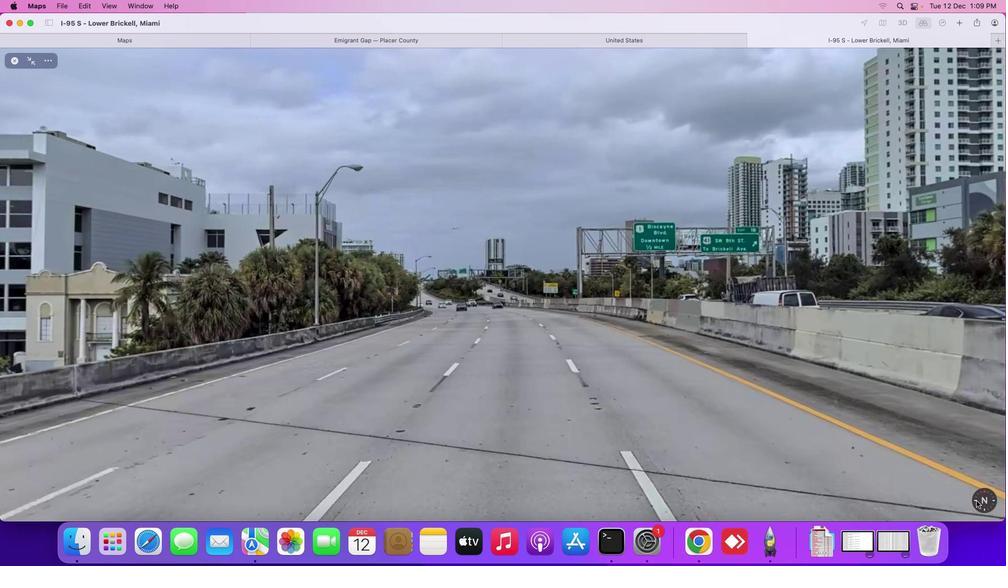 
Action: Mouse moved to (997, 510)
Screenshot: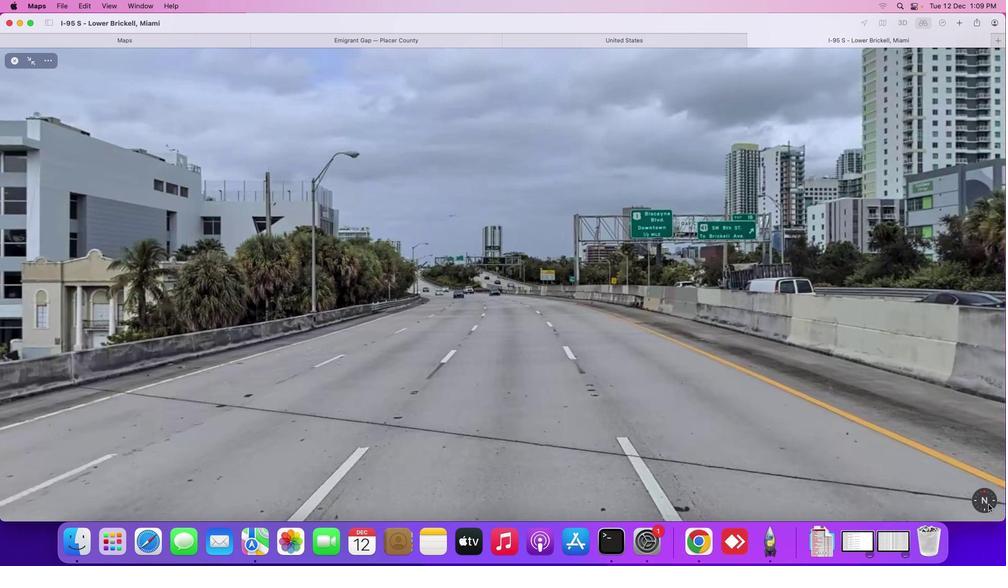 
Action: Mouse pressed left at (997, 510)
Screenshot: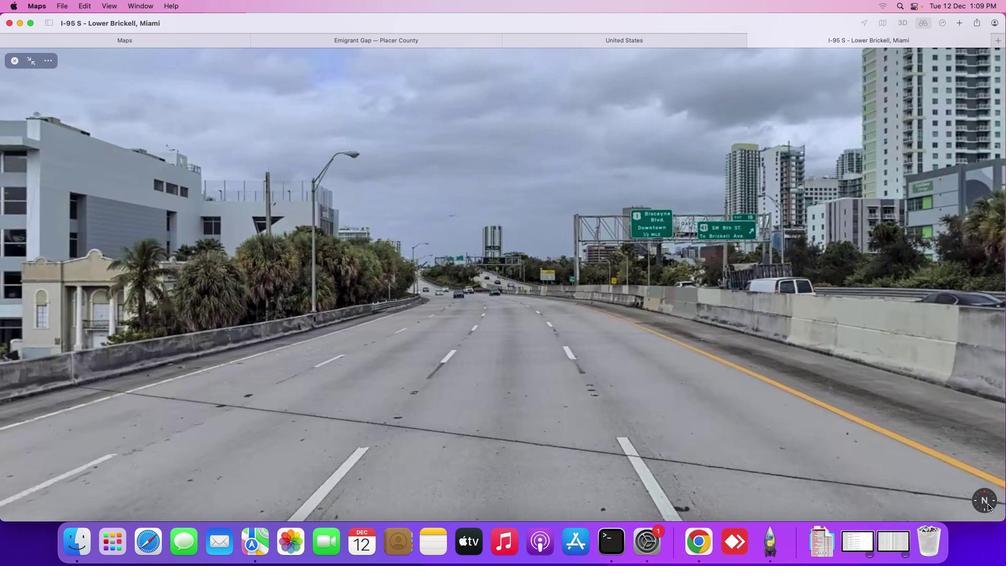
Action: Mouse moved to (995, 510)
Screenshot: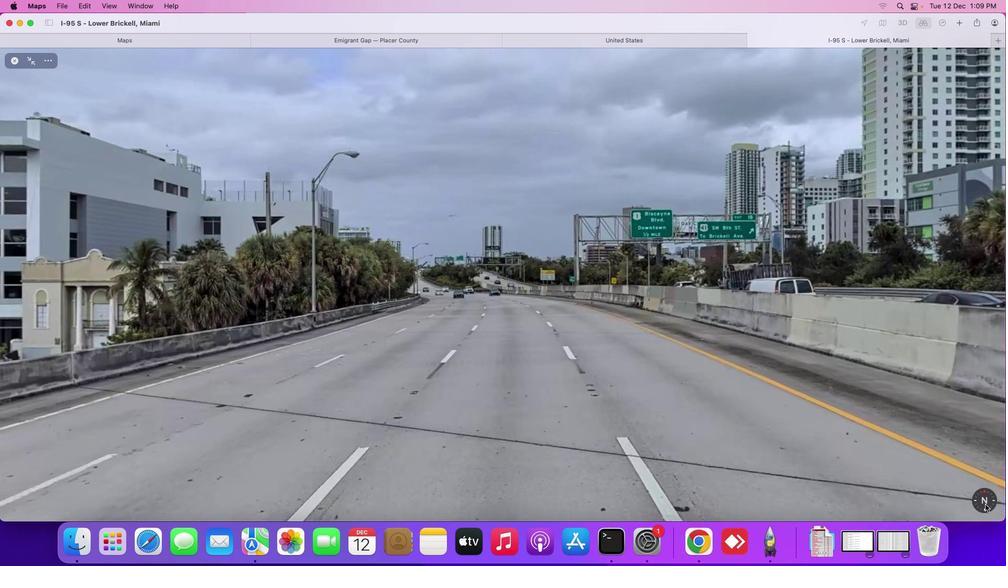 
Action: Mouse pressed left at (995, 510)
Screenshot: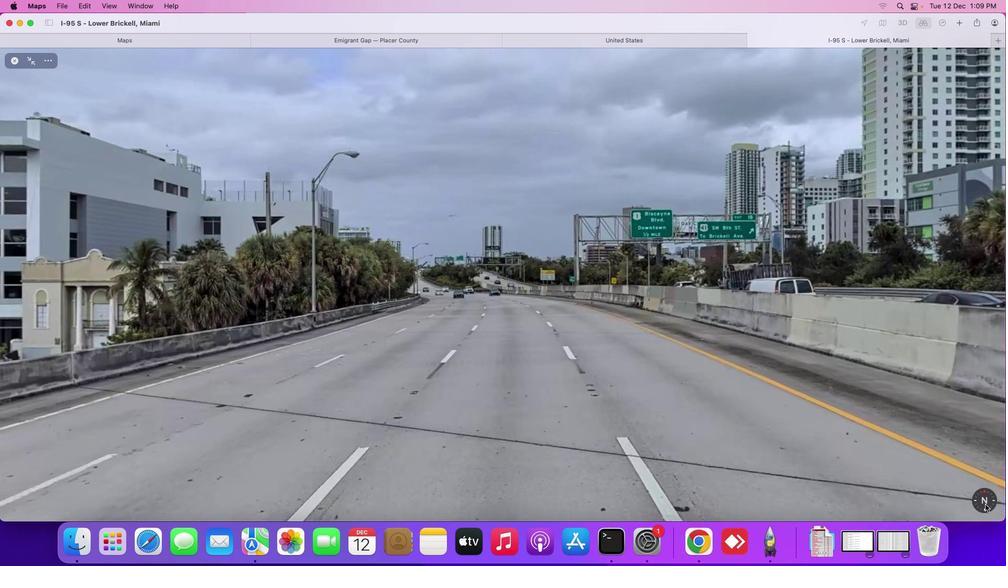 
Action: Mouse moved to (993, 510)
Screenshot: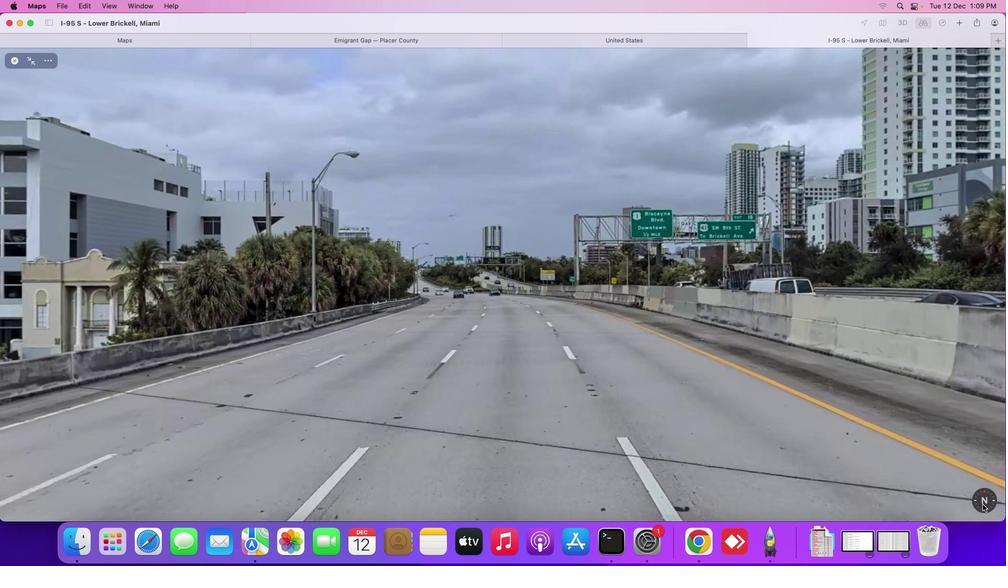 
Action: Mouse pressed left at (993, 510)
Screenshot: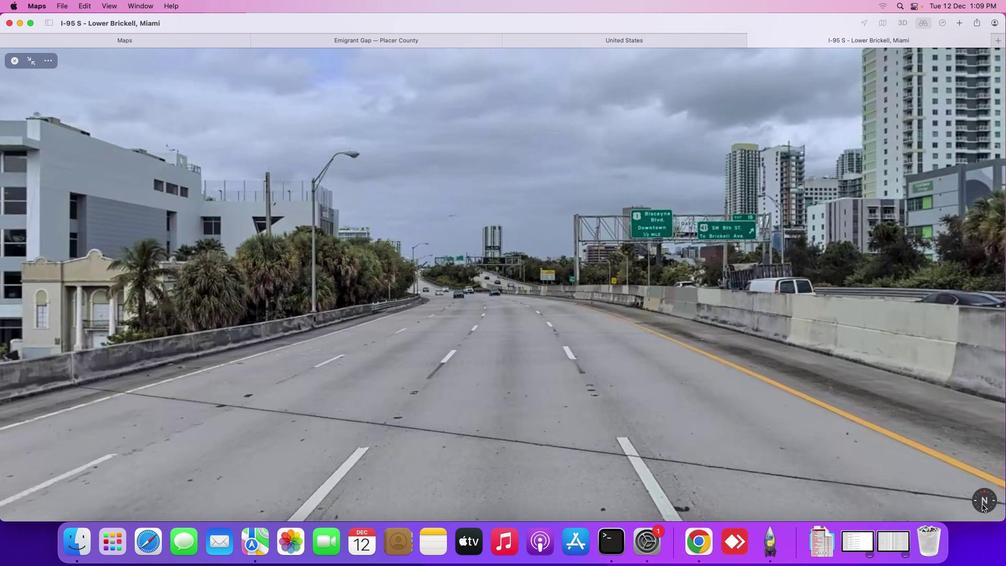 
Action: Mouse moved to (989, 510)
Screenshot: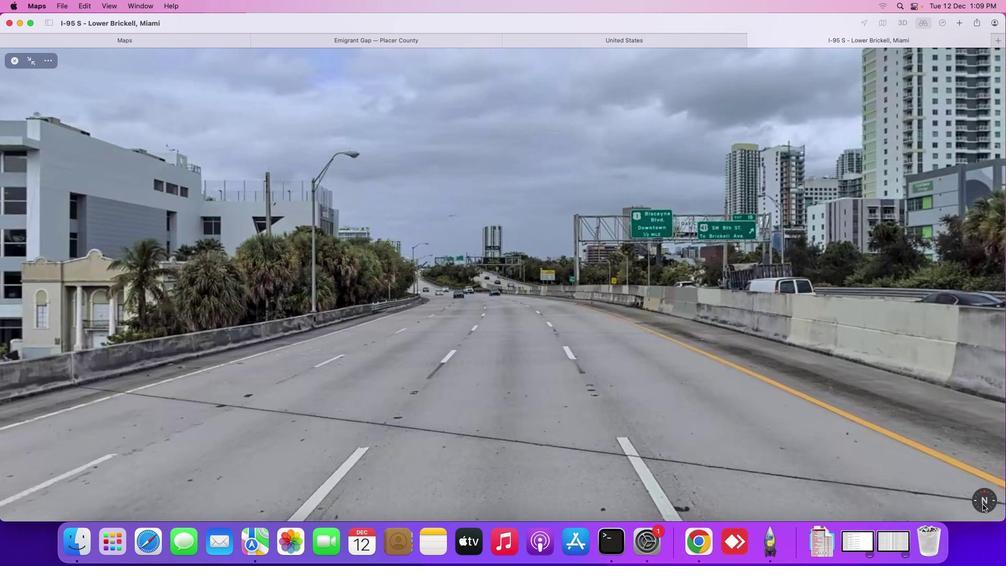 
Action: Mouse pressed left at (989, 510)
Screenshot: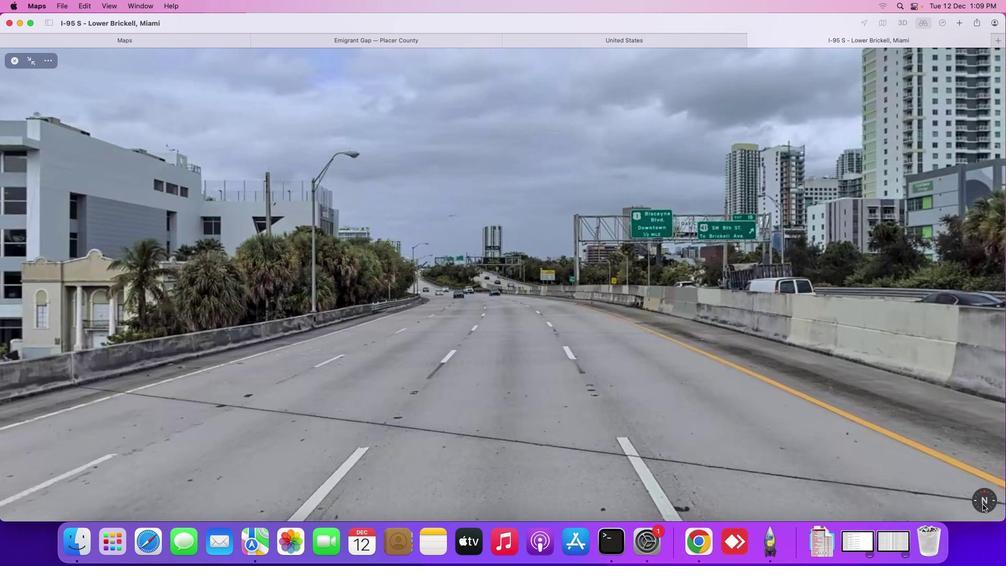 
Action: Mouse moved to (989, 510)
Screenshot: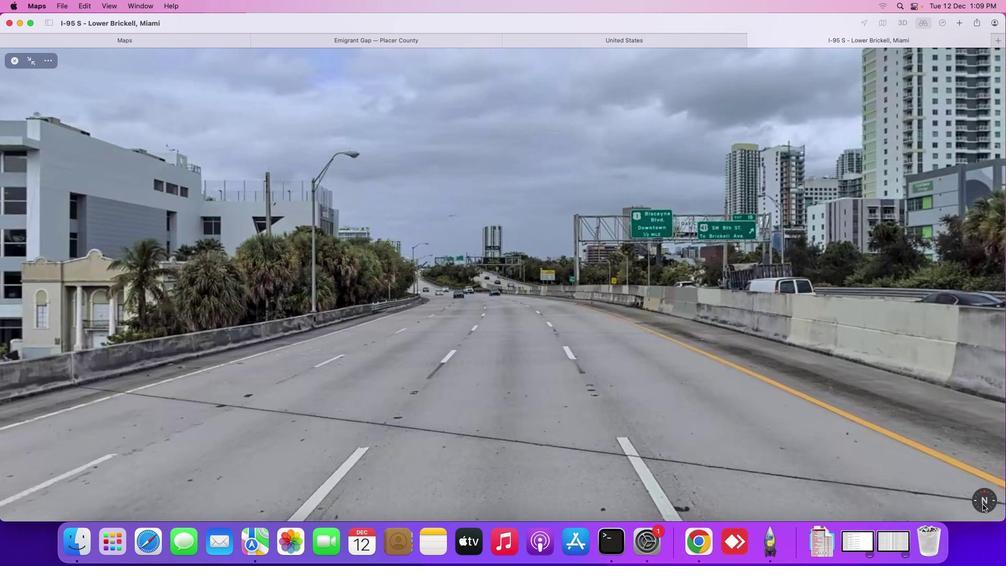 
Action: Mouse pressed left at (989, 510)
Screenshot: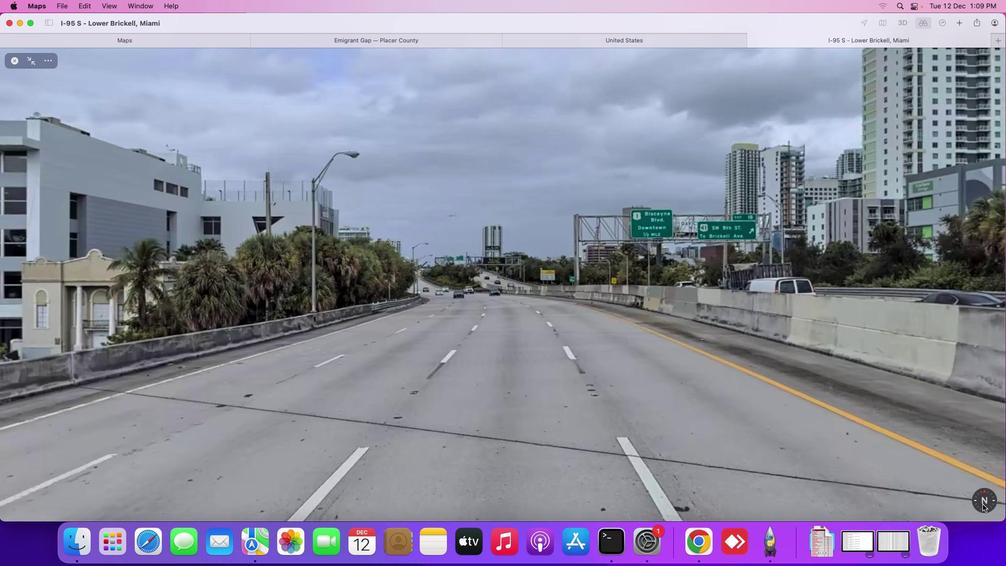 
Action: Mouse pressed left at (989, 510)
Screenshot: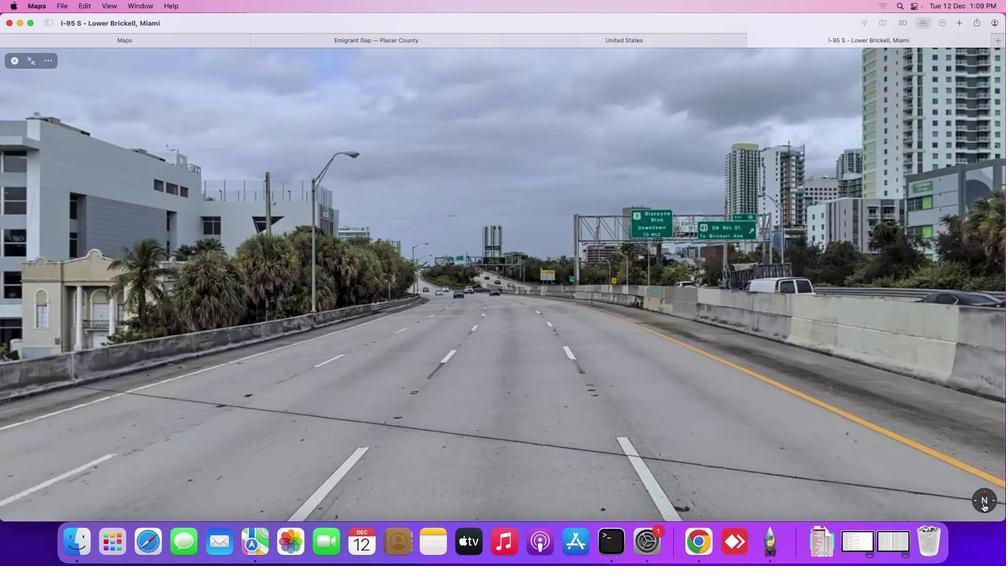 
Action: Mouse pressed left at (989, 510)
Screenshot: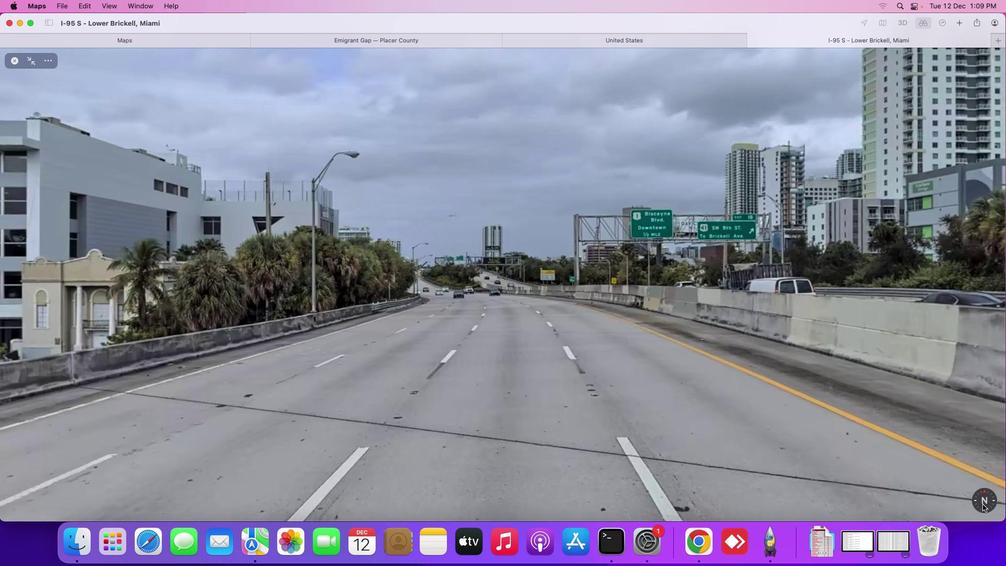 
Action: Mouse moved to (989, 510)
Screenshot: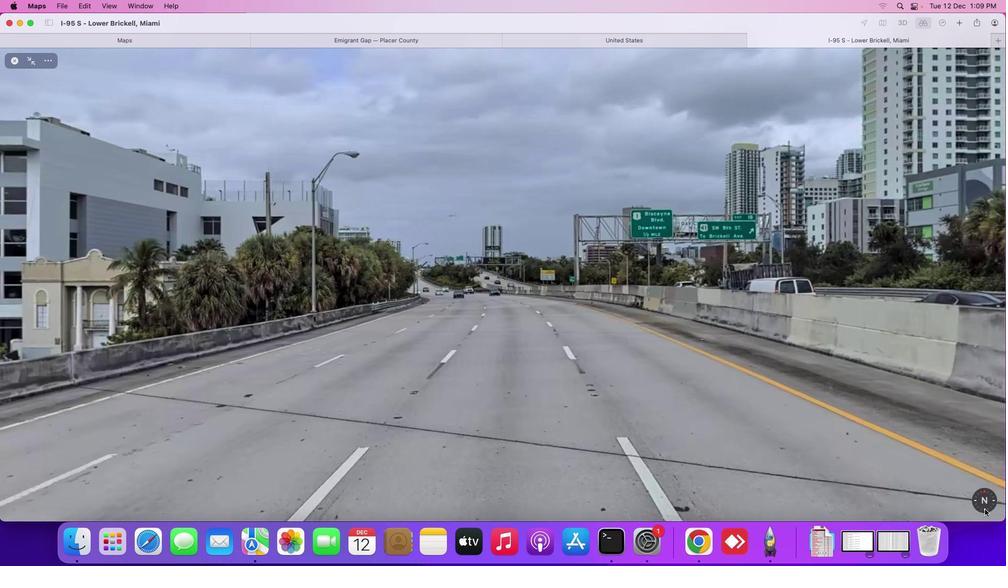 
Action: Mouse pressed left at (989, 510)
Screenshot: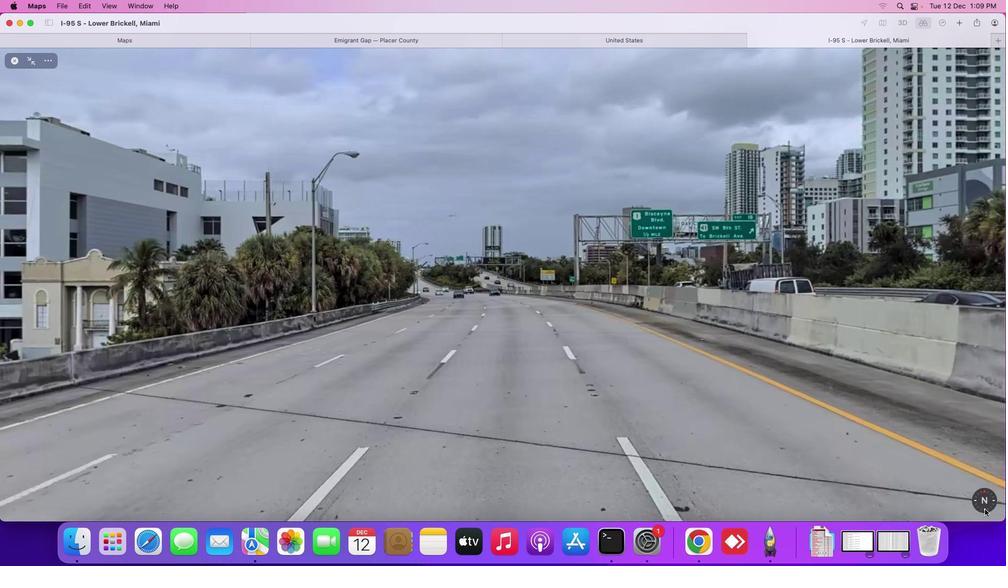 
Action: Mouse moved to (991, 515)
Screenshot: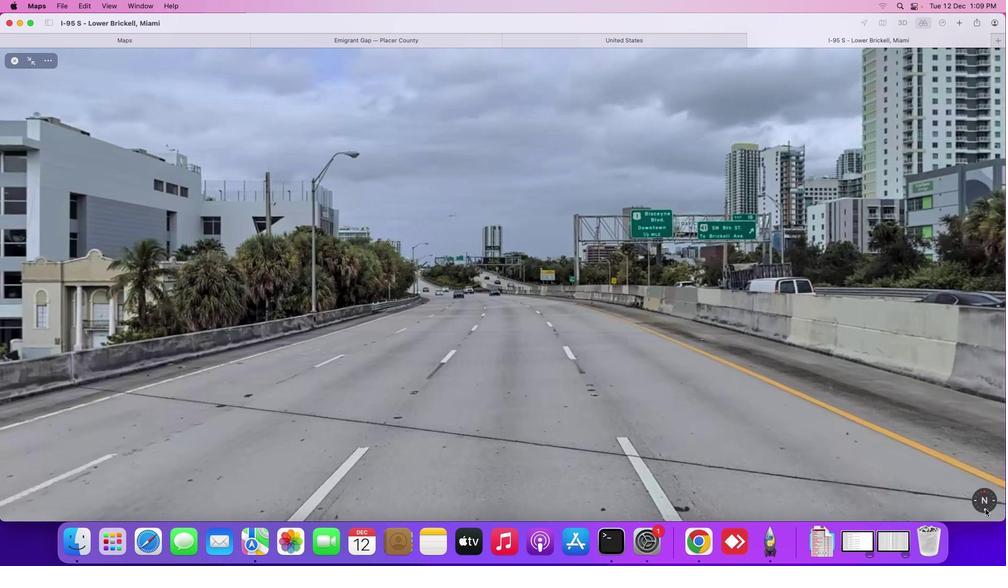 
Action: Mouse pressed left at (991, 515)
Screenshot: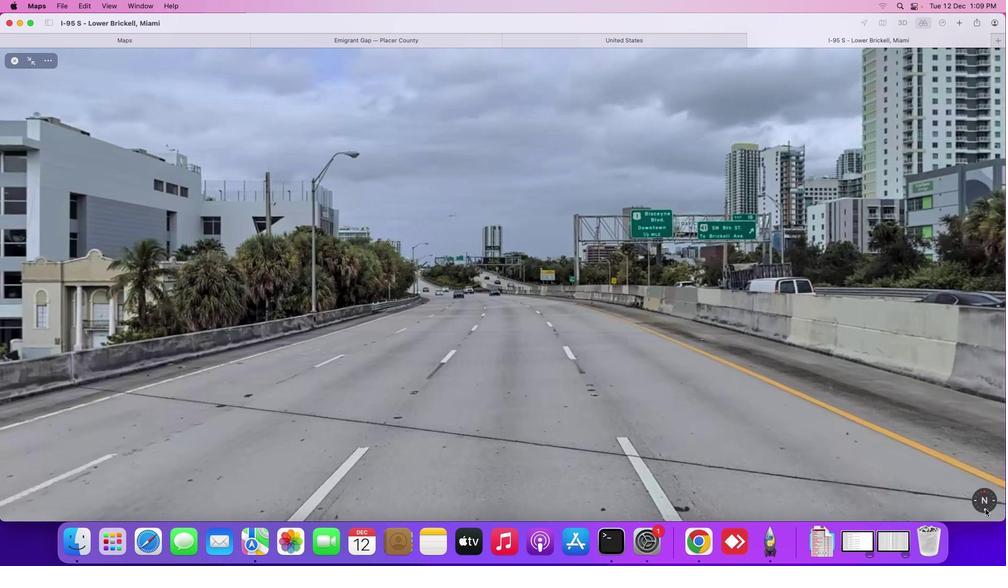 
Action: Mouse moved to (992, 515)
Screenshot: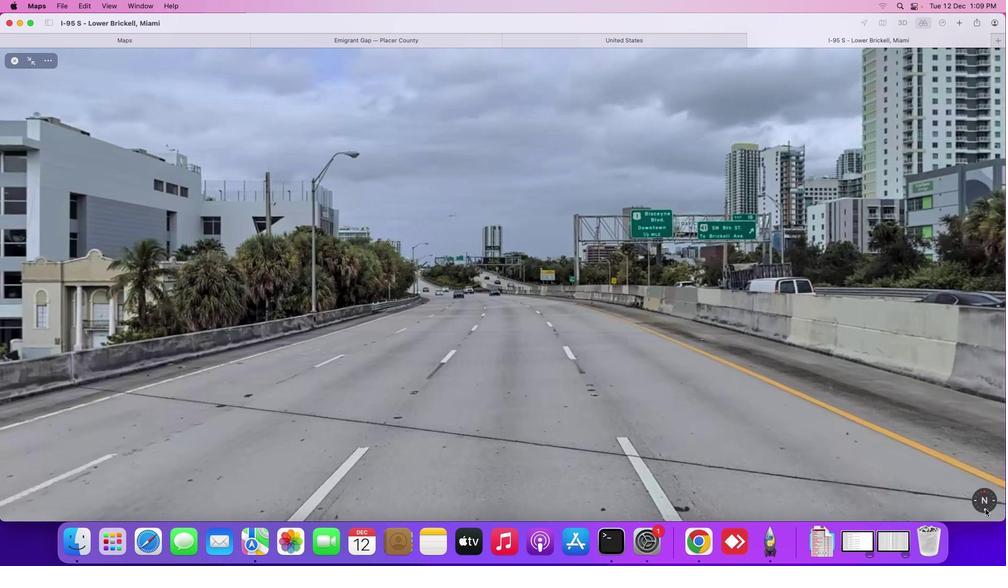 
Action: Mouse pressed left at (992, 515)
Screenshot: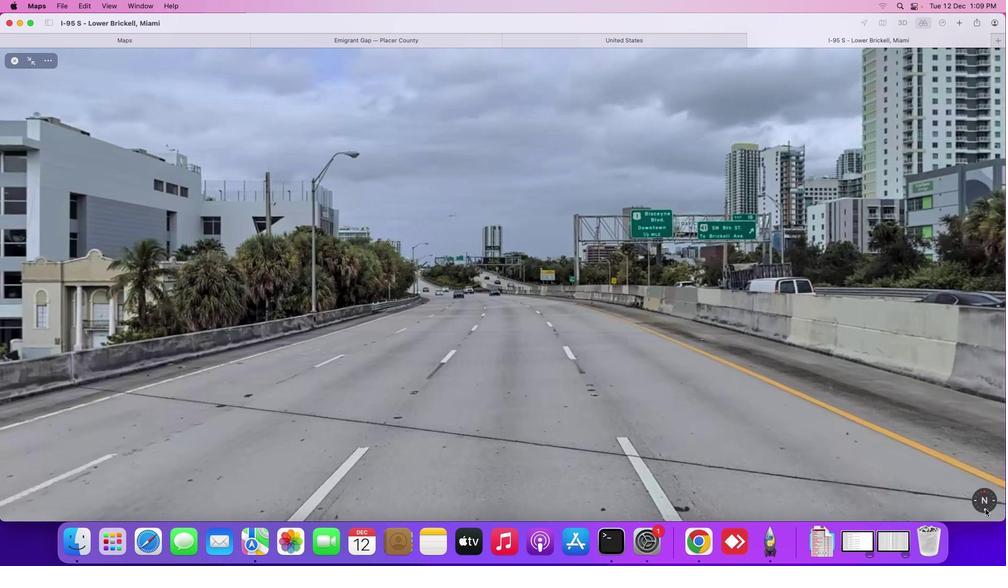 
Action: Mouse pressed left at (992, 515)
Screenshot: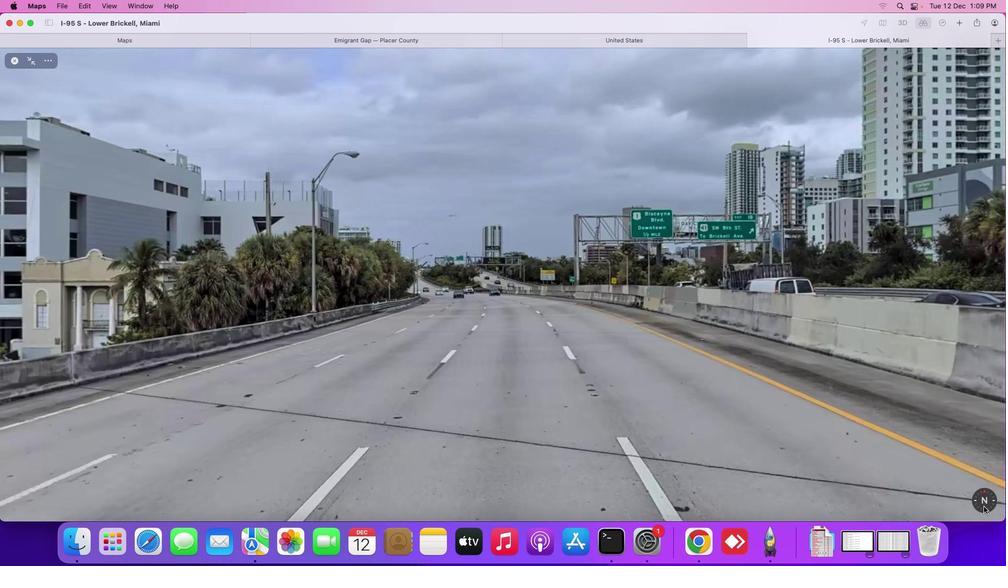 
Action: Mouse moved to (992, 510)
Screenshot: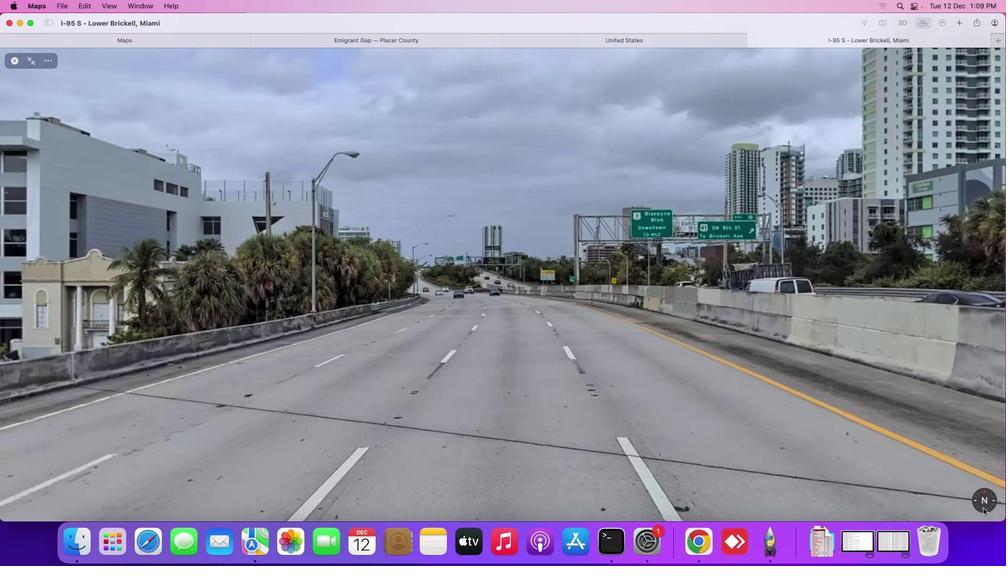 
Action: Mouse pressed left at (992, 510)
Screenshot: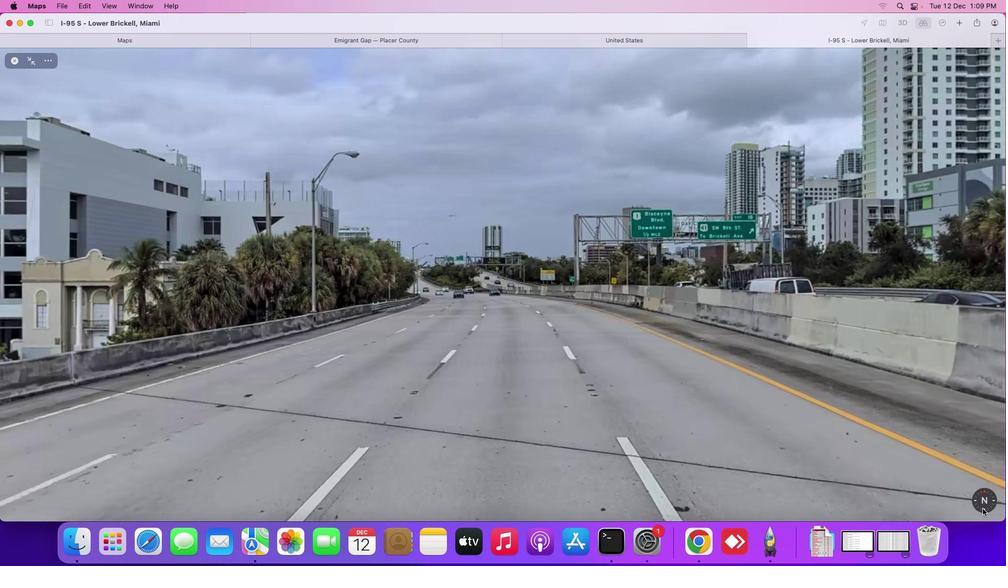 
Action: Mouse moved to (989, 514)
Screenshot: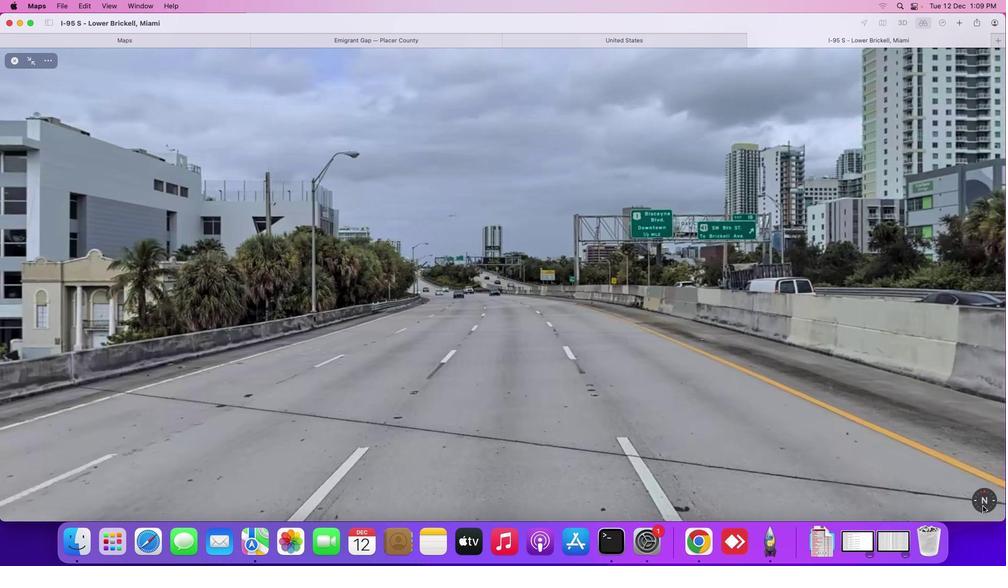 
Action: Mouse pressed left at (989, 514)
Screenshot: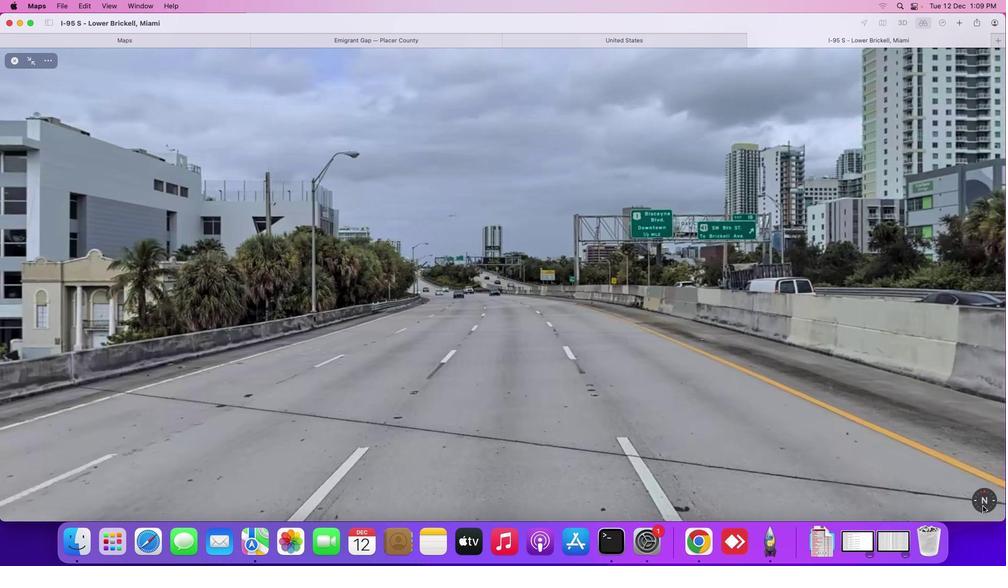
Action: Mouse moved to (988, 507)
Screenshot: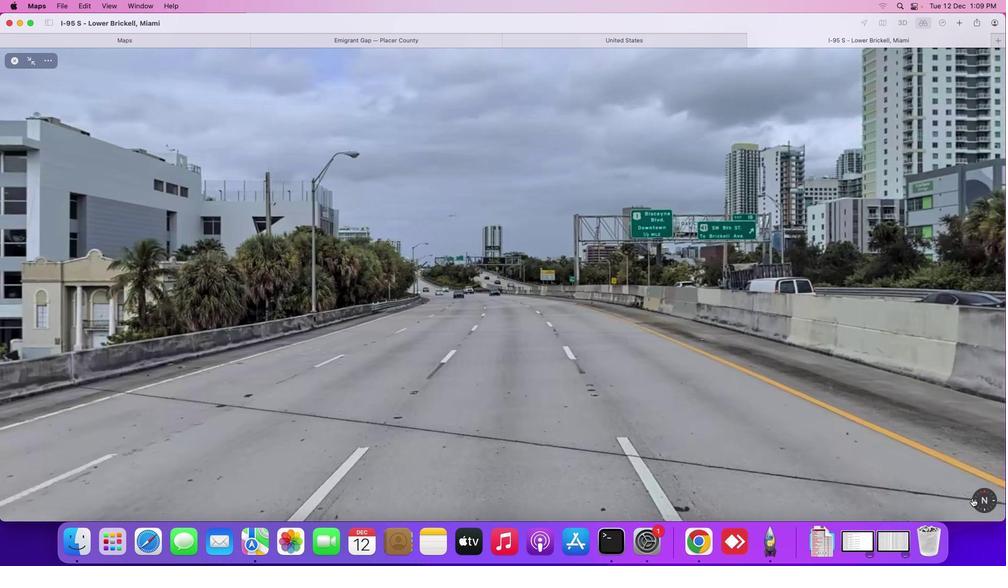 
Action: Mouse pressed left at (988, 507)
Screenshot: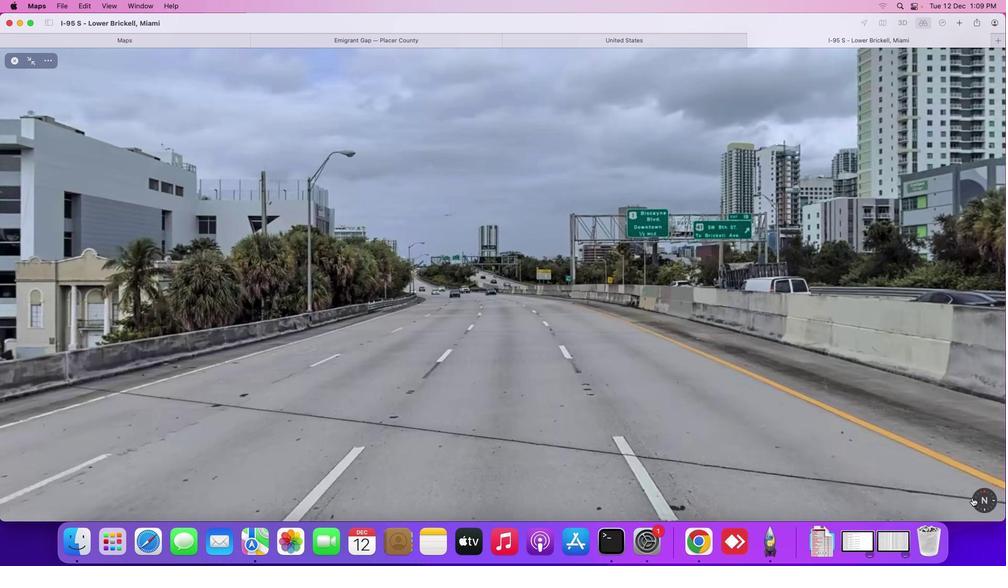 
Action: Mouse moved to (516, 308)
Screenshot: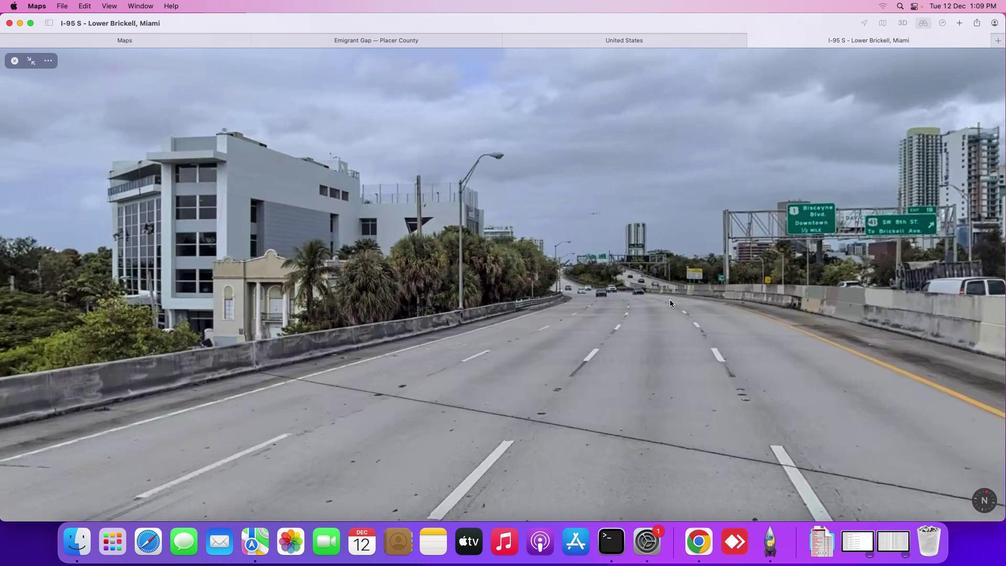 
Action: Mouse pressed left at (516, 308)
Screenshot: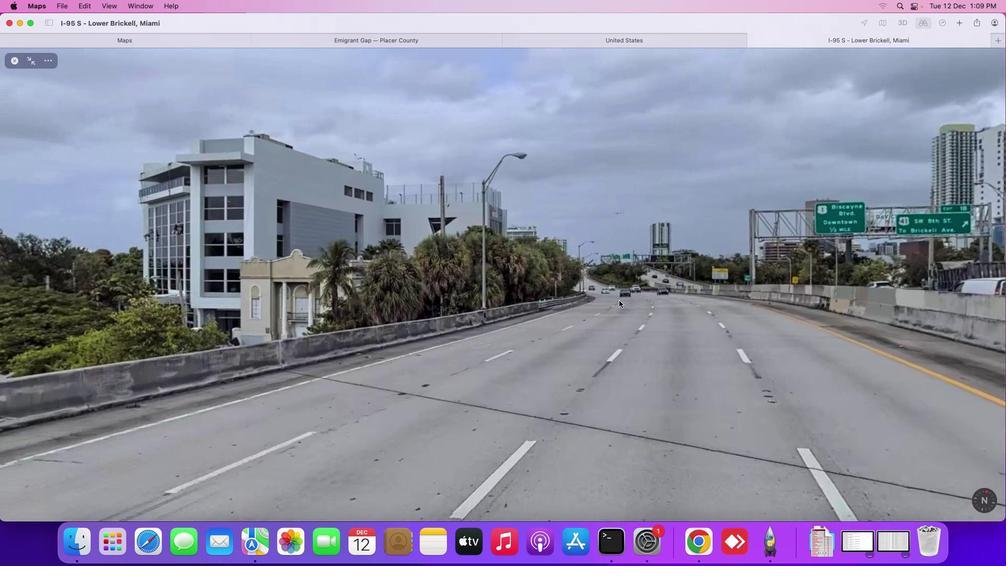 
Action: Mouse moved to (242, 266)
Screenshot: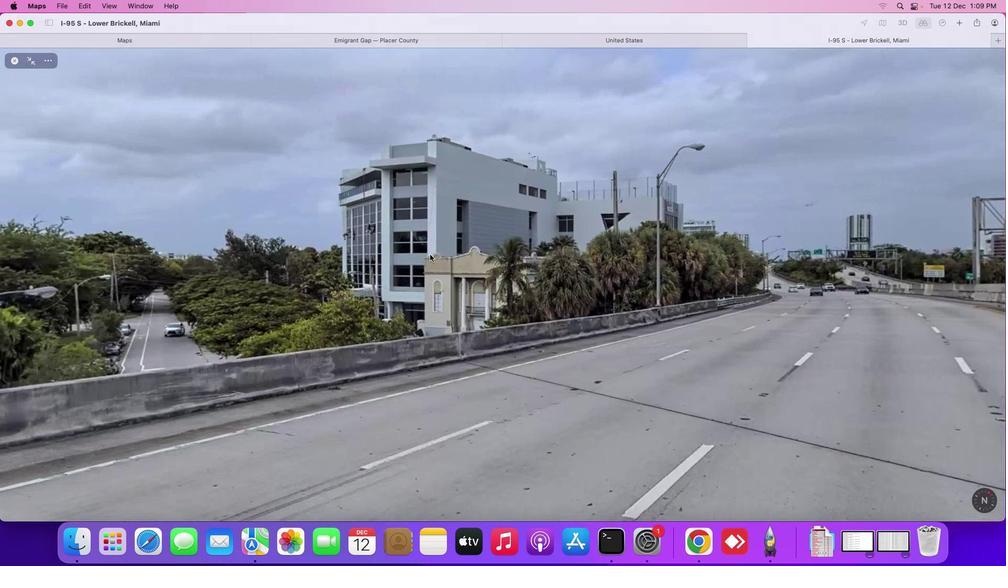 
Action: Mouse pressed left at (242, 266)
Screenshot: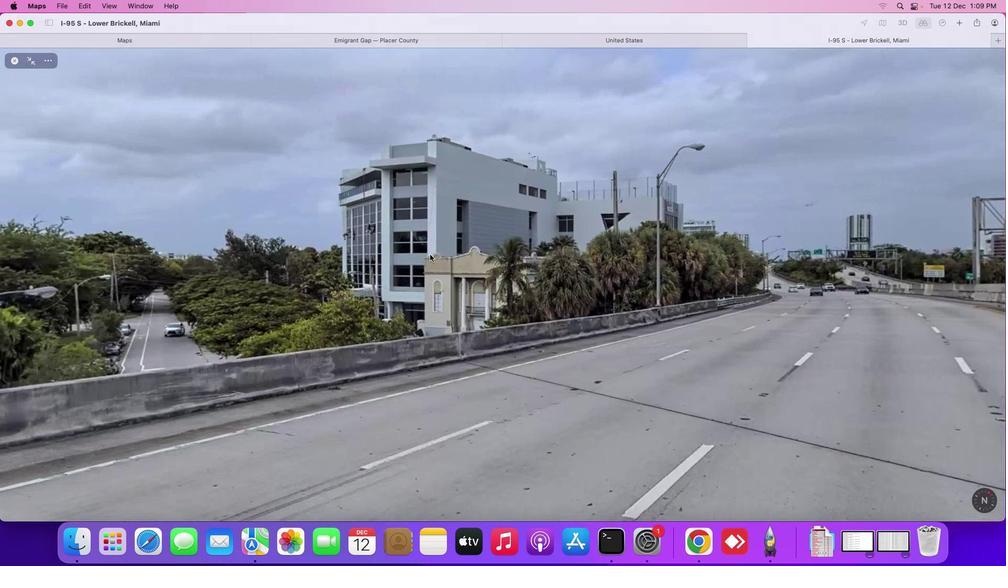 
Action: Mouse moved to (281, 265)
Screenshot: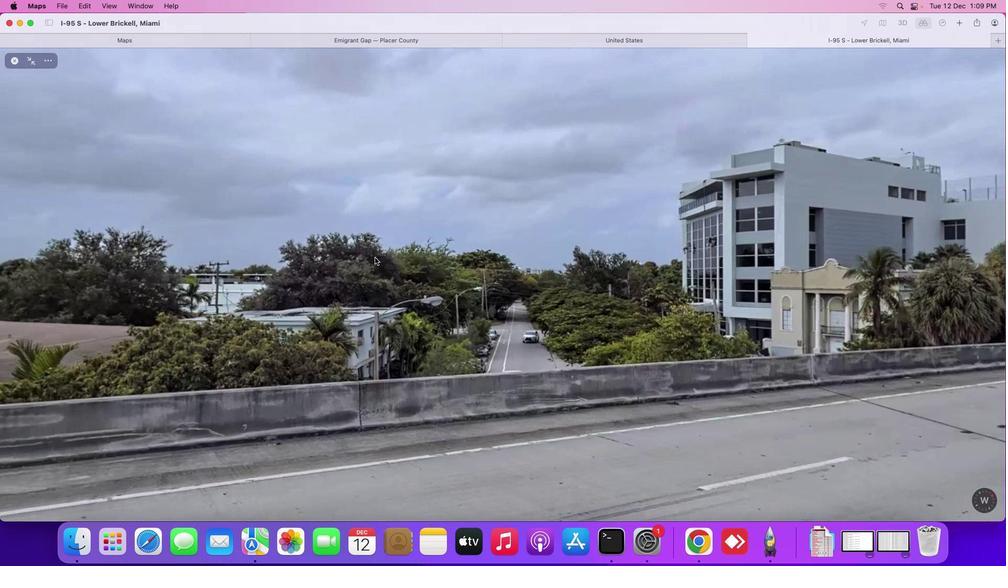 
Action: Mouse pressed left at (281, 265)
Screenshot: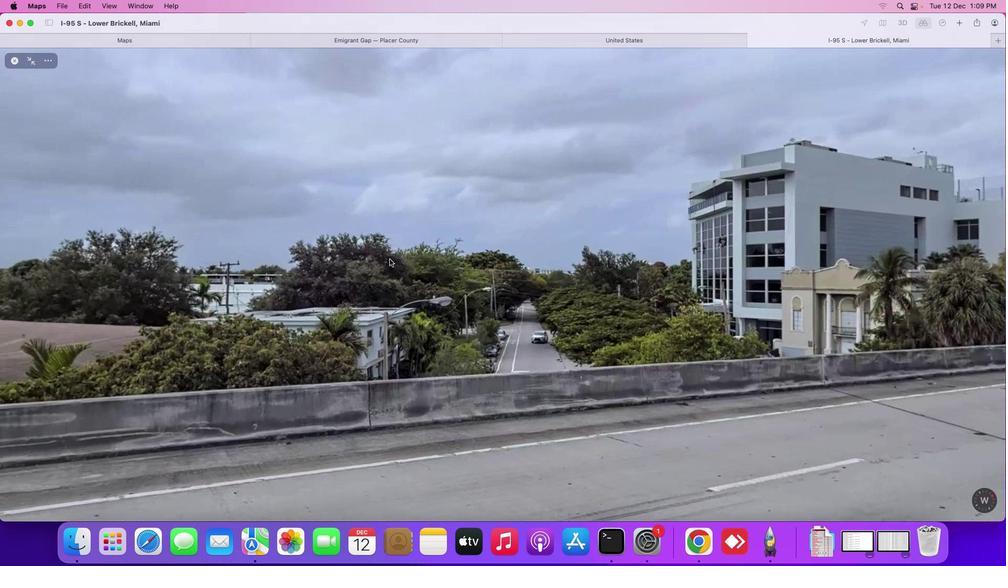 
Action: Mouse moved to (182, 244)
Screenshot: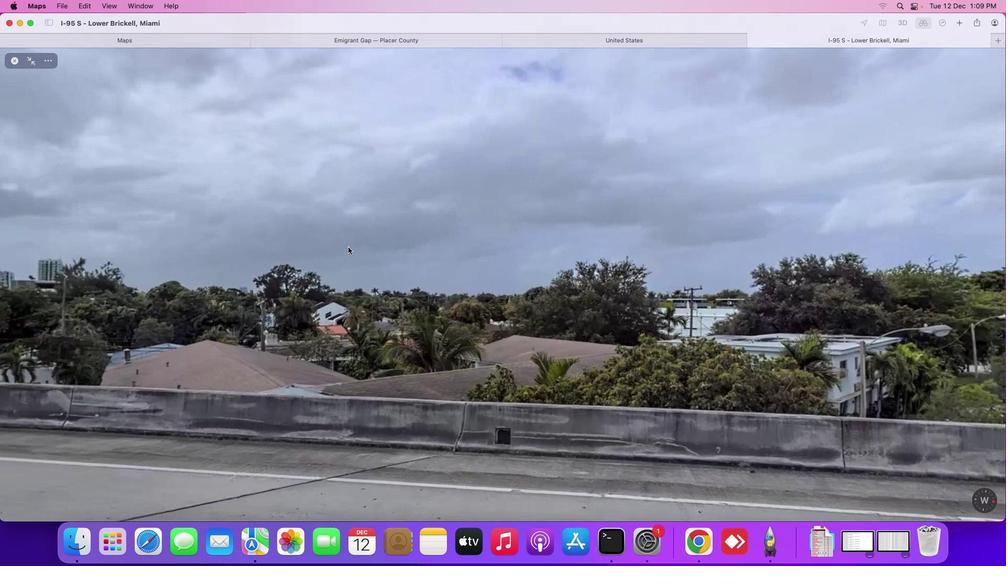 
Action: Mouse pressed left at (182, 244)
Screenshot: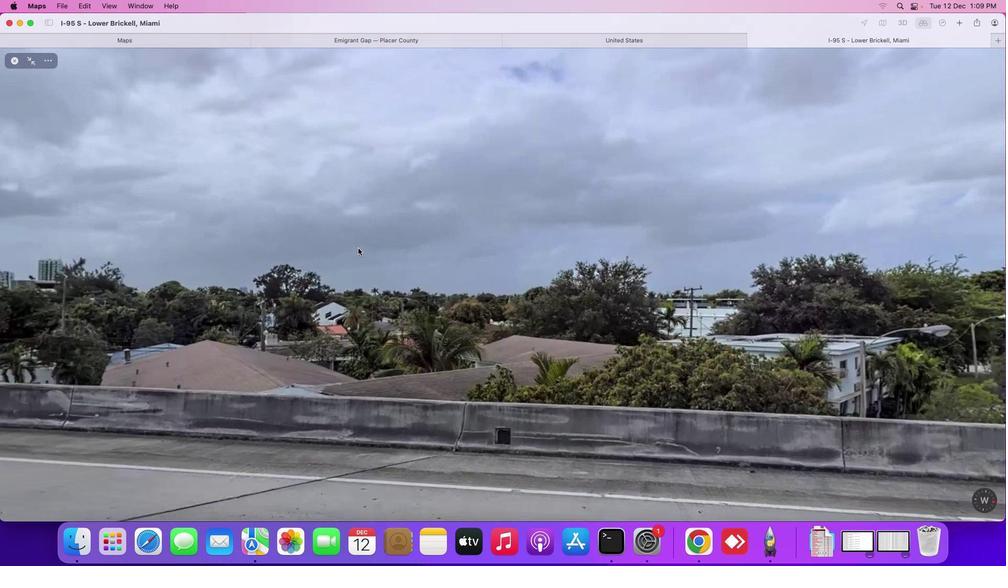 
Action: Mouse moved to (104, 227)
Screenshot: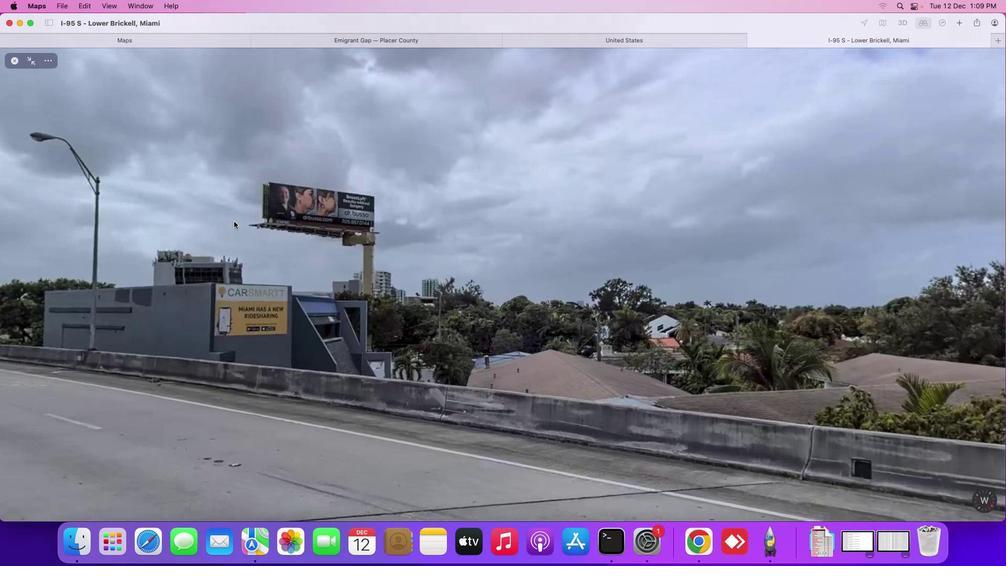 
Action: Mouse pressed left at (104, 227)
Screenshot: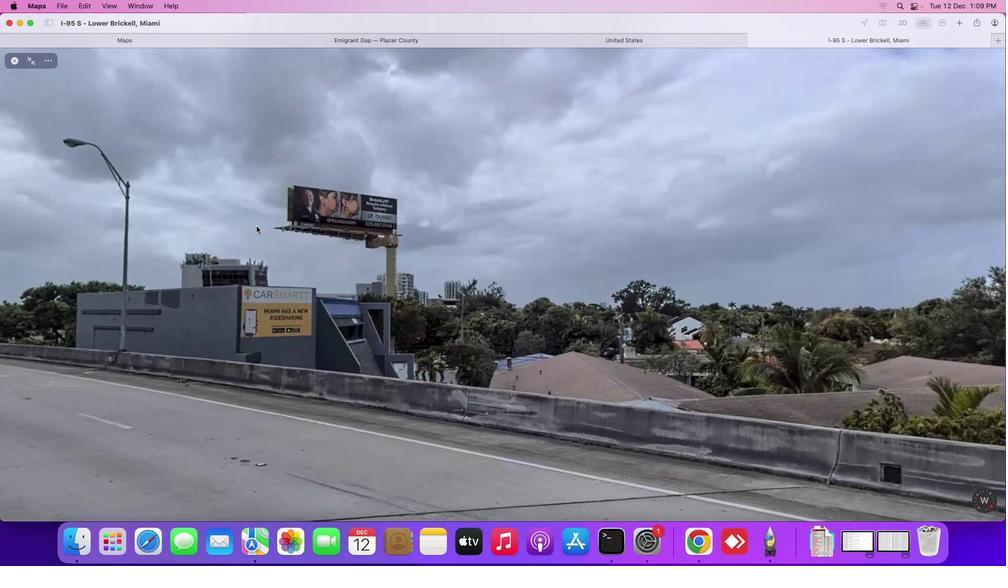 
Action: Mouse moved to (135, 232)
Screenshot: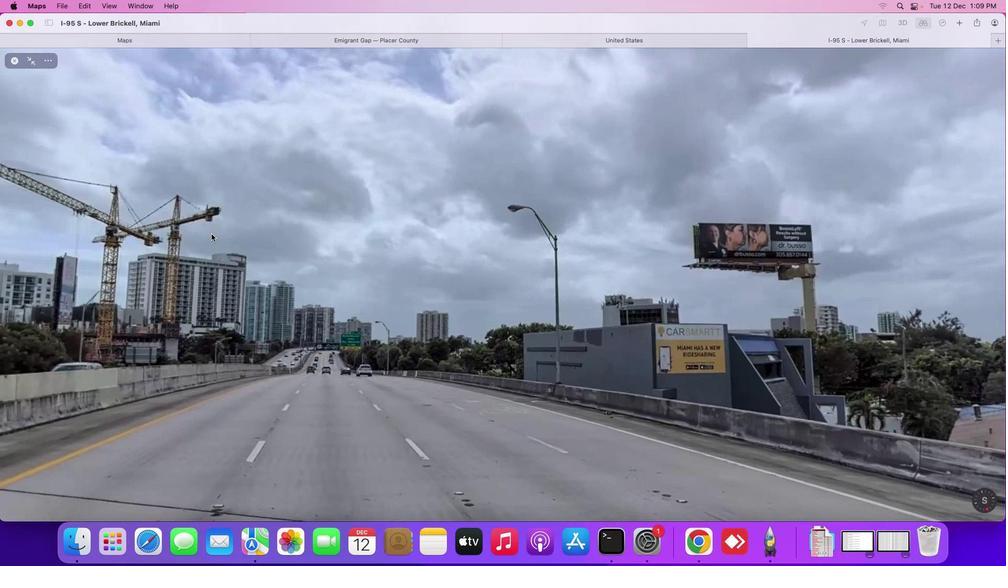 
Action: Mouse pressed left at (135, 232)
Screenshot: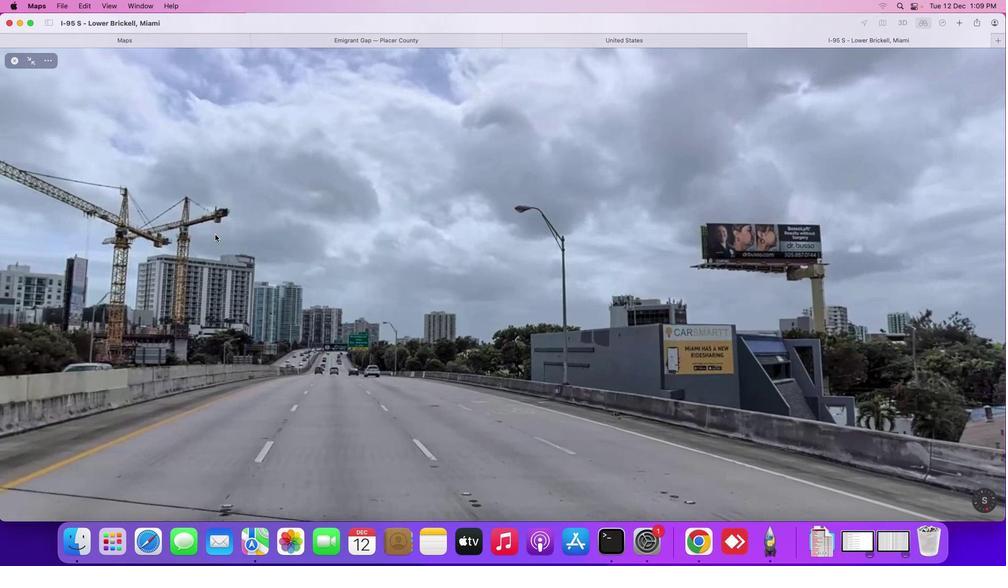 
Action: Mouse moved to (19, 65)
Screenshot: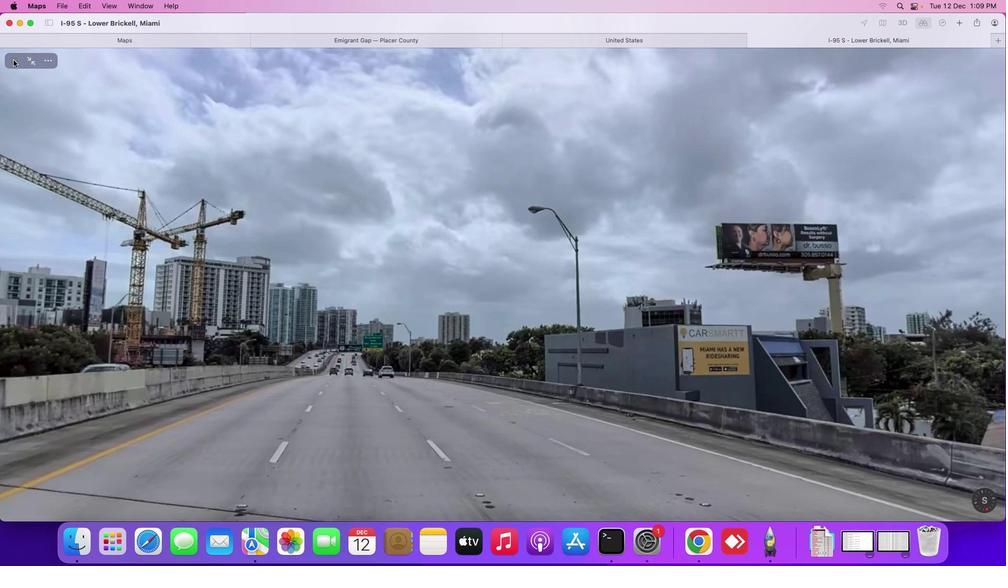 
Action: Mouse pressed left at (19, 65)
Screenshot: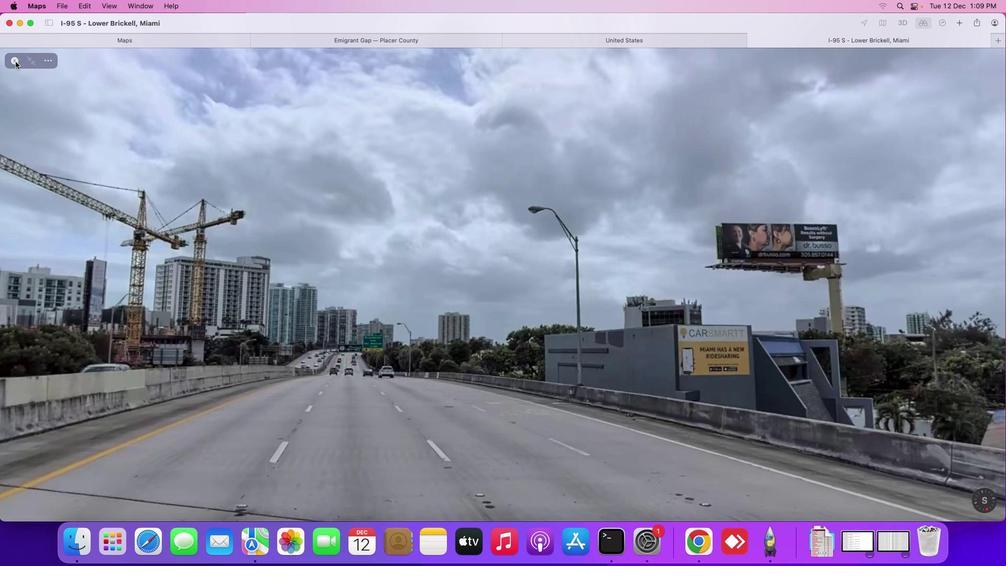 
Action: Mouse moved to (463, 292)
Screenshot: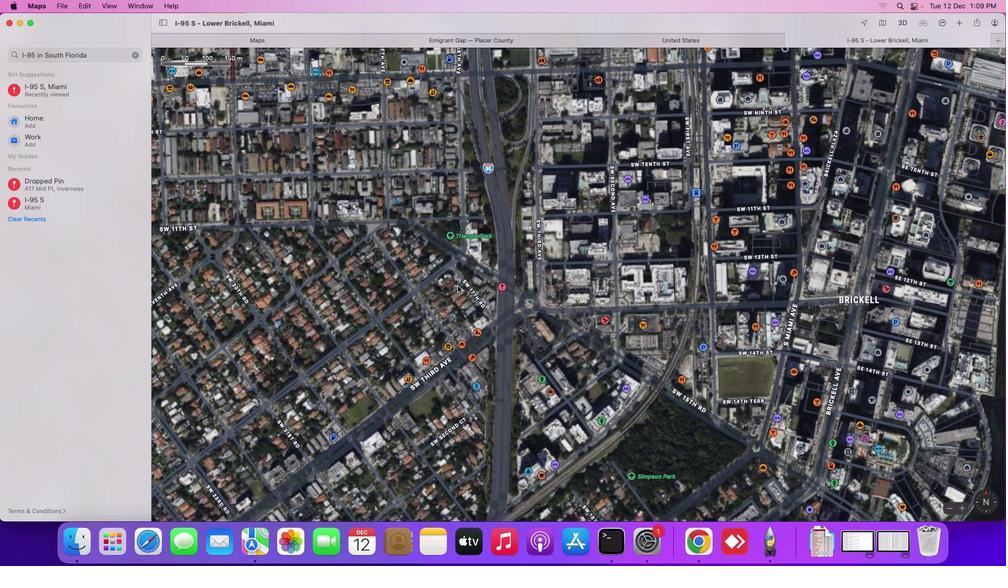 
